 Task: Add a signature Kelly Rodriguez containing Best wishes for a happy National Human Rights Day, Kelly Rodriguez to email address softage.3@softage.net and add a label Hazardous materials
Action: Mouse moved to (104, 167)
Screenshot: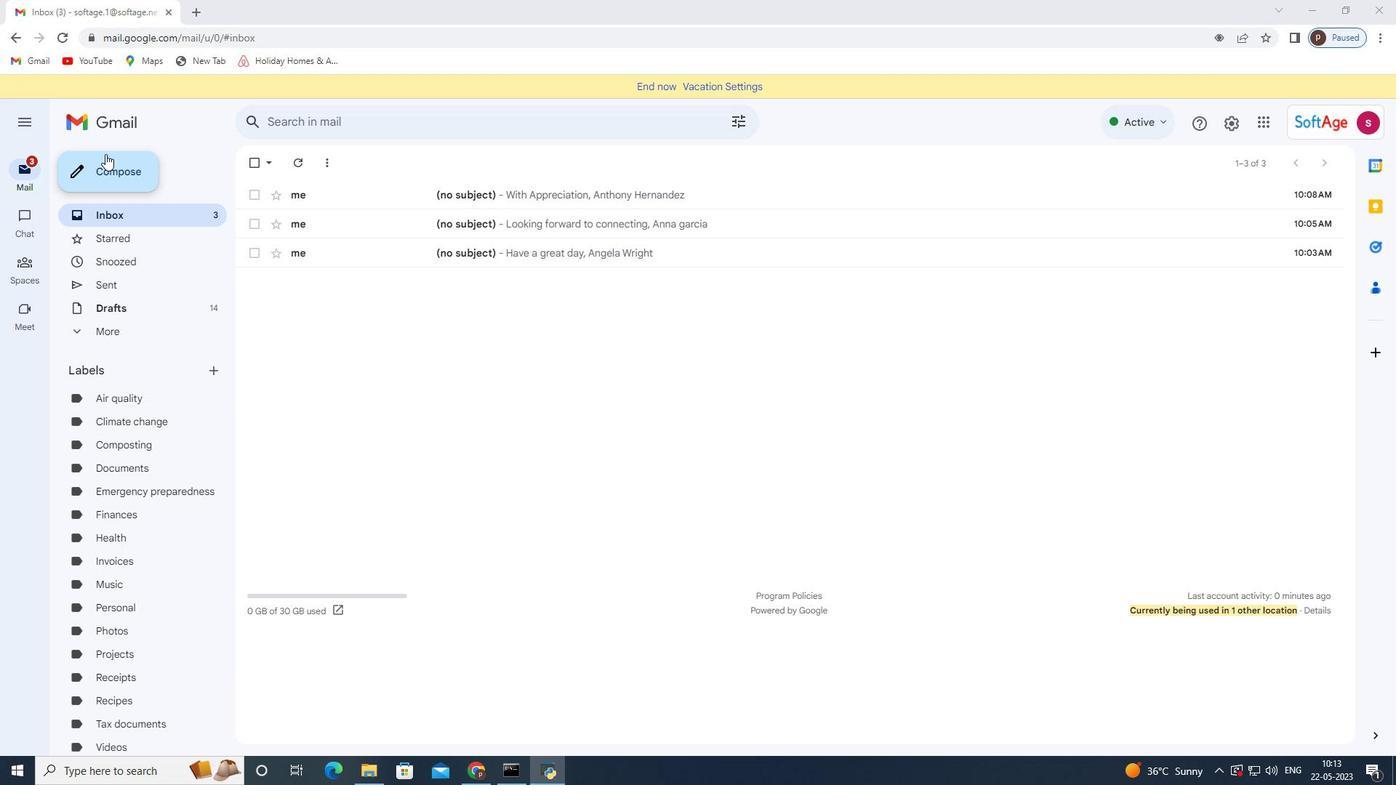 
Action: Mouse pressed left at (104, 167)
Screenshot: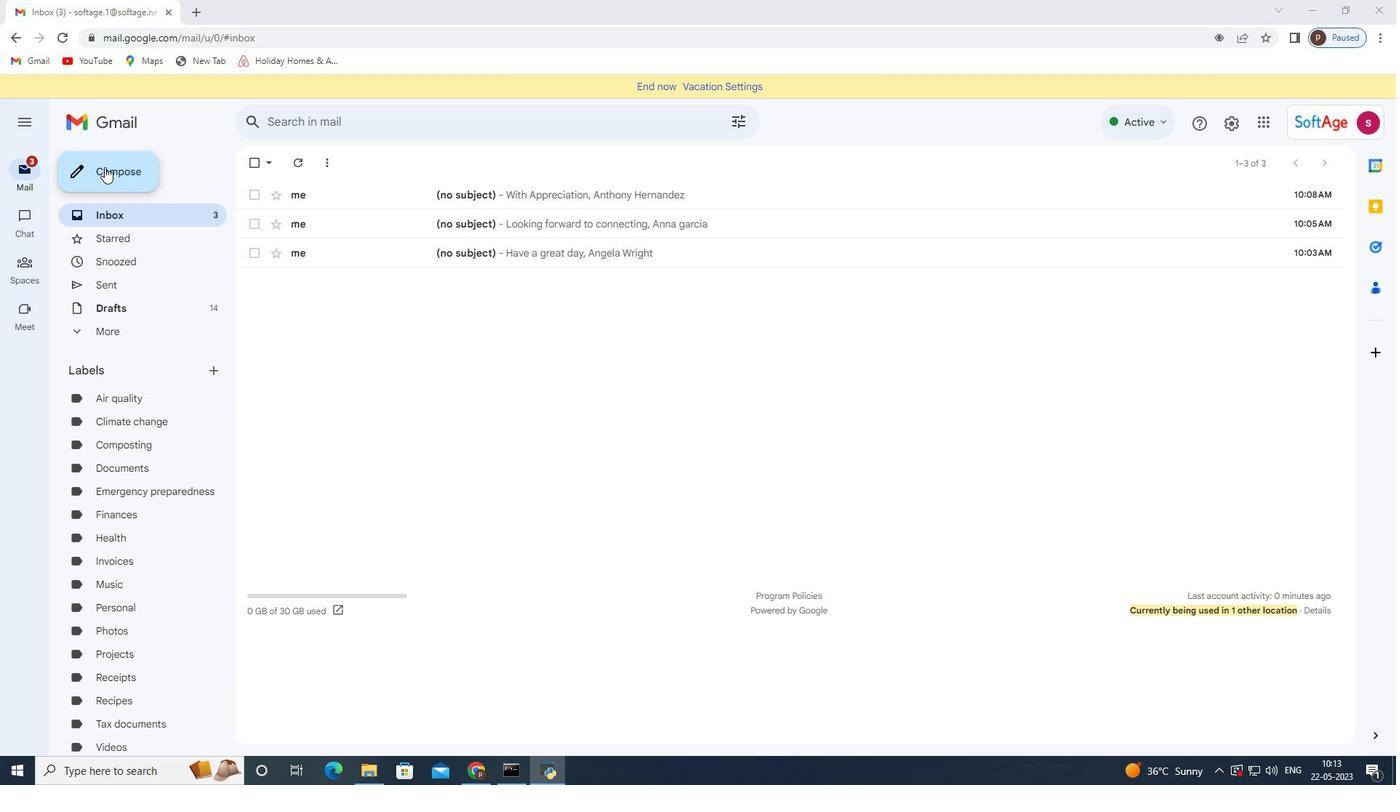 
Action: Mouse moved to (1176, 733)
Screenshot: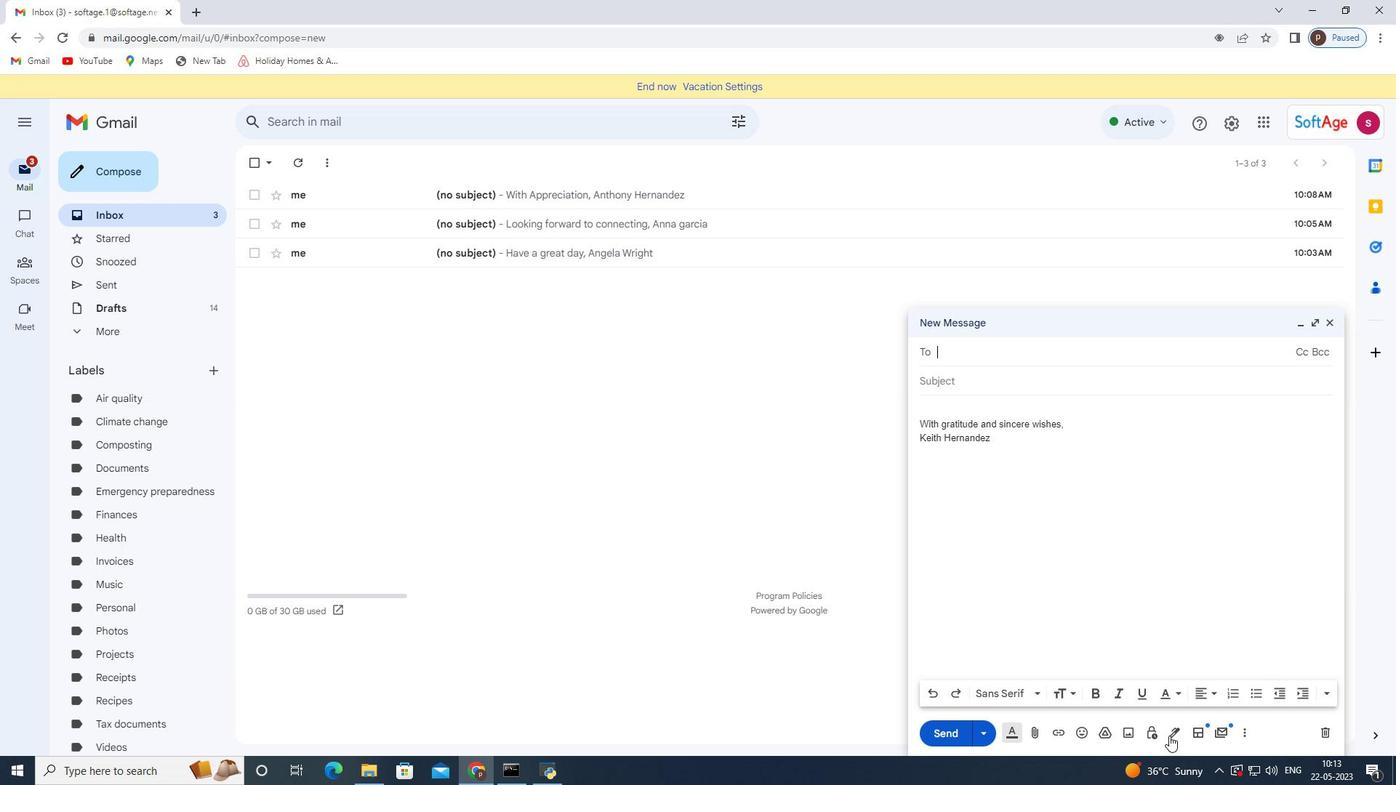 
Action: Mouse pressed left at (1176, 733)
Screenshot: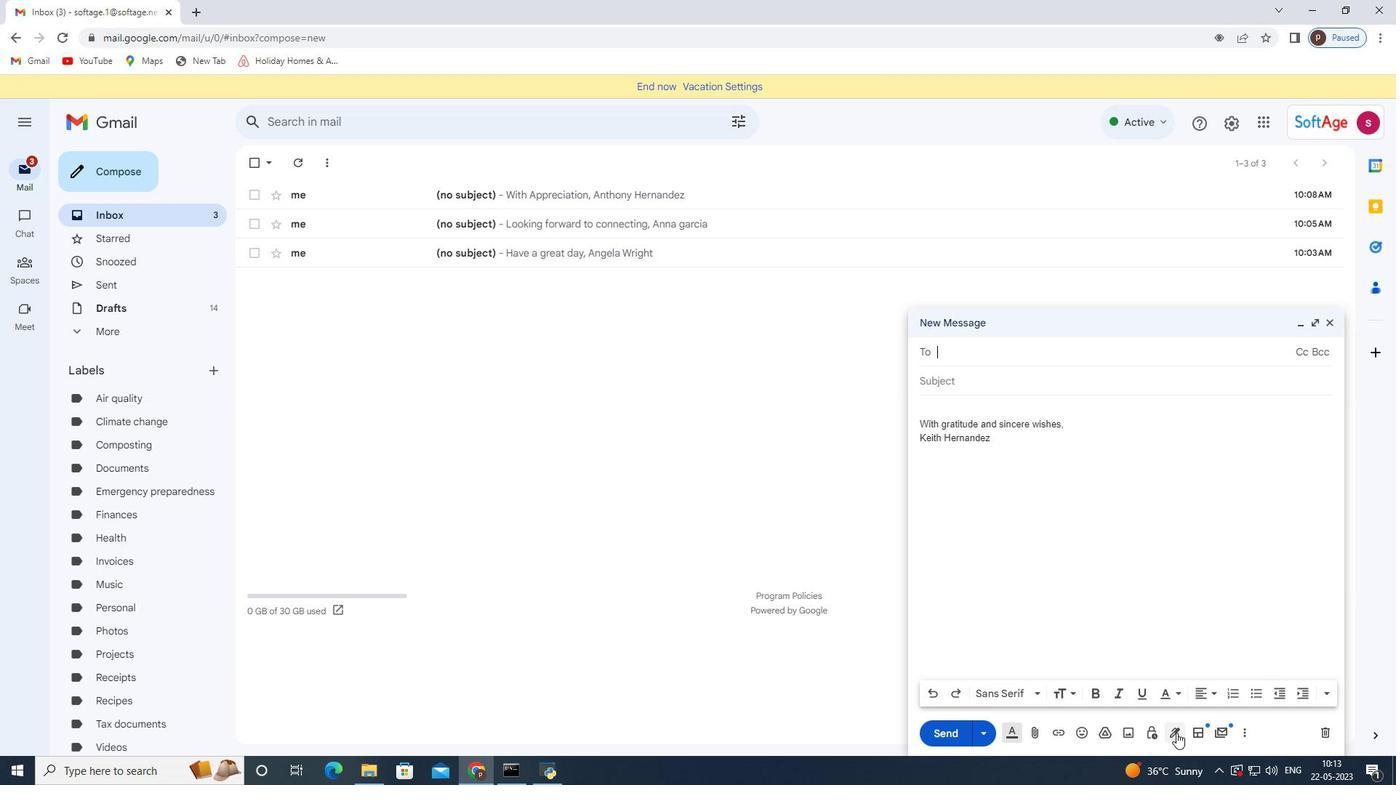 
Action: Mouse moved to (1209, 648)
Screenshot: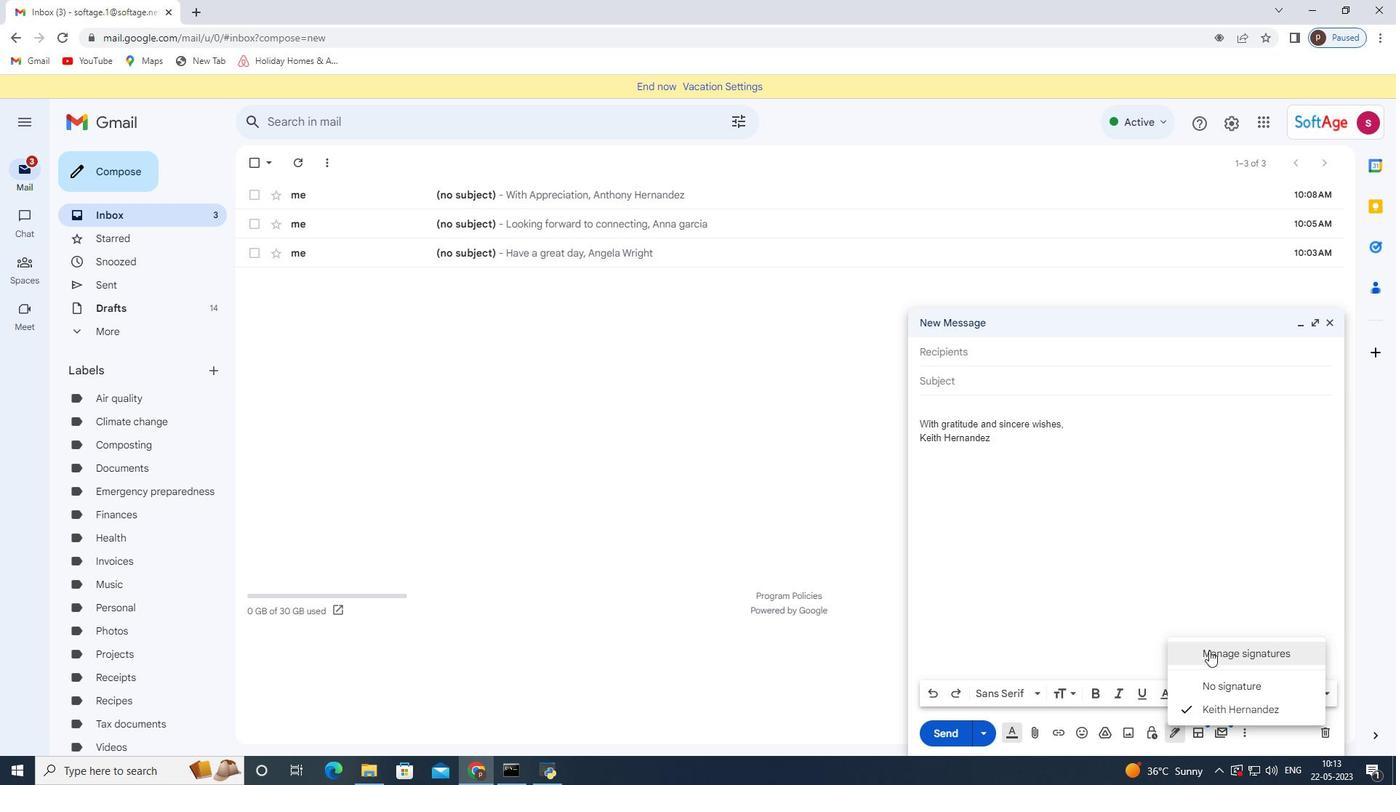 
Action: Mouse pressed left at (1209, 648)
Screenshot: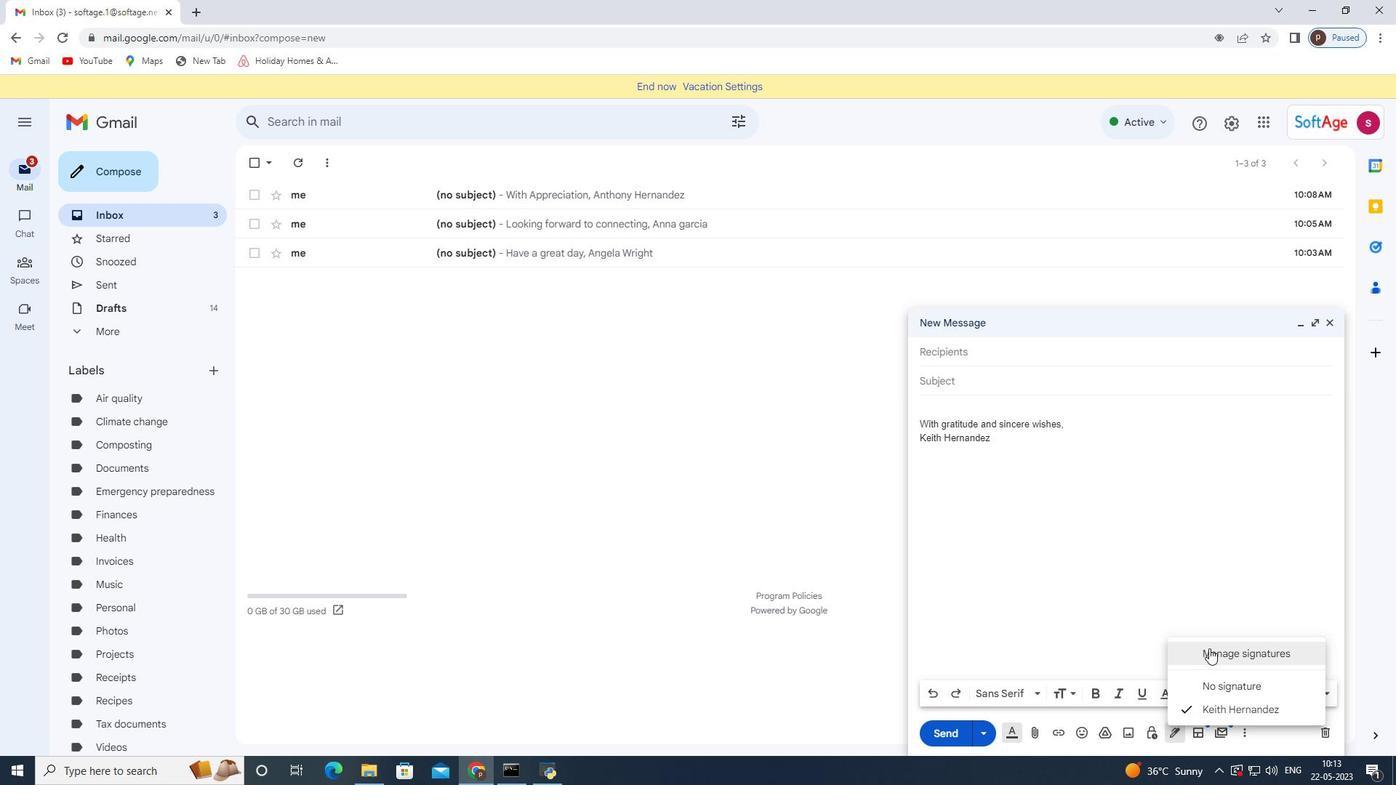
Action: Mouse moved to (451, 547)
Screenshot: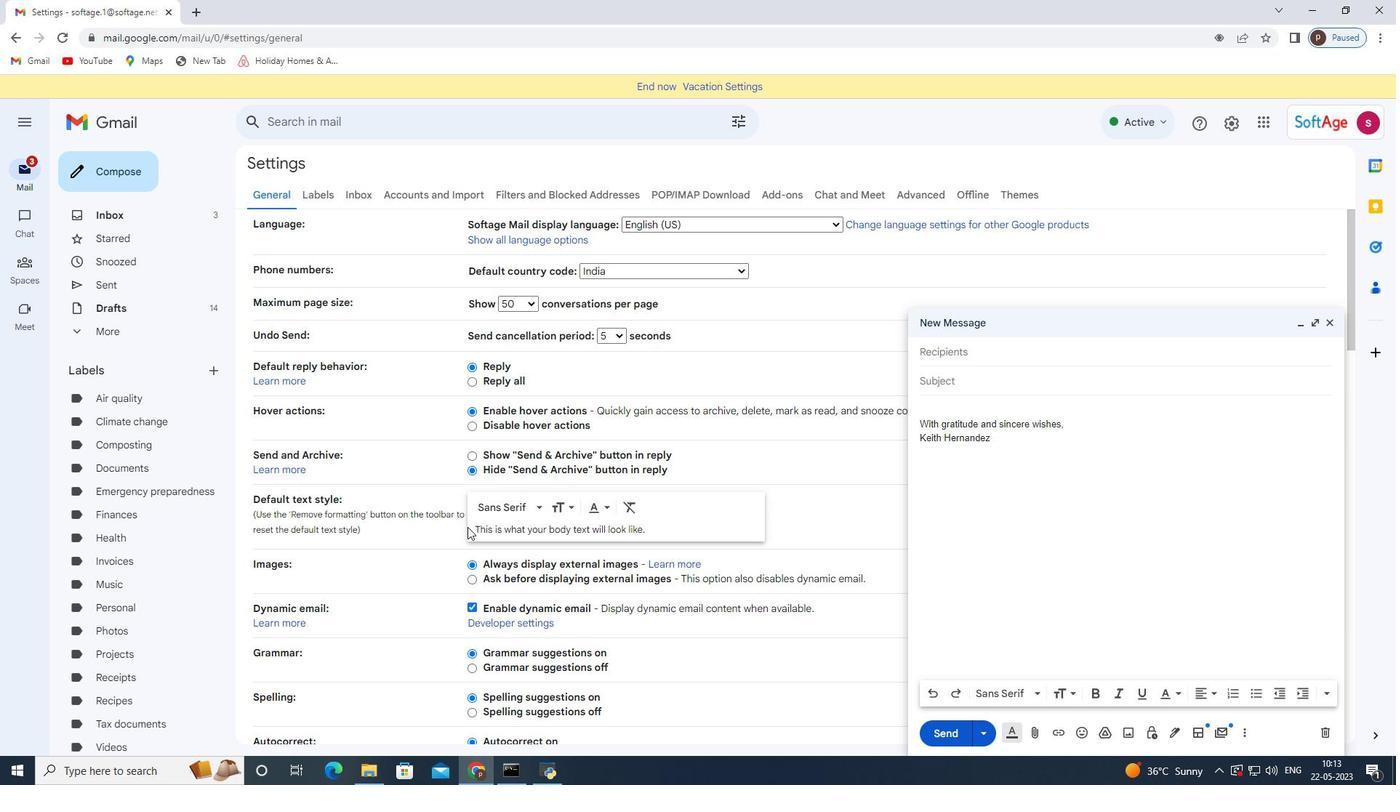 
Action: Mouse scrolled (451, 546) with delta (0, 0)
Screenshot: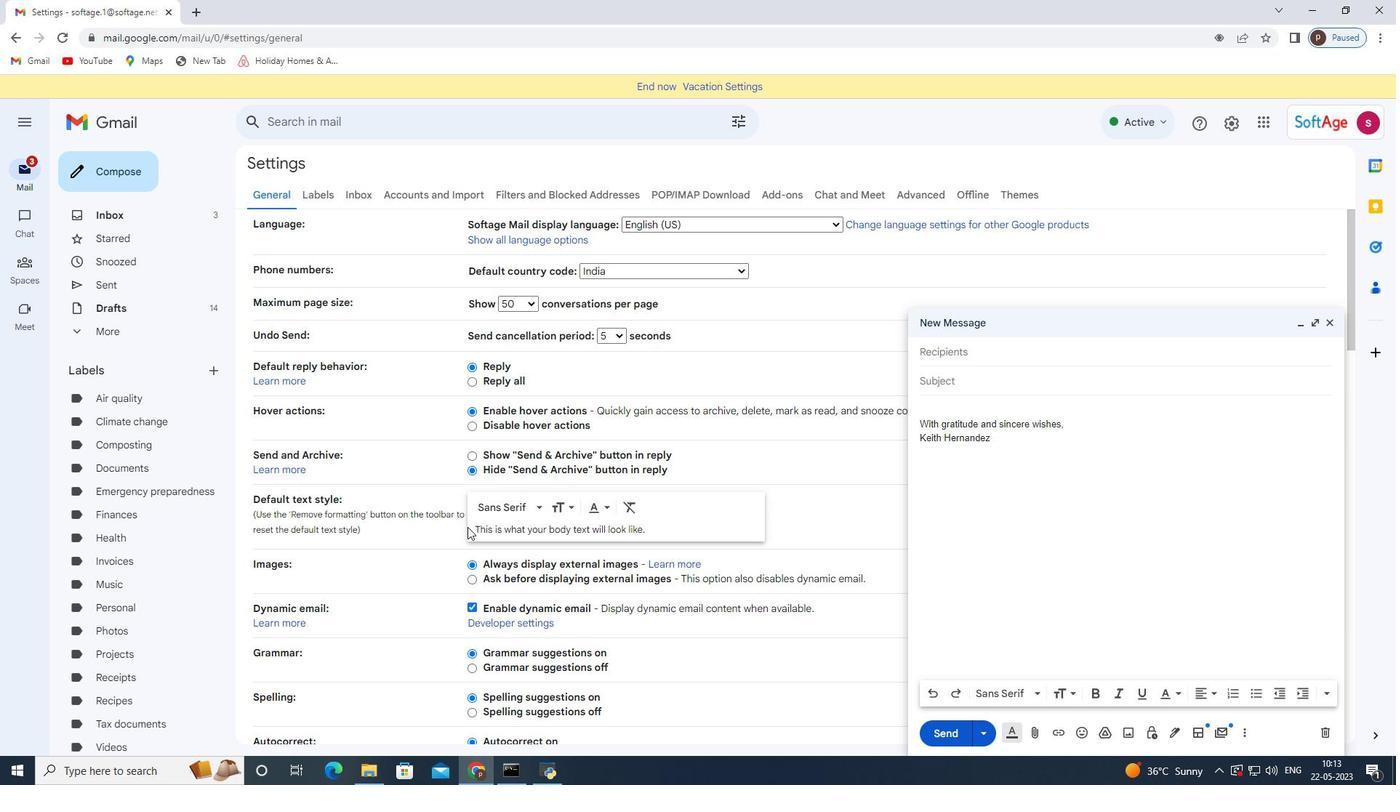 
Action: Mouse moved to (450, 549)
Screenshot: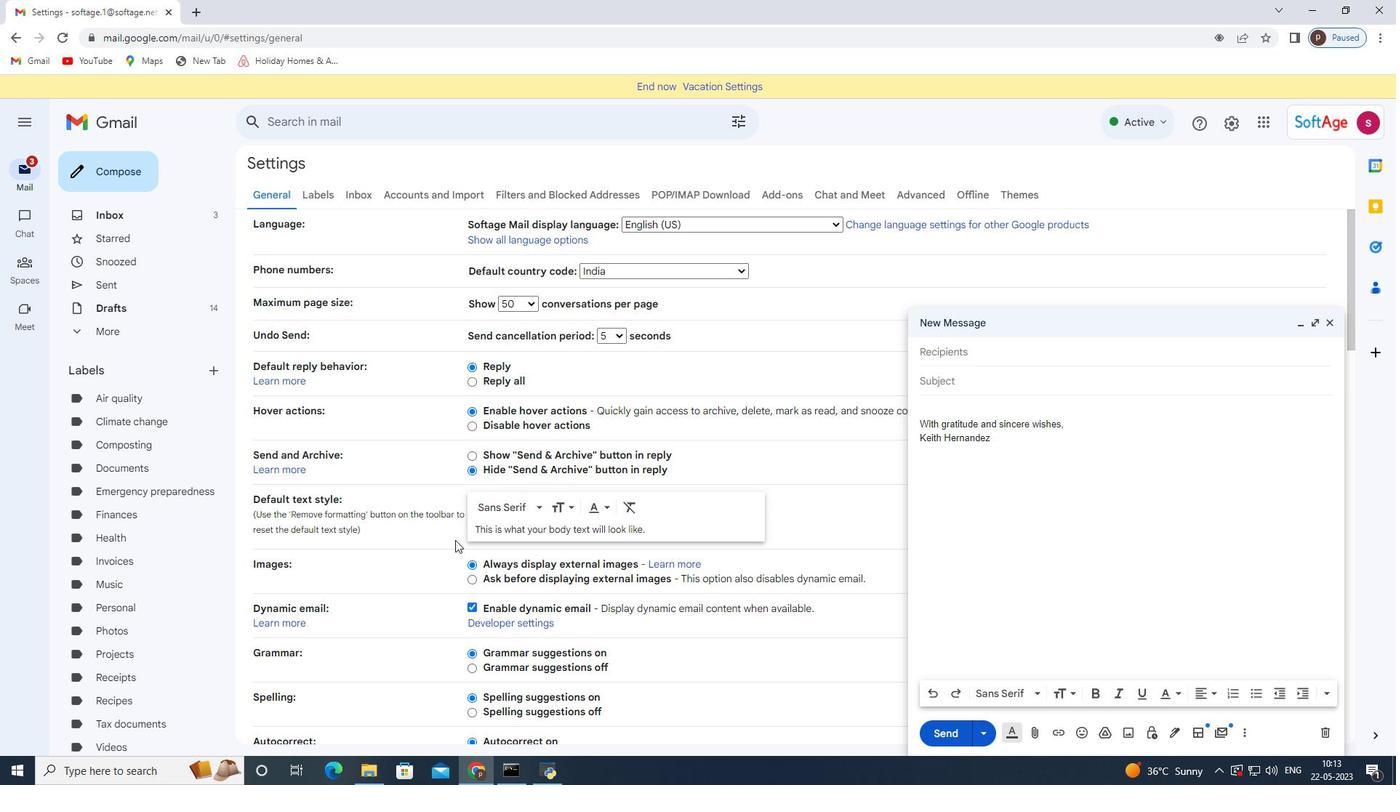 
Action: Mouse scrolled (450, 549) with delta (0, 0)
Screenshot: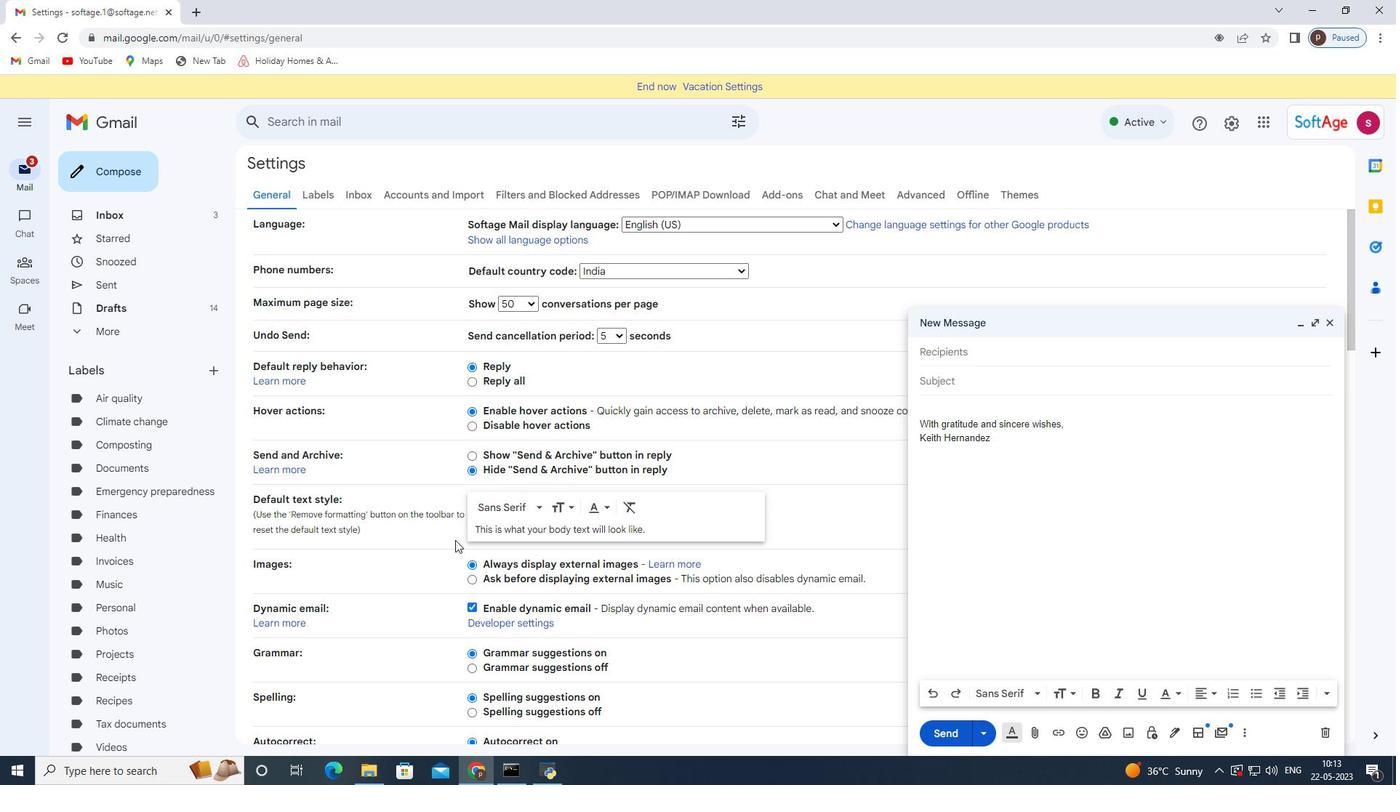 
Action: Mouse scrolled (450, 549) with delta (0, 0)
Screenshot: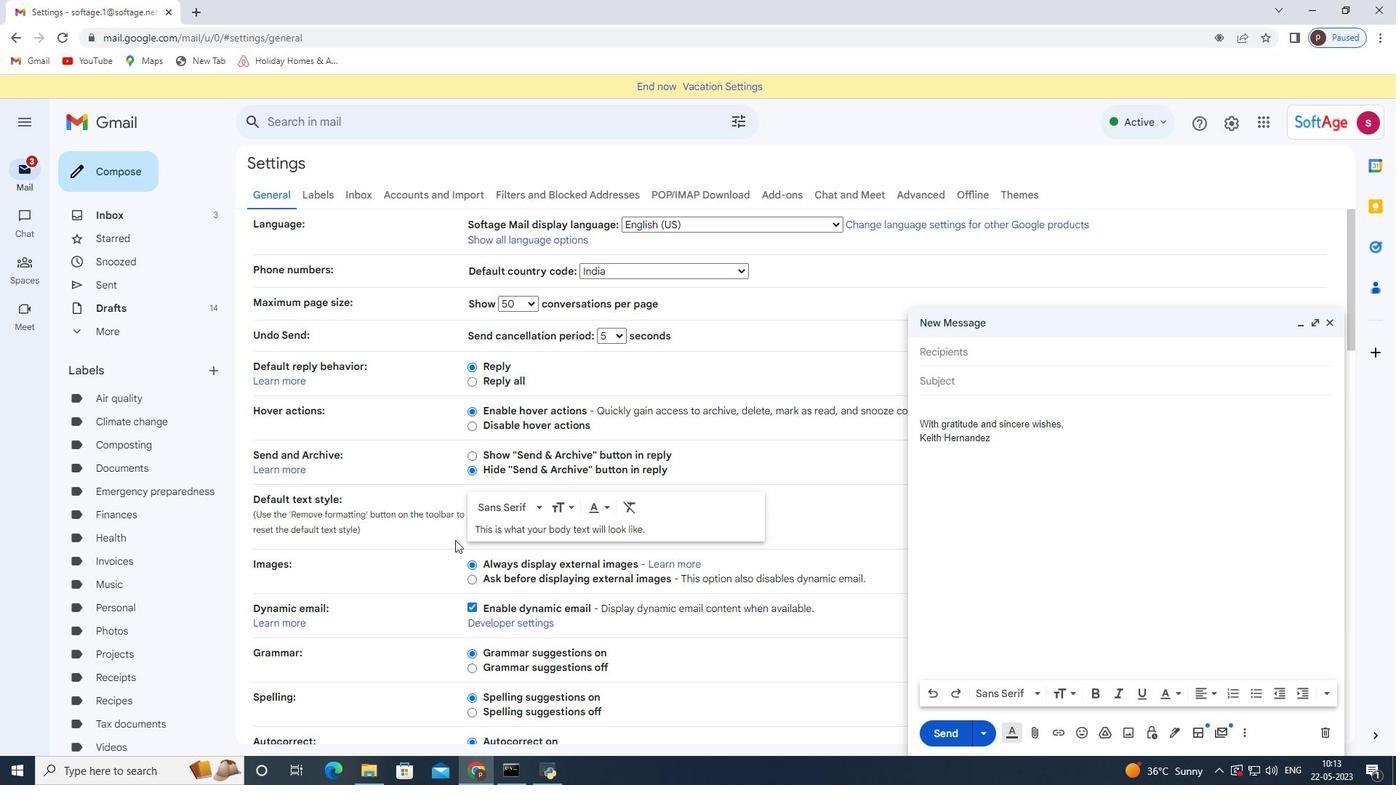
Action: Mouse moved to (450, 549)
Screenshot: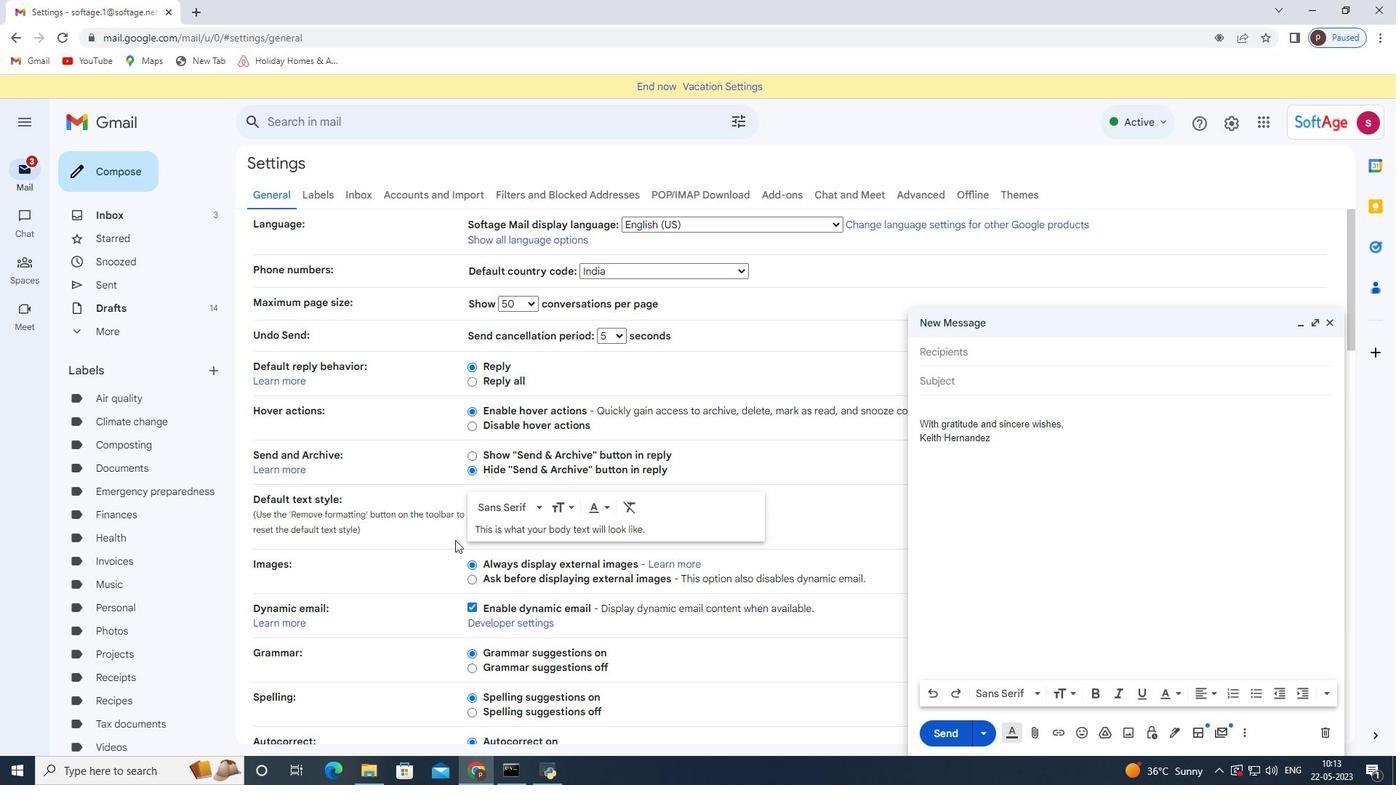 
Action: Mouse scrolled (450, 549) with delta (0, 0)
Screenshot: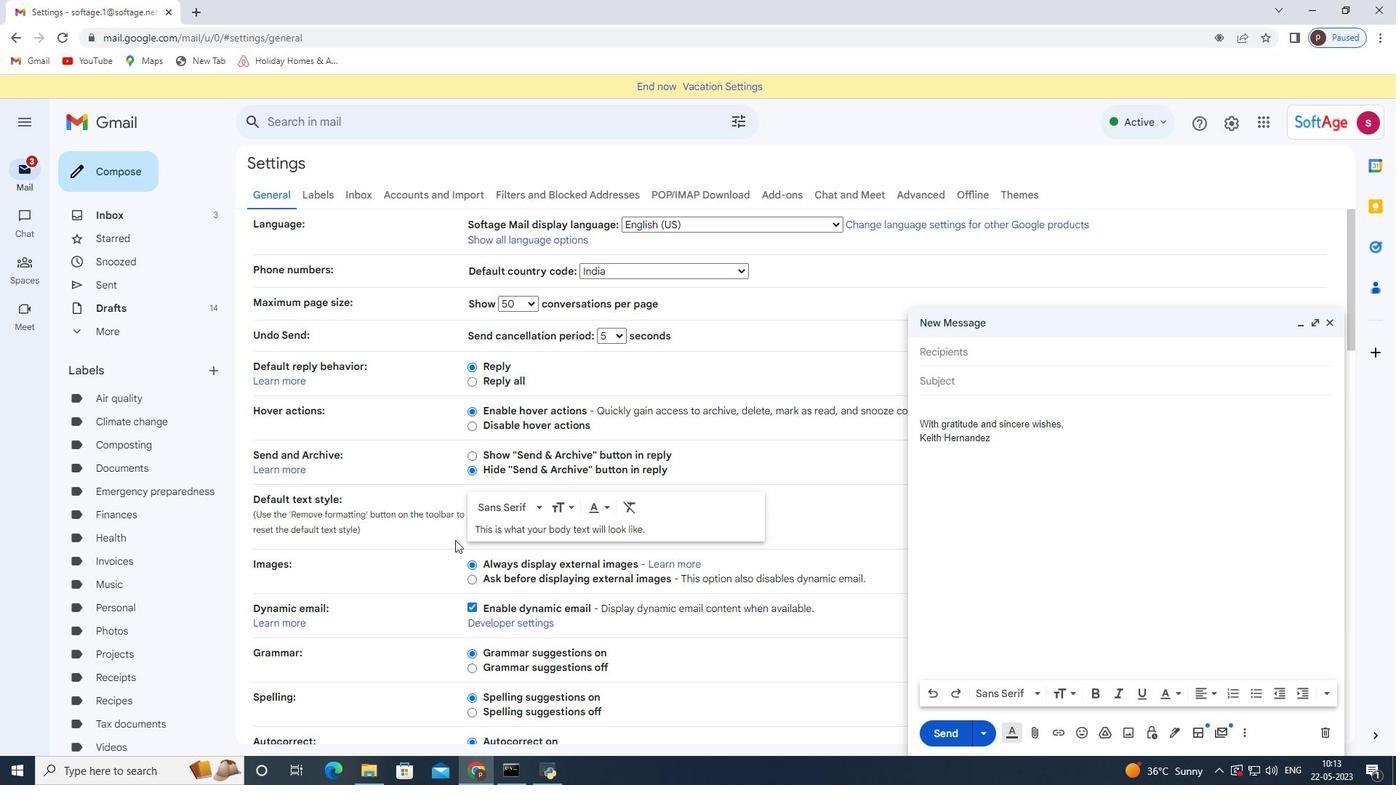
Action: Mouse moved to (451, 553)
Screenshot: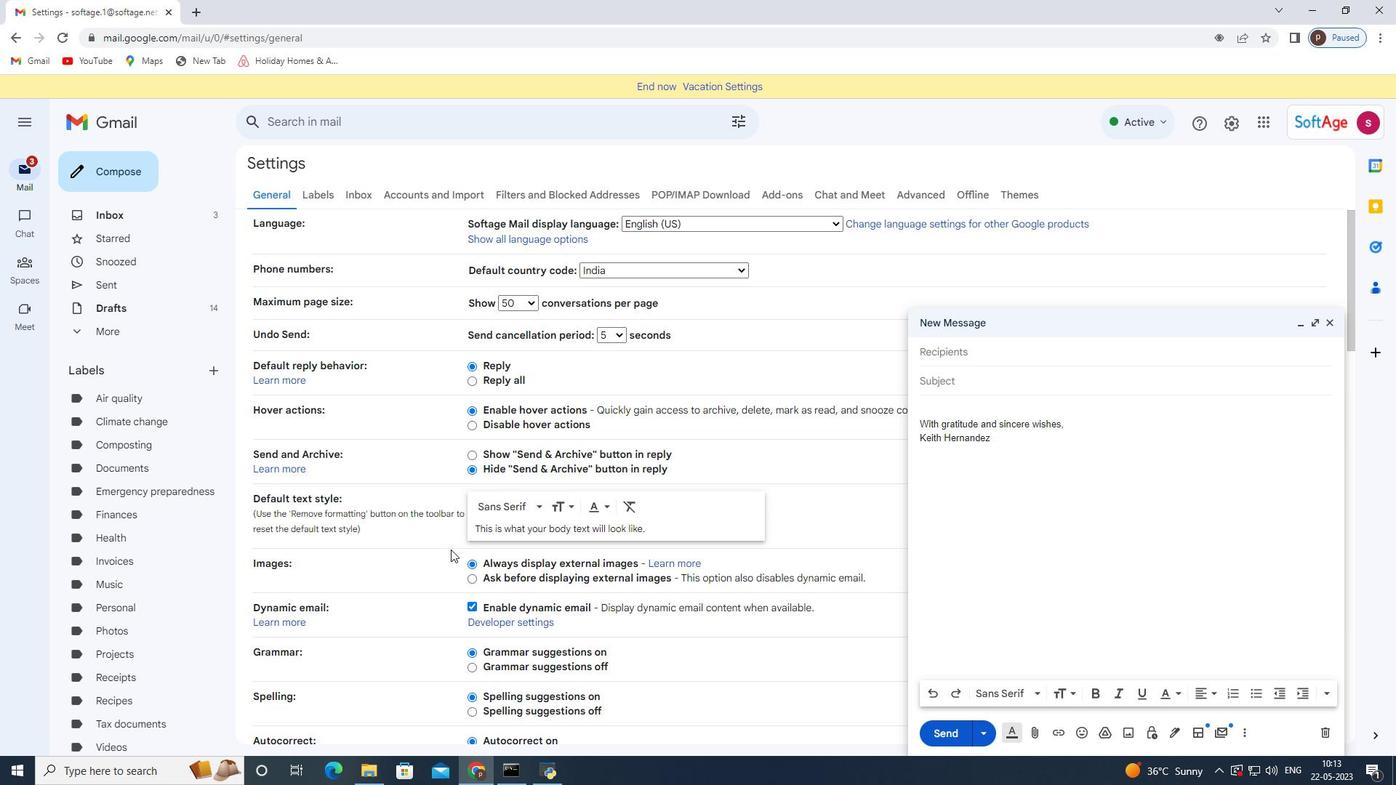 
Action: Mouse scrolled (451, 552) with delta (0, 0)
Screenshot: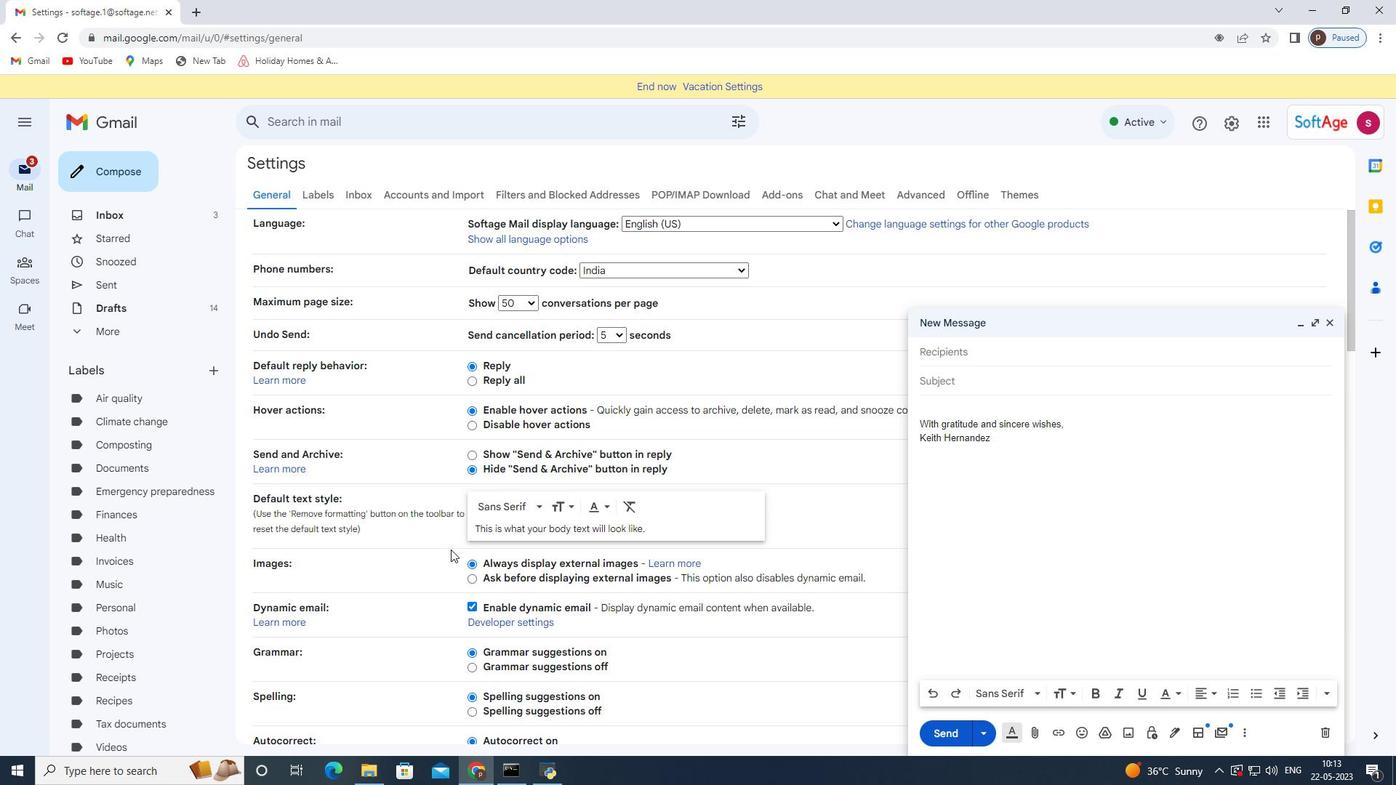 
Action: Mouse moved to (552, 514)
Screenshot: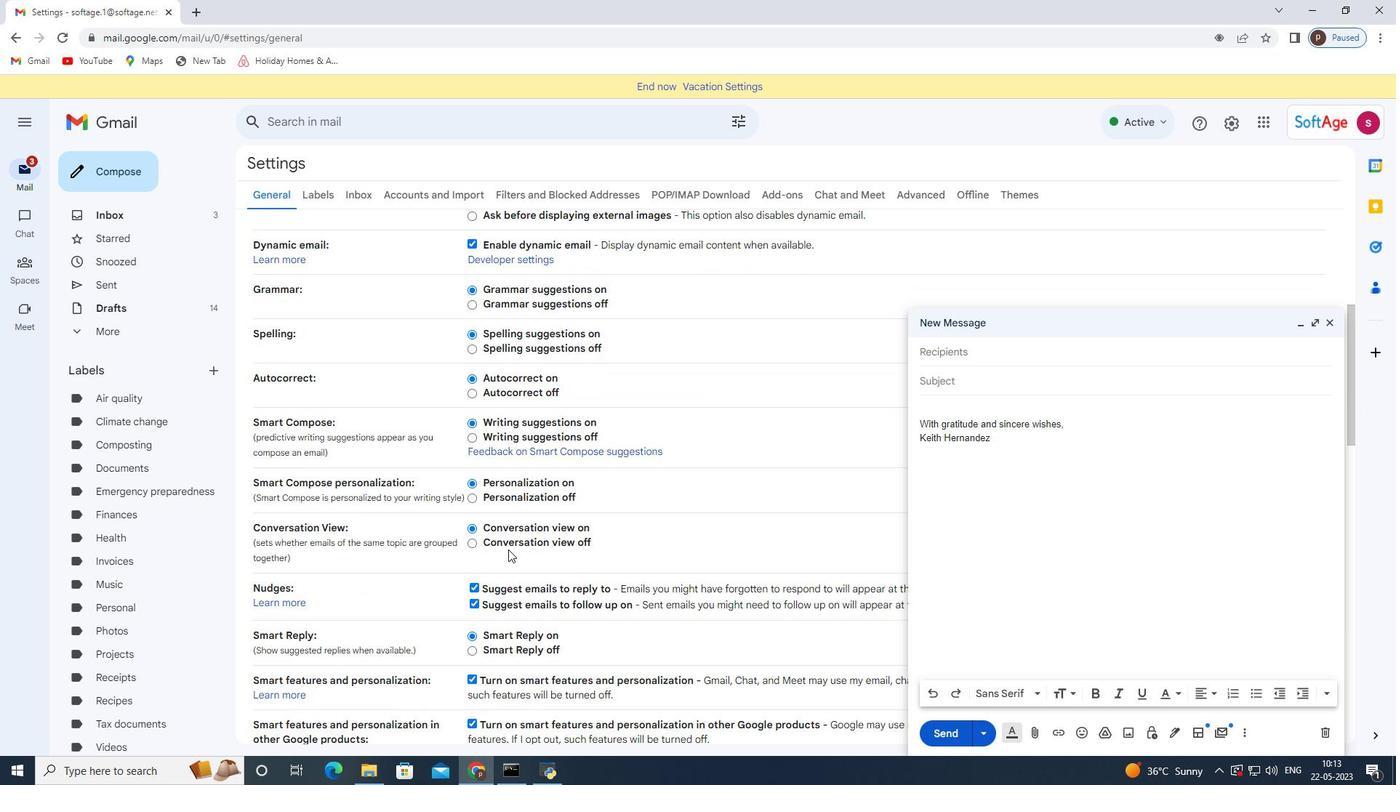 
Action: Mouse scrolled (552, 514) with delta (0, 0)
Screenshot: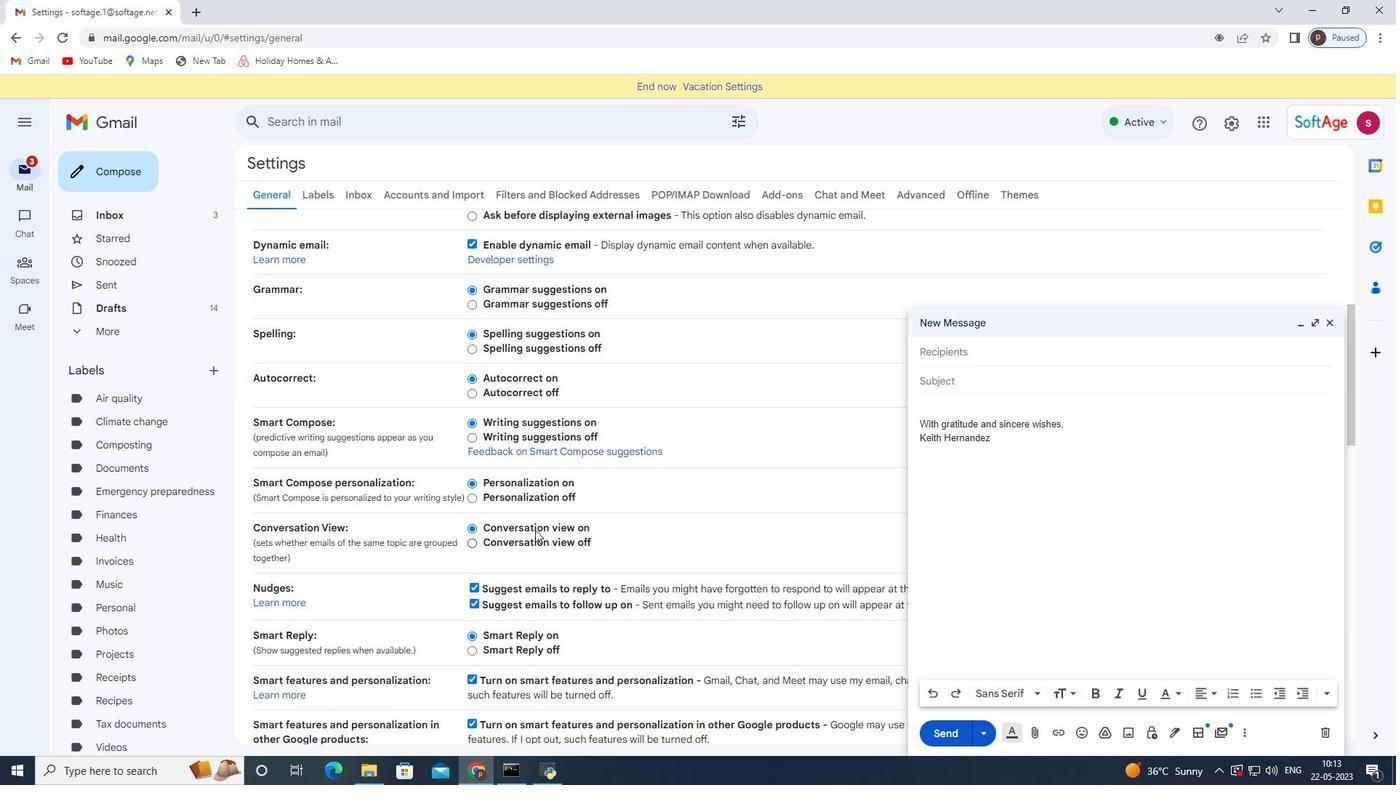 
Action: Mouse scrolled (552, 515) with delta (0, 0)
Screenshot: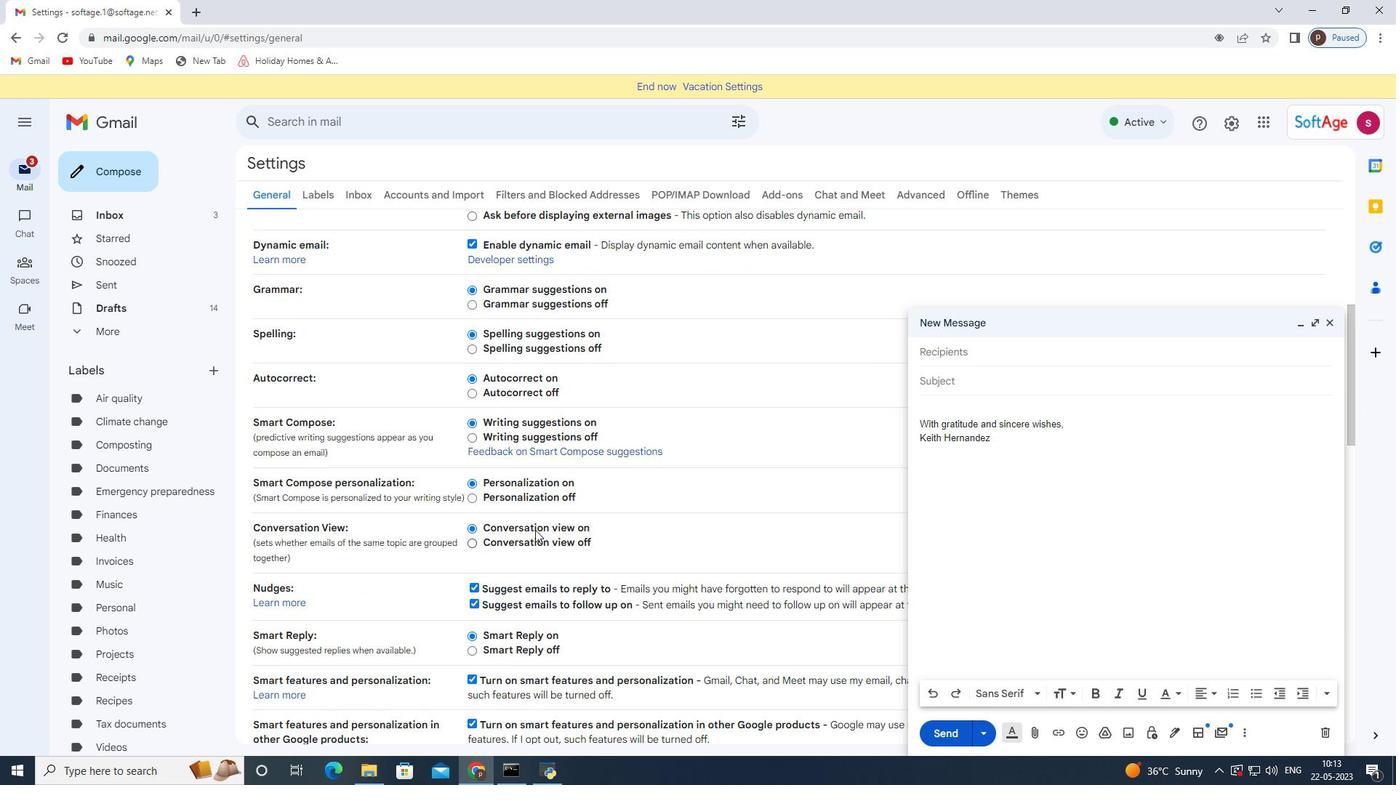 
Action: Mouse scrolled (552, 514) with delta (0, 0)
Screenshot: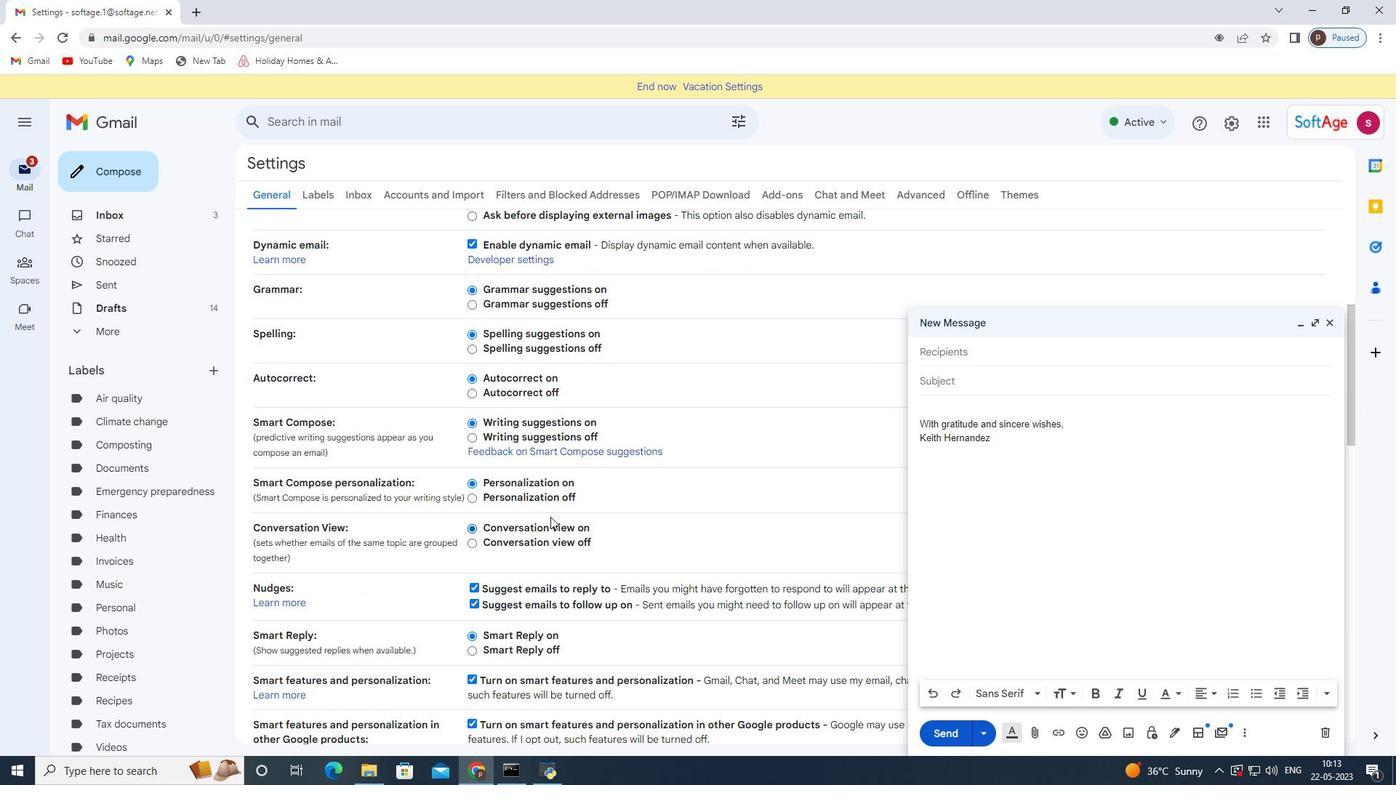 
Action: Mouse scrolled (552, 514) with delta (0, 0)
Screenshot: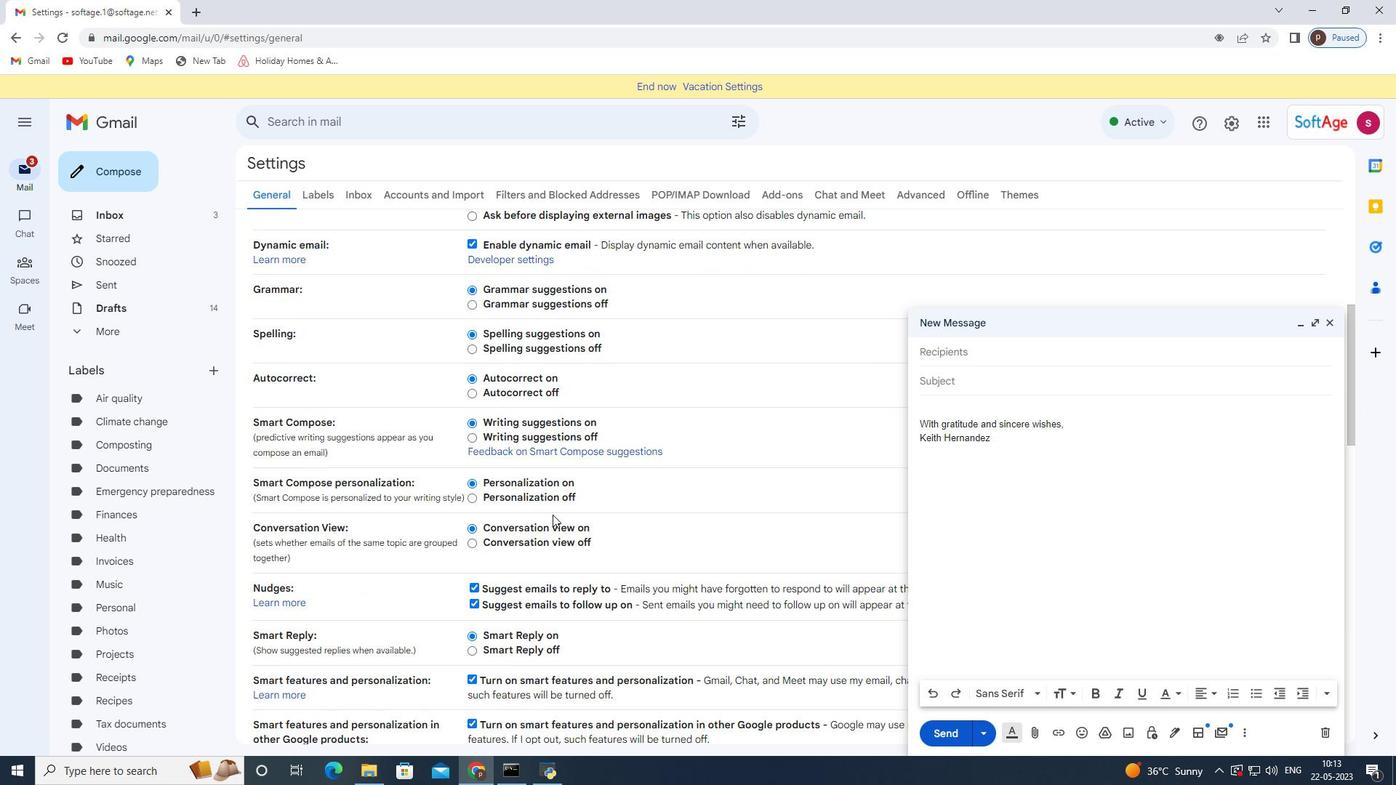 
Action: Mouse scrolled (552, 514) with delta (0, 0)
Screenshot: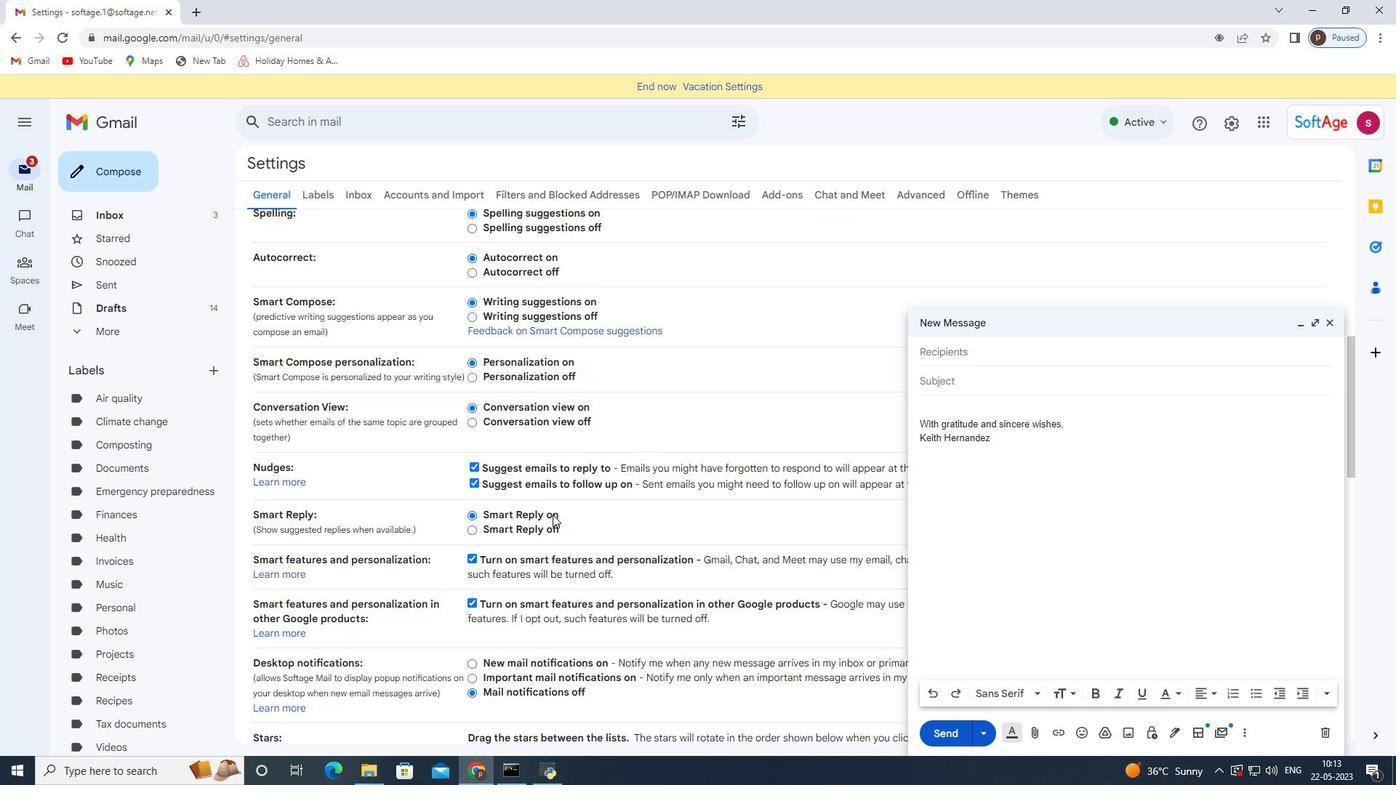 
Action: Mouse scrolled (552, 515) with delta (0, 0)
Screenshot: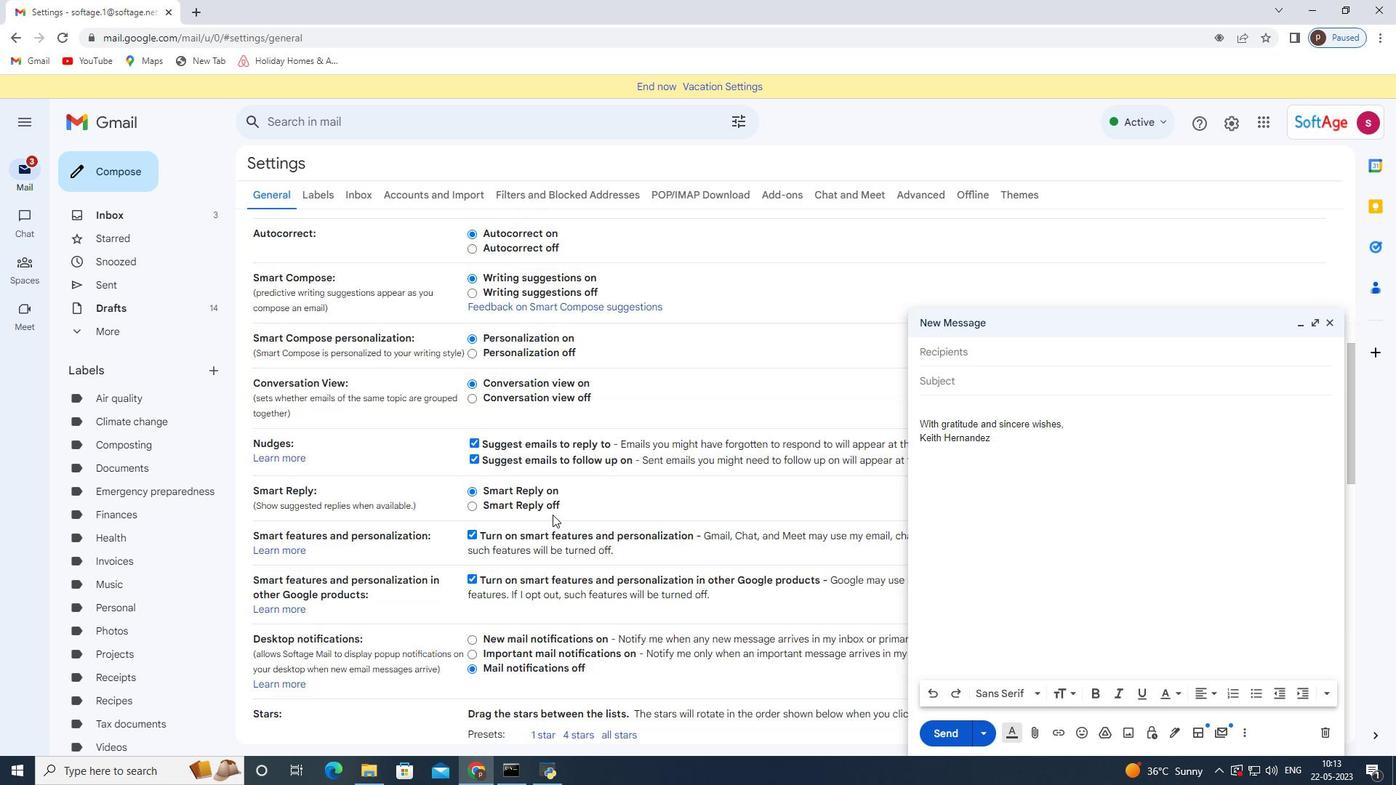 
Action: Mouse scrolled (552, 514) with delta (0, 0)
Screenshot: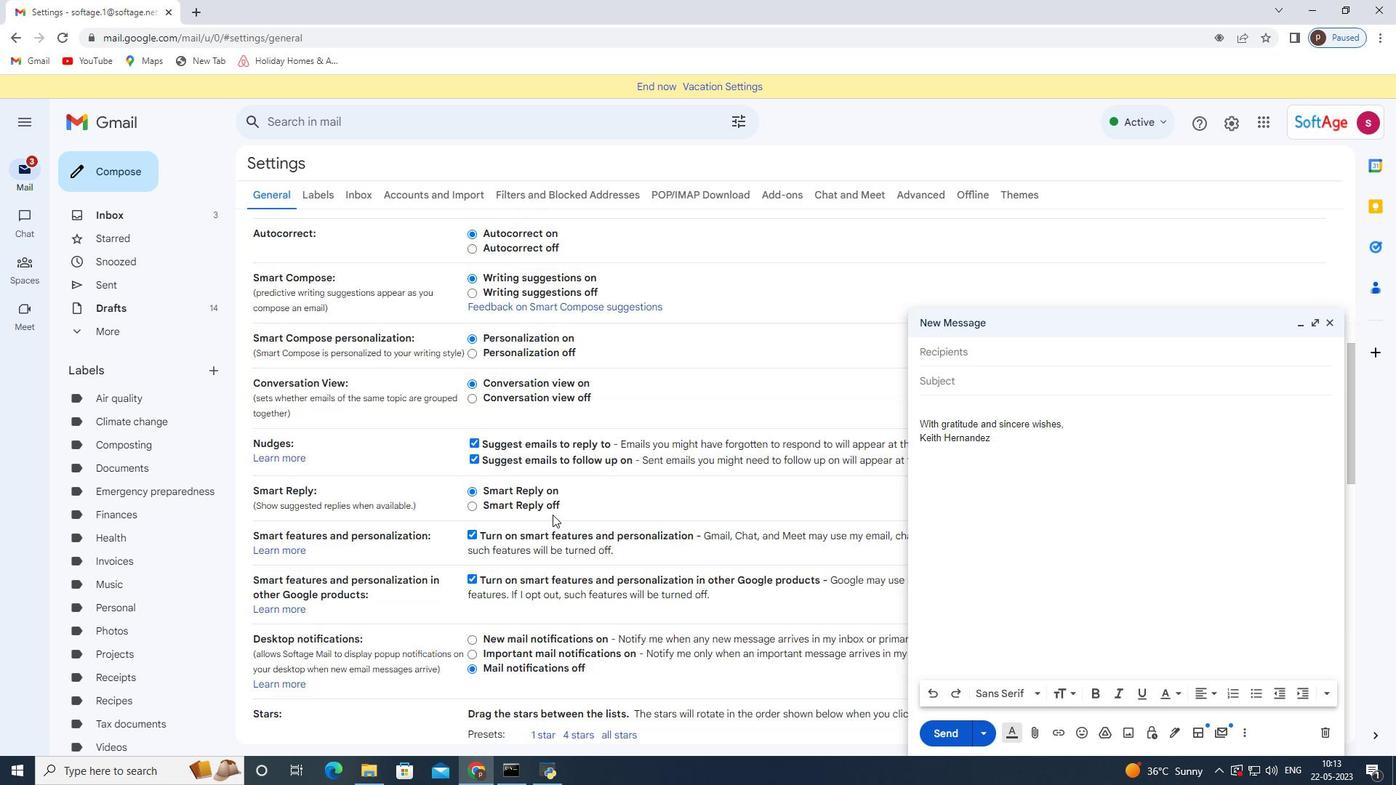 
Action: Mouse scrolled (552, 514) with delta (0, 0)
Screenshot: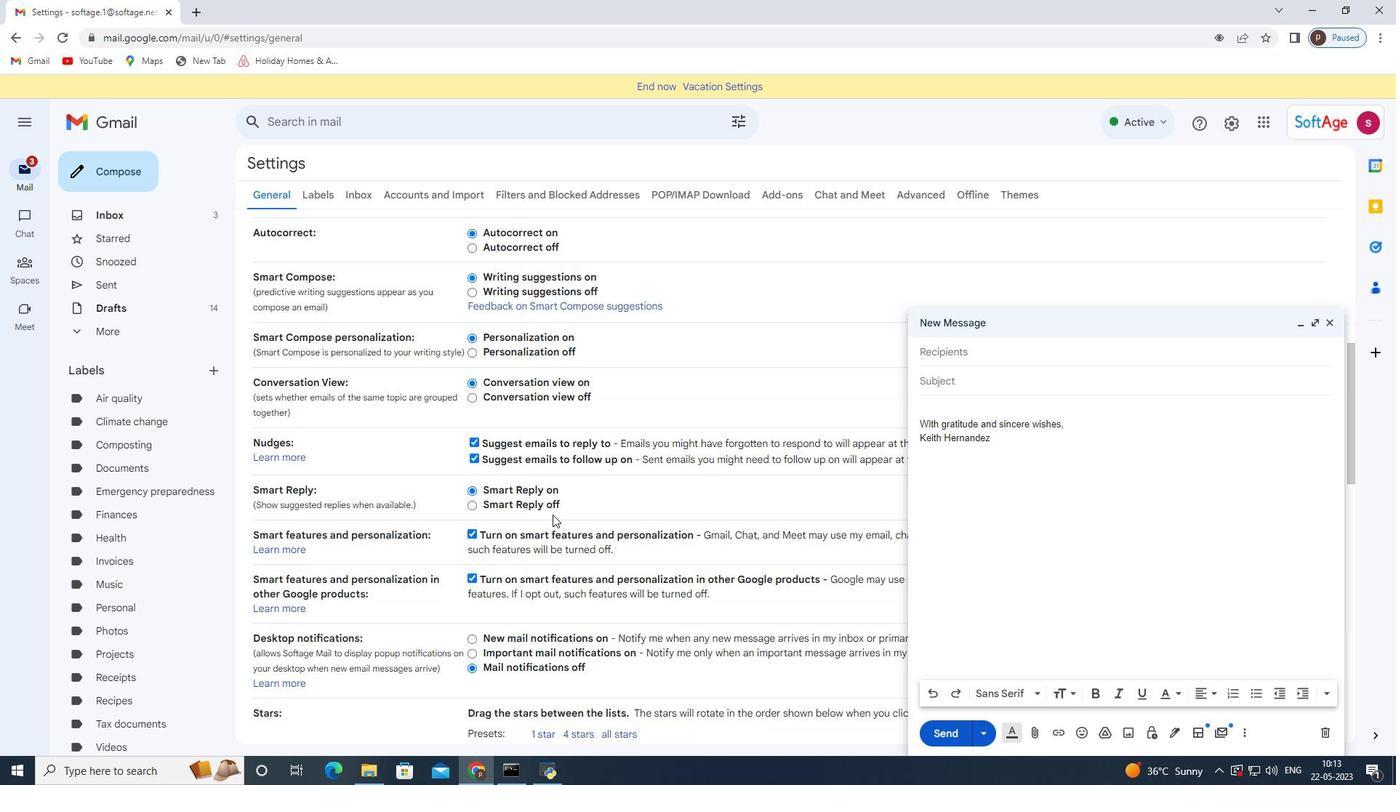 
Action: Mouse moved to (653, 482)
Screenshot: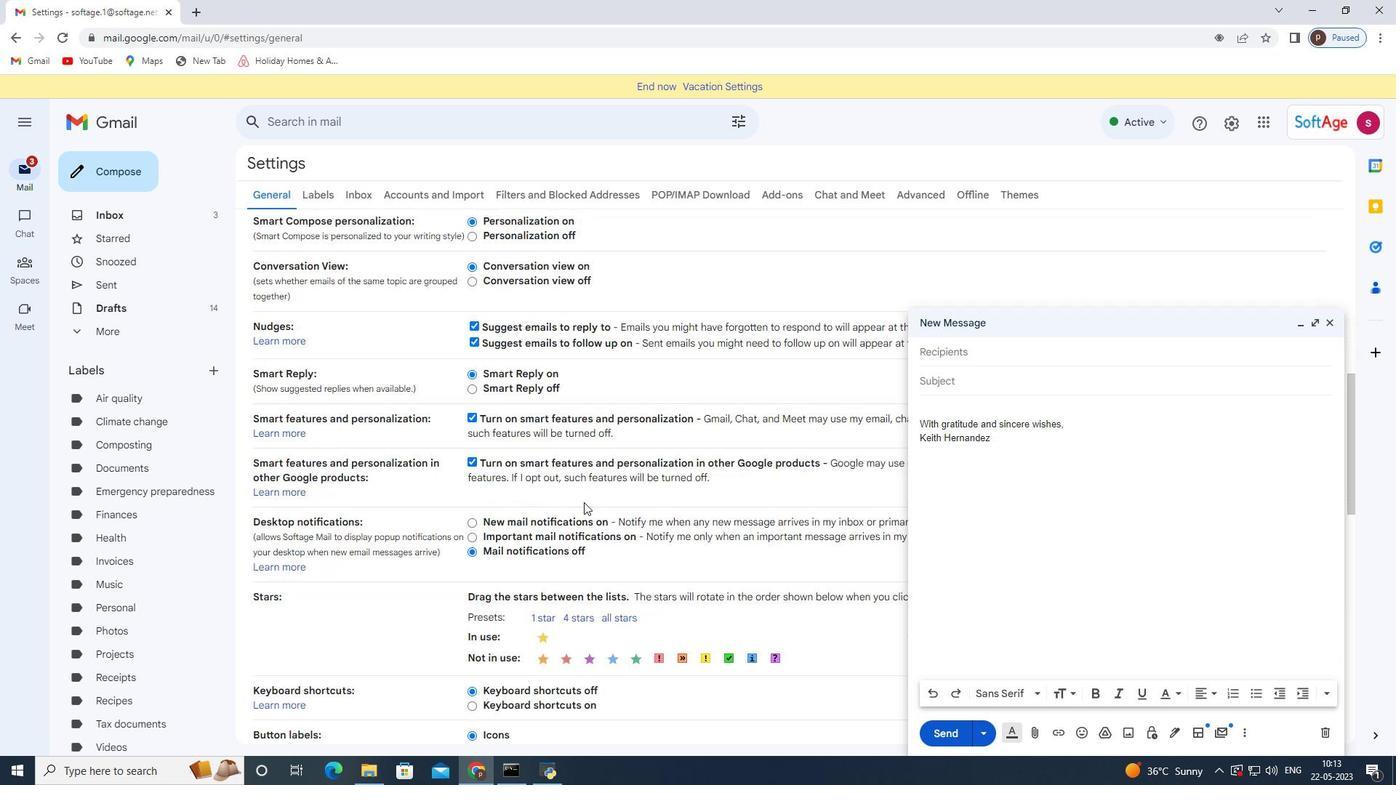 
Action: Mouse scrolled (653, 482) with delta (0, 0)
Screenshot: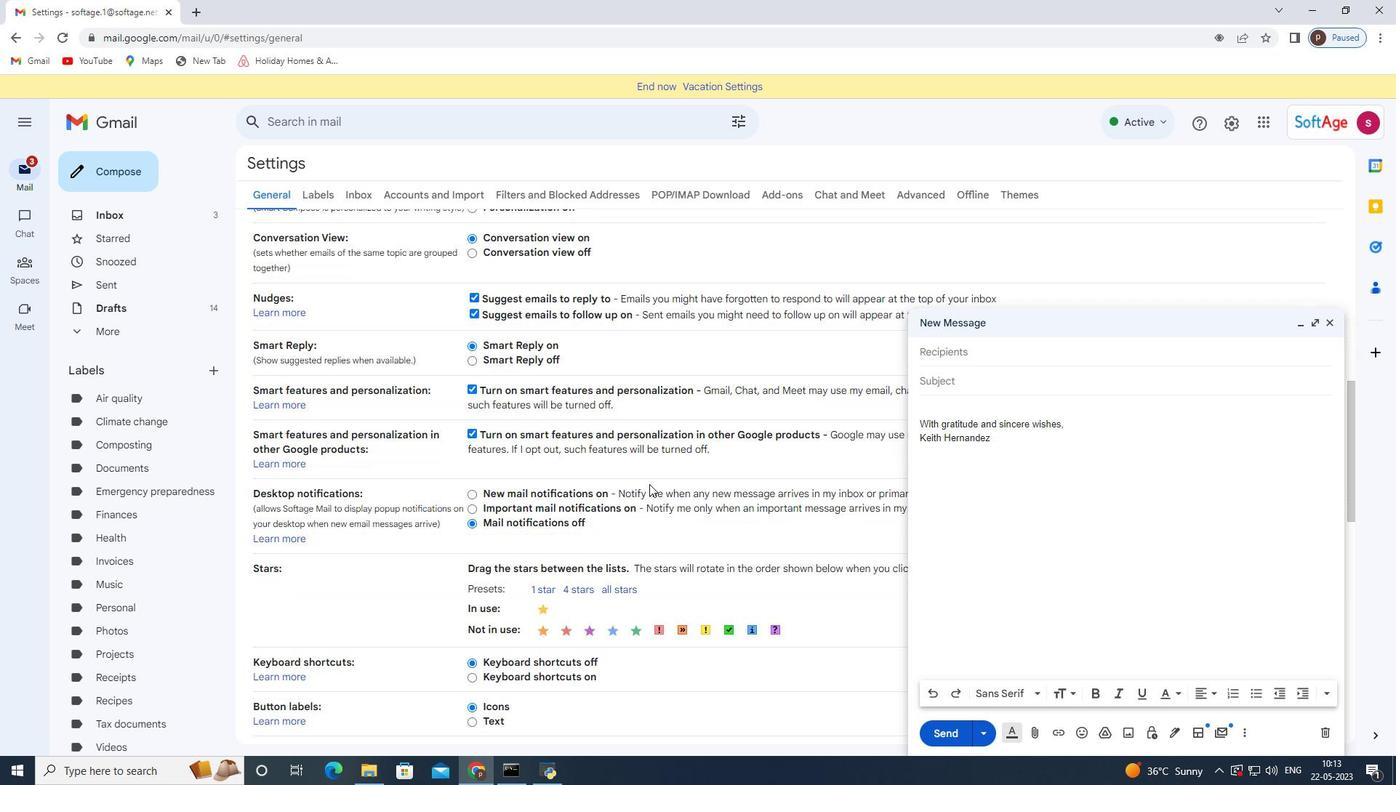 
Action: Mouse scrolled (653, 482) with delta (0, 0)
Screenshot: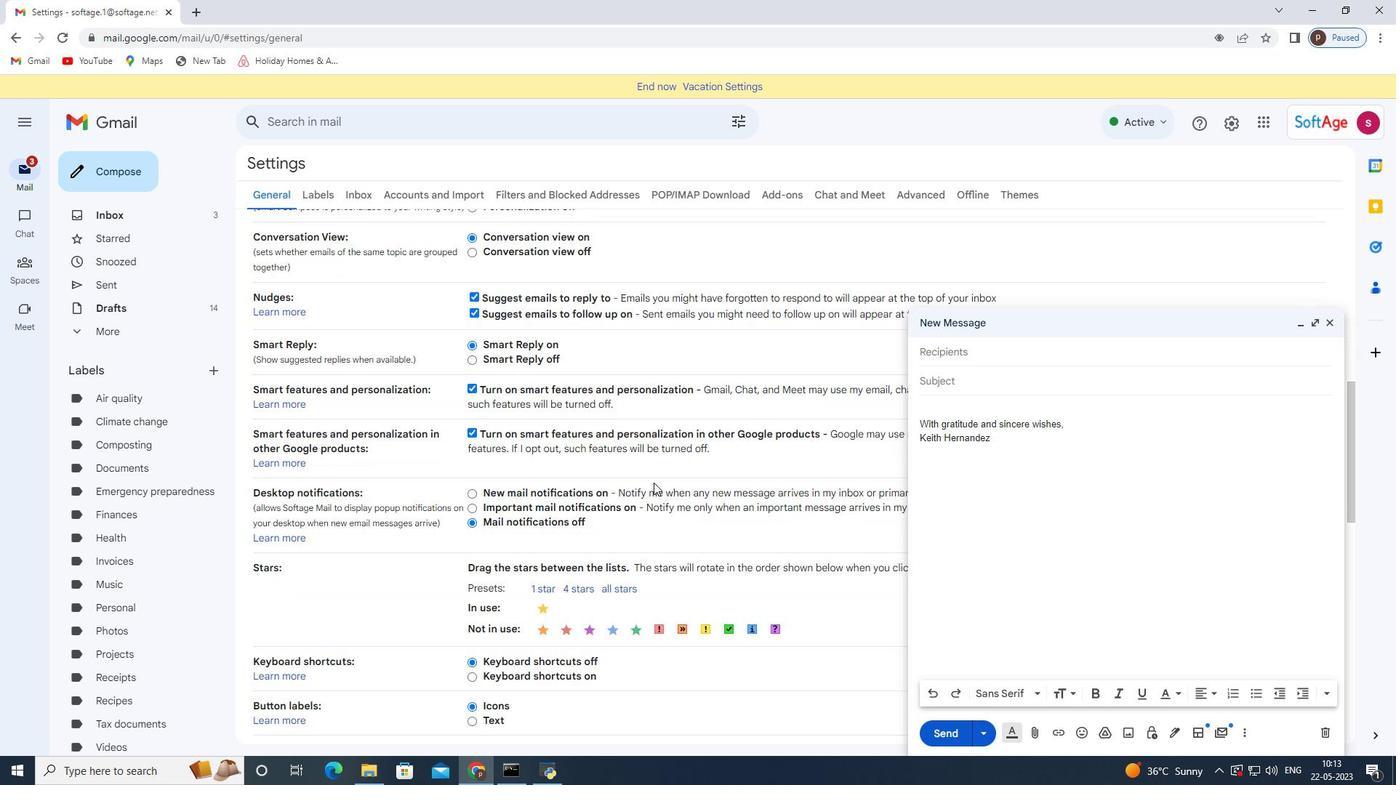 
Action: Mouse scrolled (653, 482) with delta (0, 0)
Screenshot: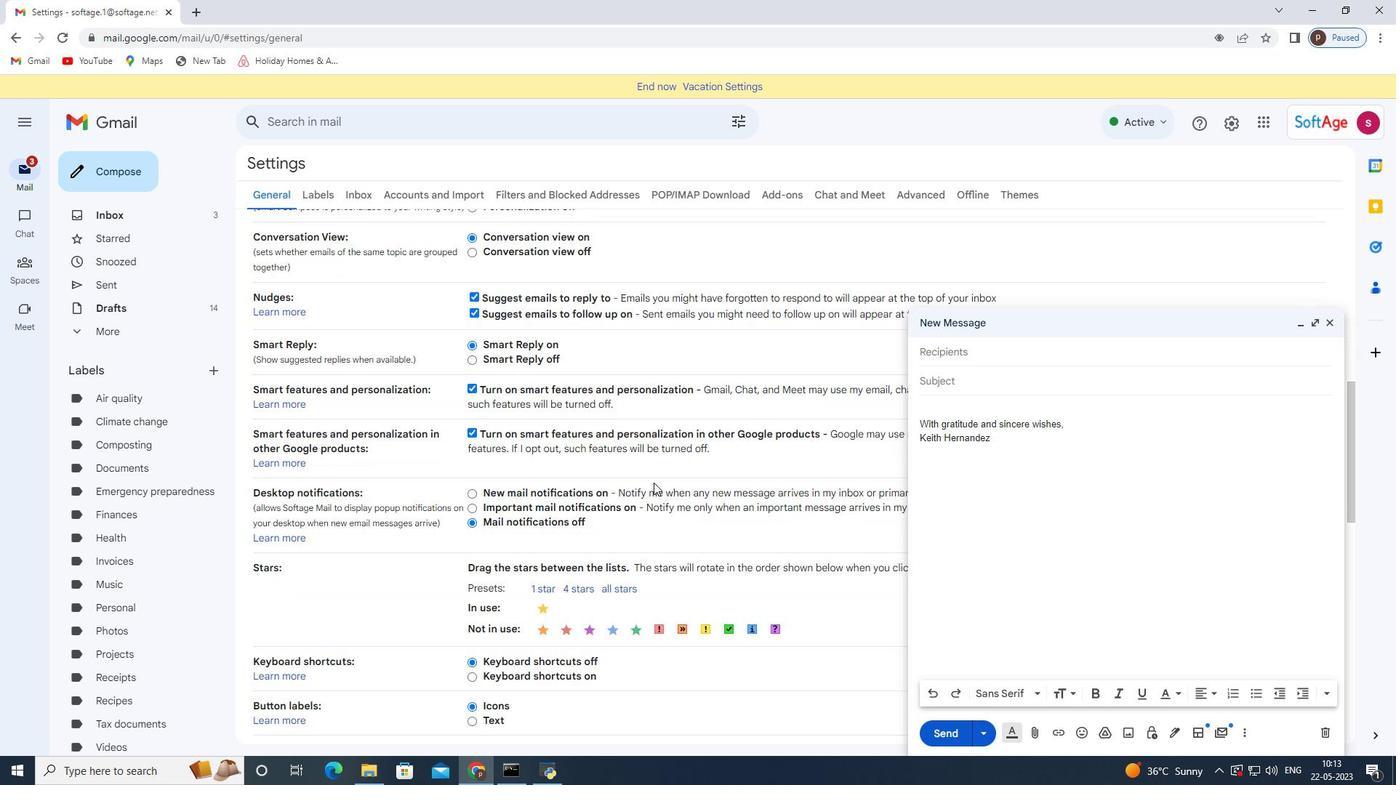 
Action: Mouse scrolled (653, 482) with delta (0, 0)
Screenshot: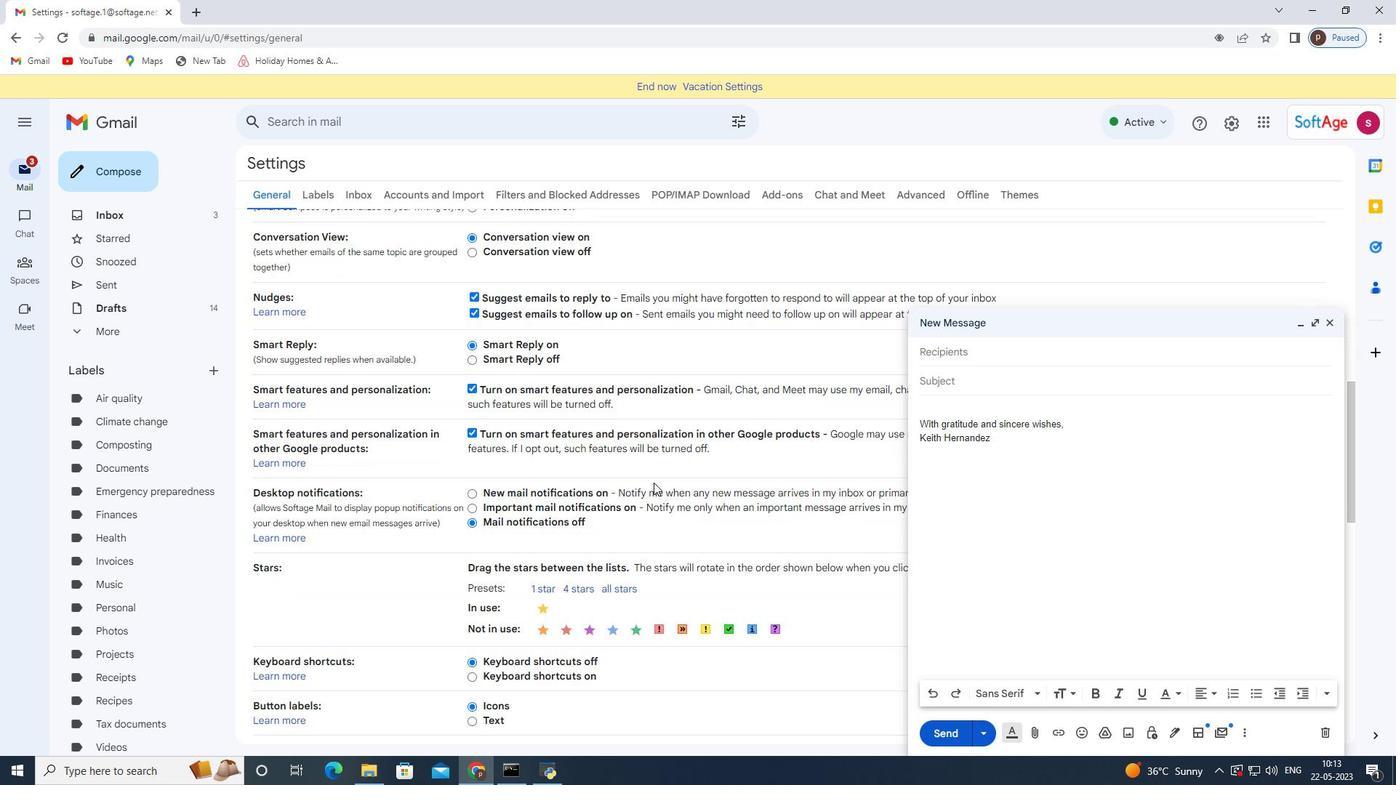 
Action: Mouse scrolled (653, 482) with delta (0, 0)
Screenshot: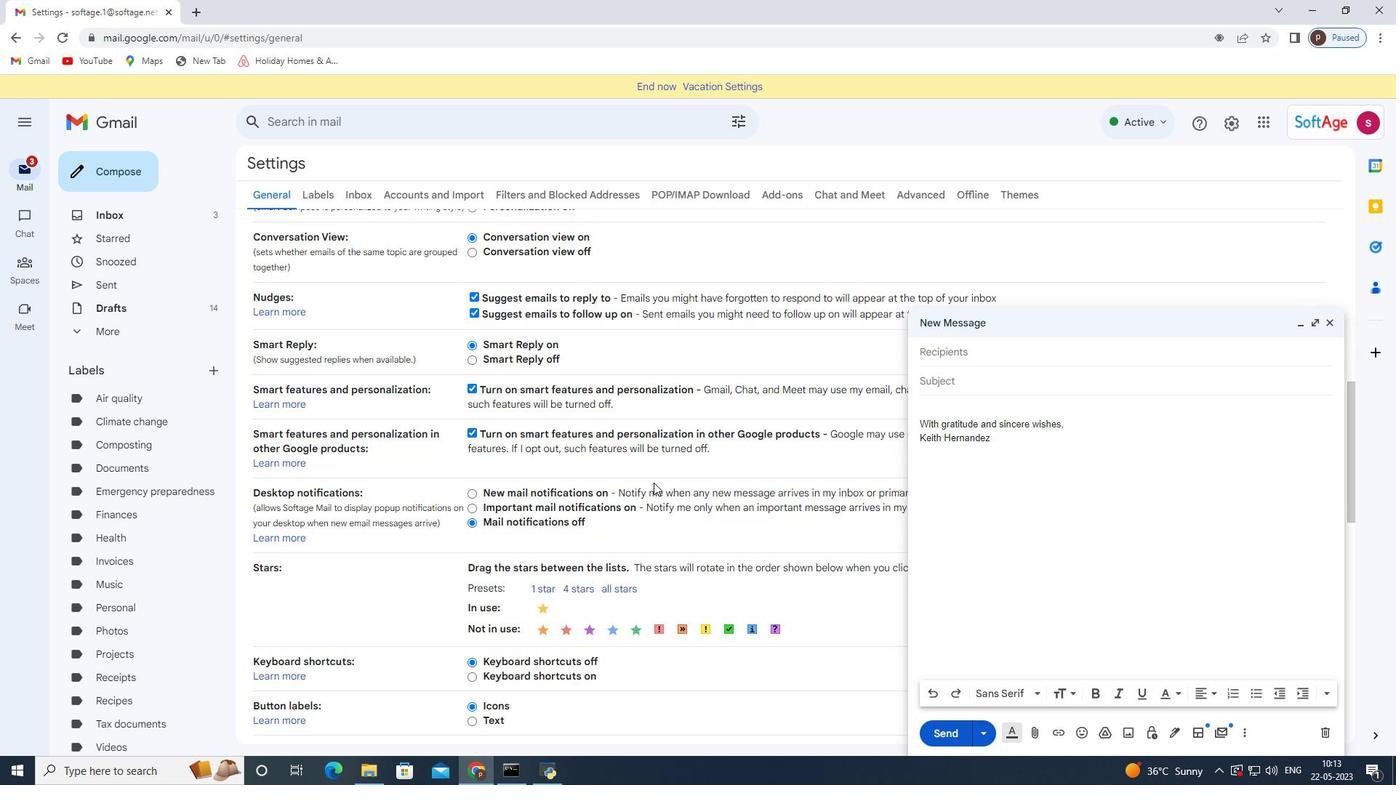 
Action: Mouse scrolled (653, 482) with delta (0, 0)
Screenshot: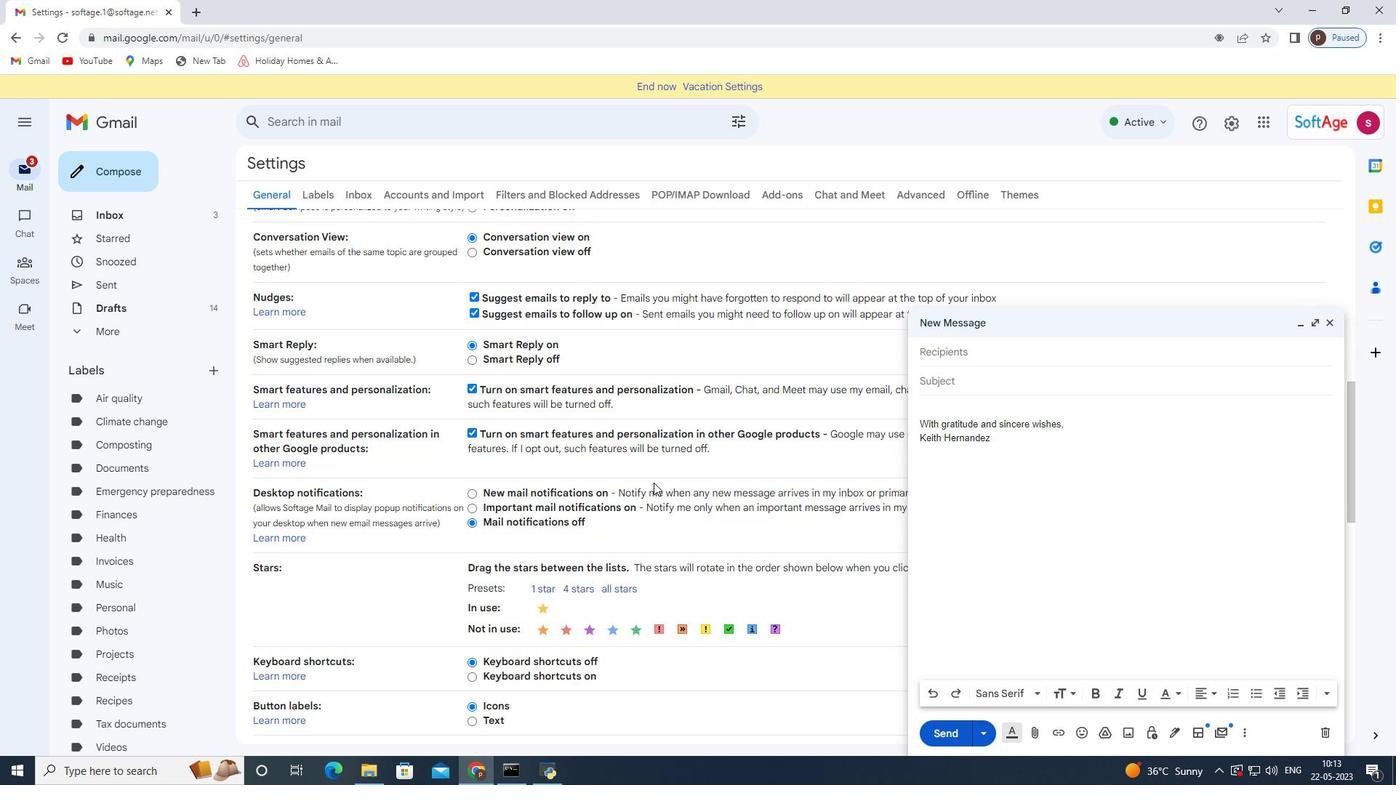 
Action: Mouse moved to (629, 430)
Screenshot: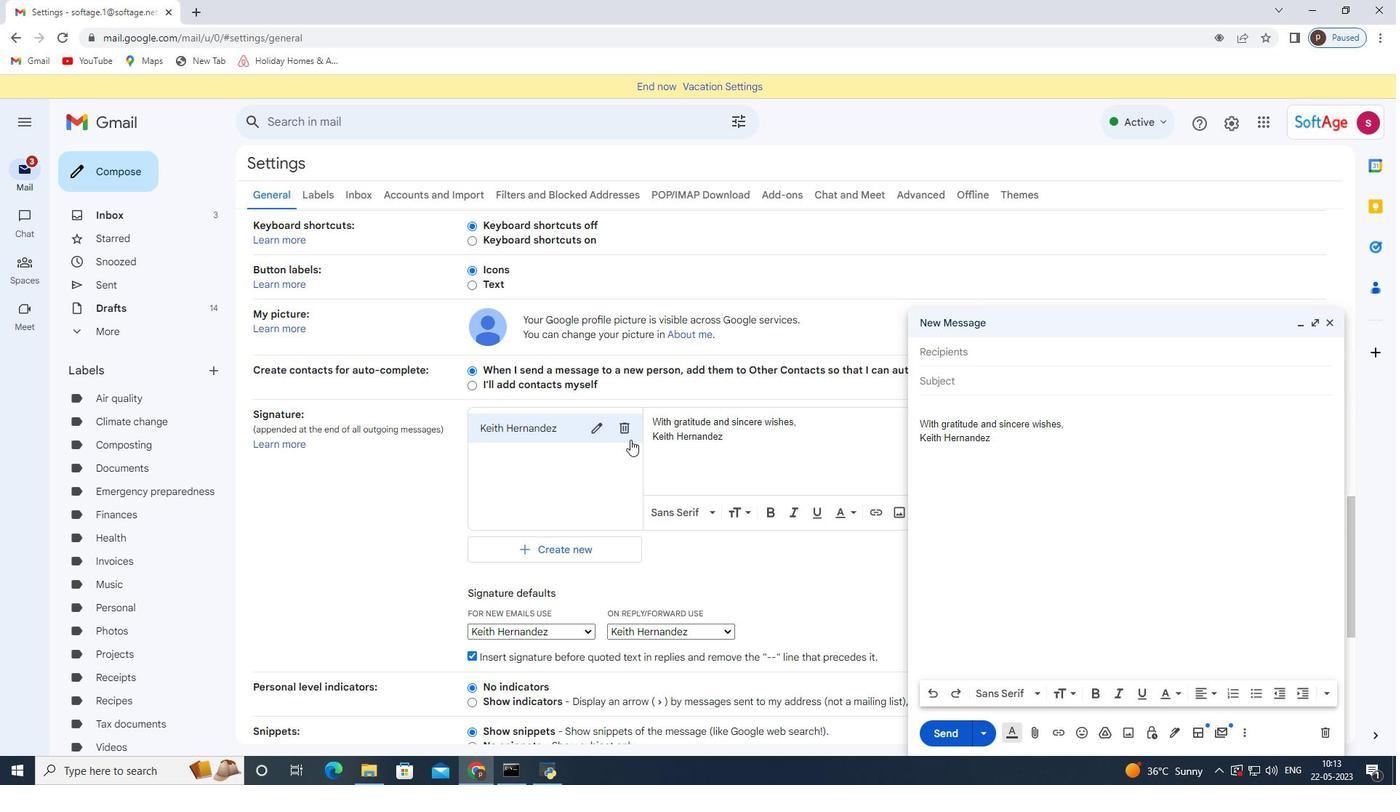 
Action: Mouse pressed left at (629, 430)
Screenshot: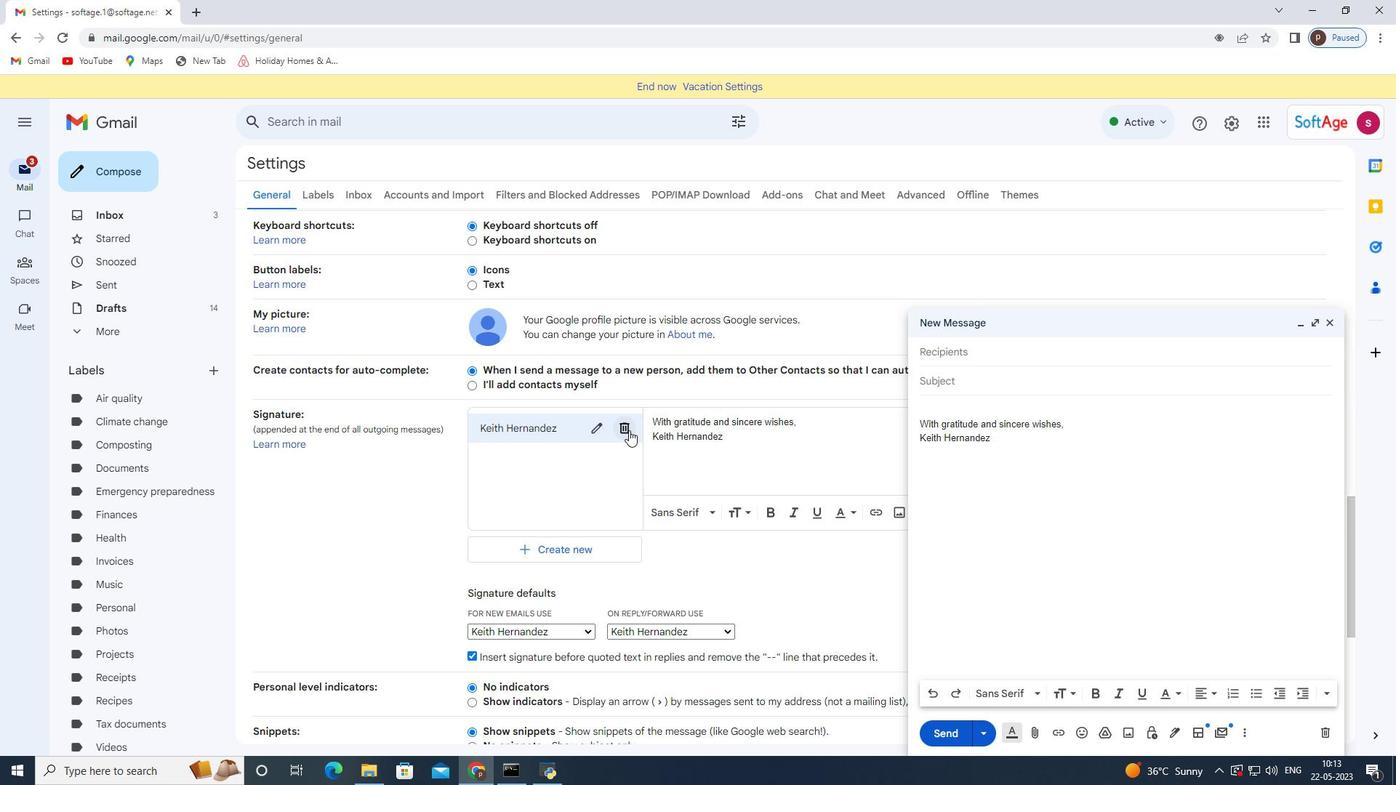 
Action: Mouse moved to (845, 452)
Screenshot: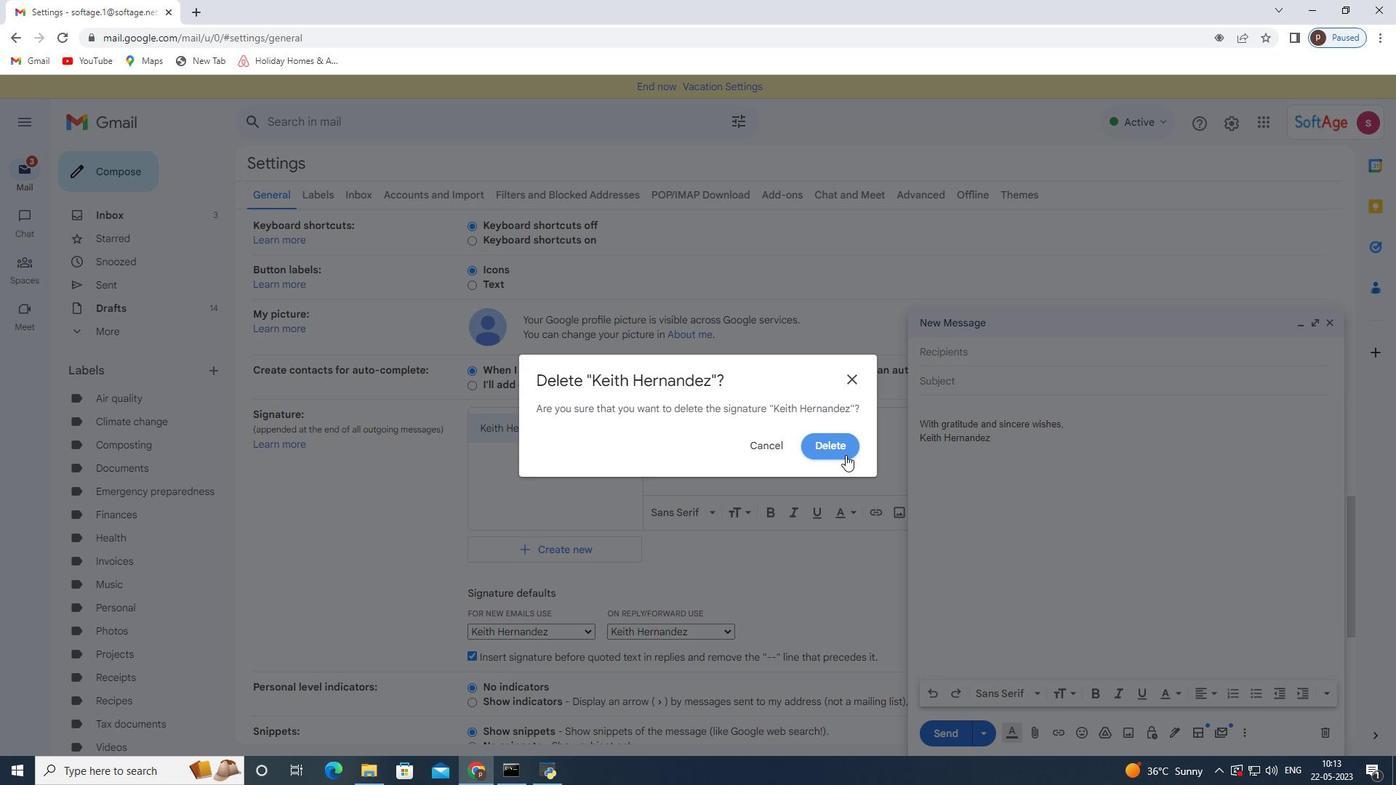 
Action: Mouse pressed left at (845, 452)
Screenshot: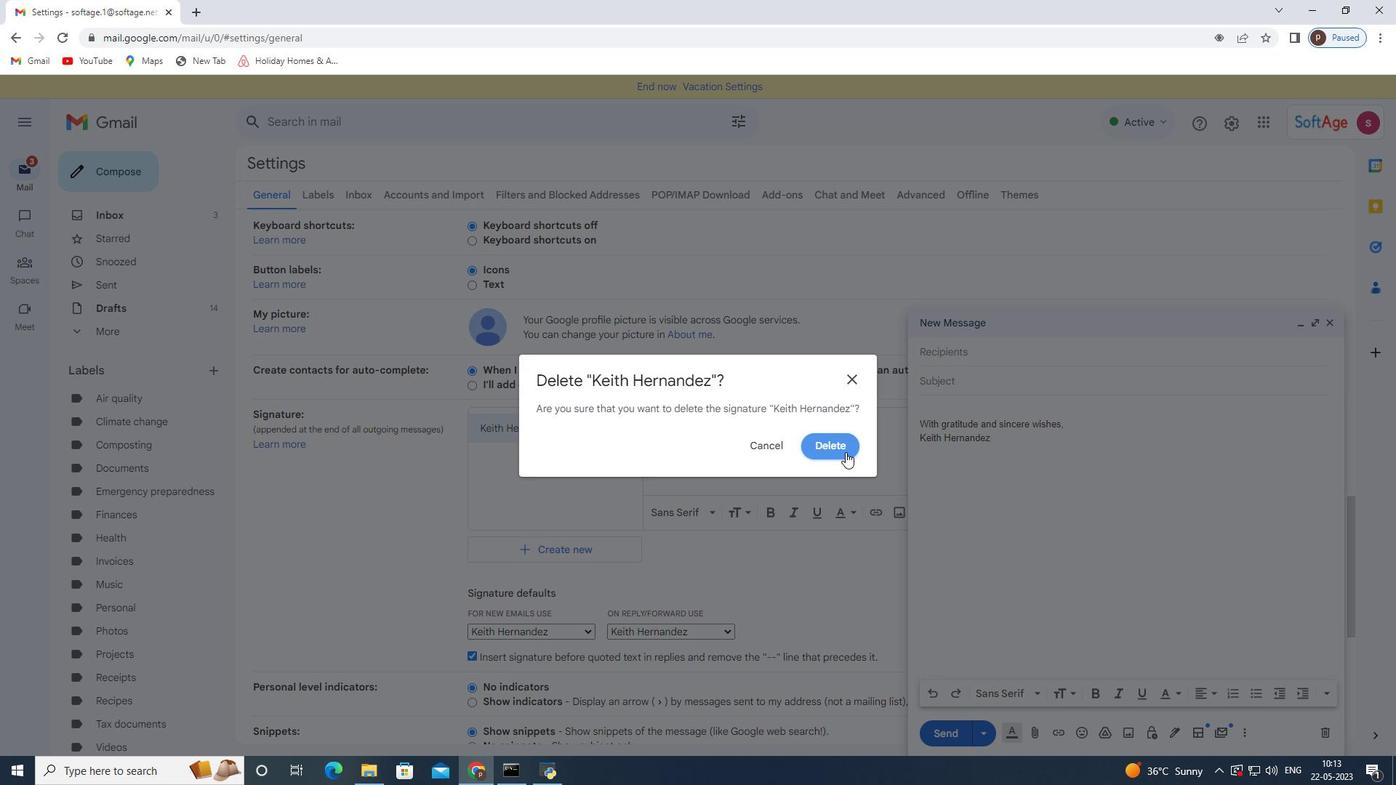 
Action: Mouse moved to (541, 439)
Screenshot: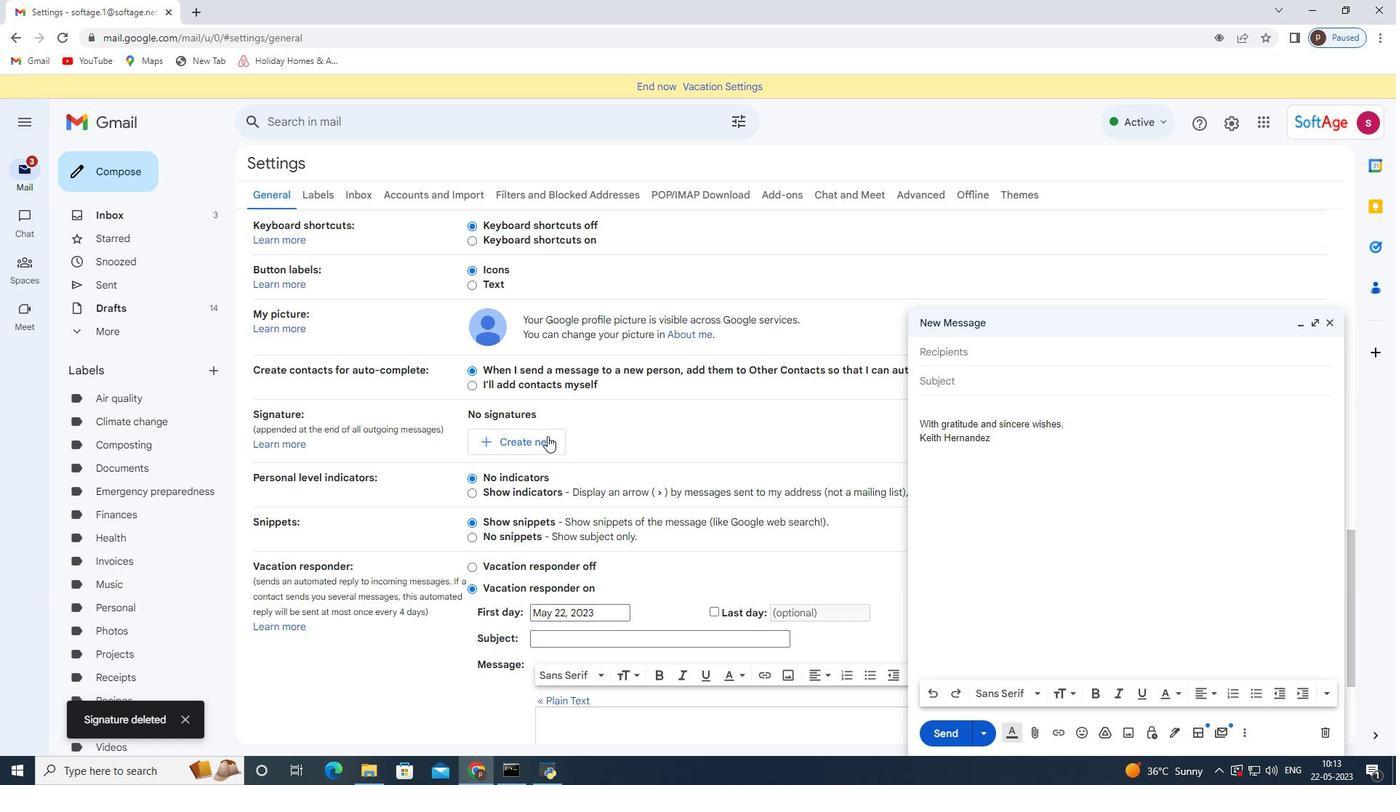 
Action: Mouse pressed left at (541, 439)
Screenshot: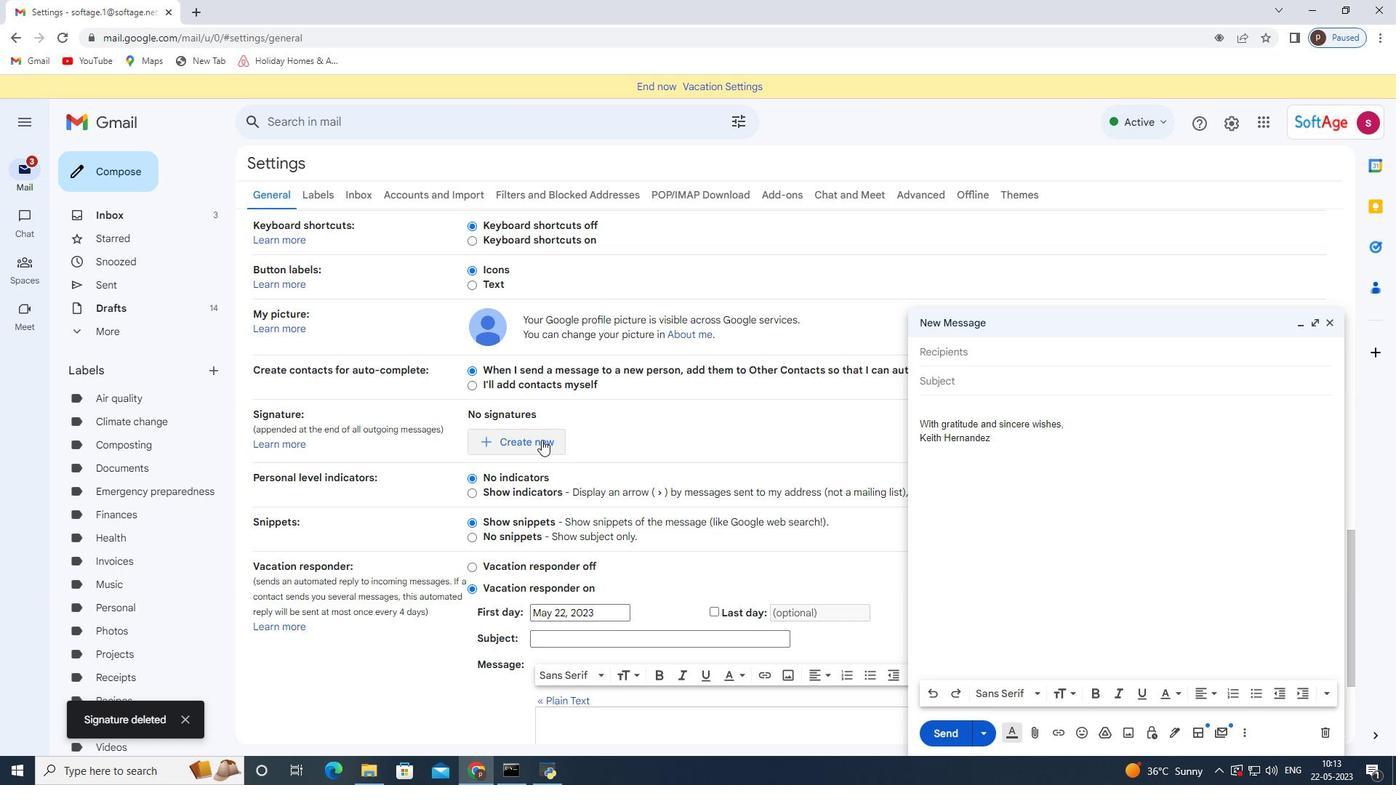 
Action: Mouse moved to (574, 413)
Screenshot: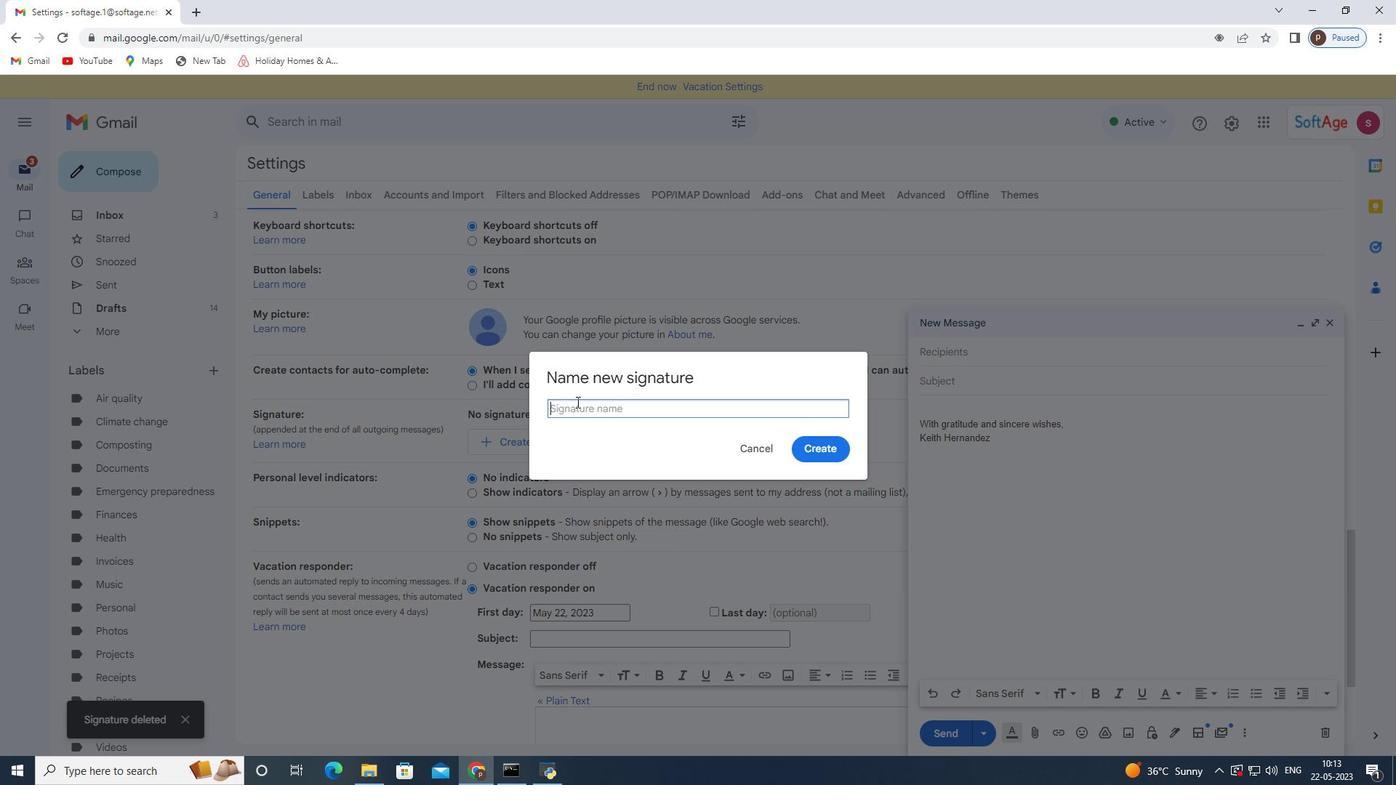 
Action: Mouse pressed left at (574, 413)
Screenshot: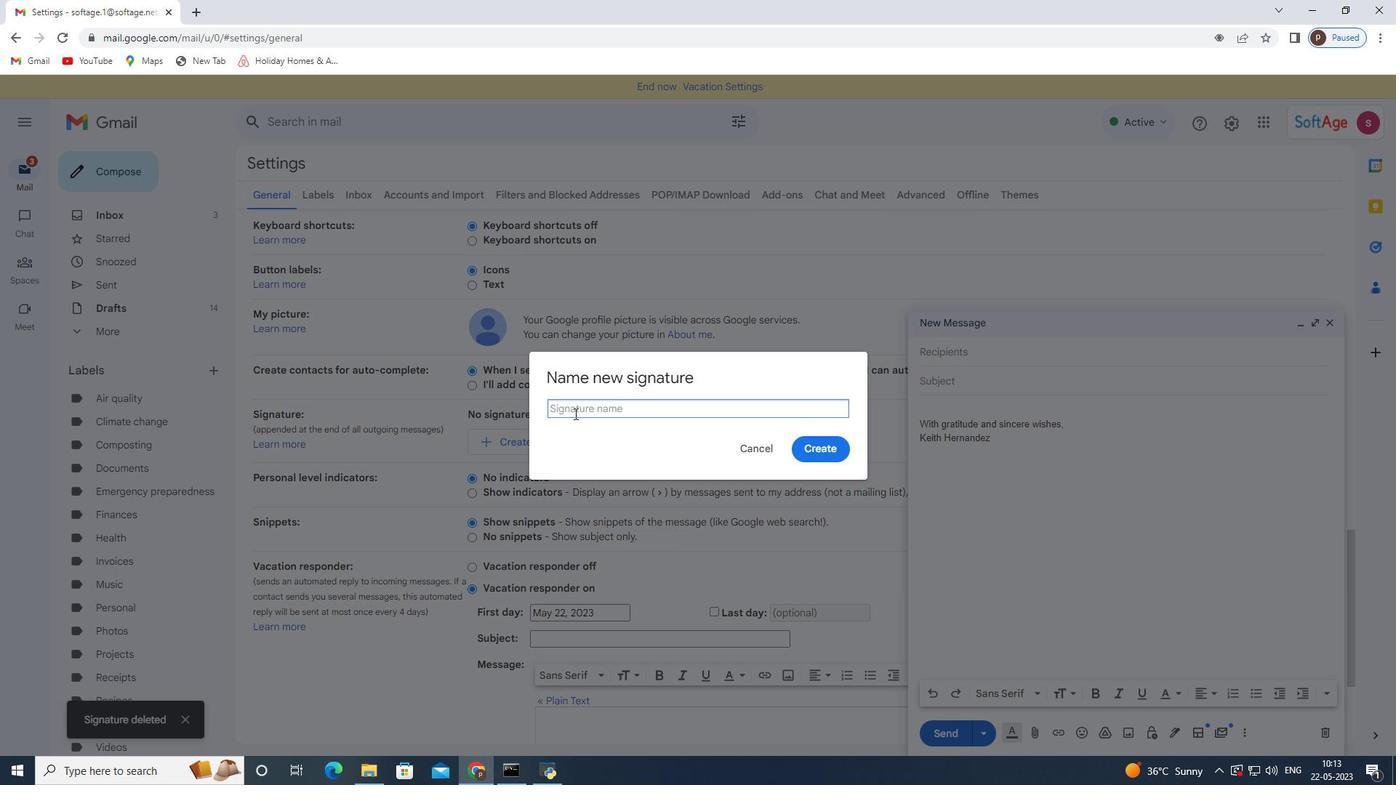 
Action: Key pressed <Key.shift><Key.shift><Key.shift><Key.shift><Key.shift>Kelly<Key.space><Key.shift>Rodriguez
Screenshot: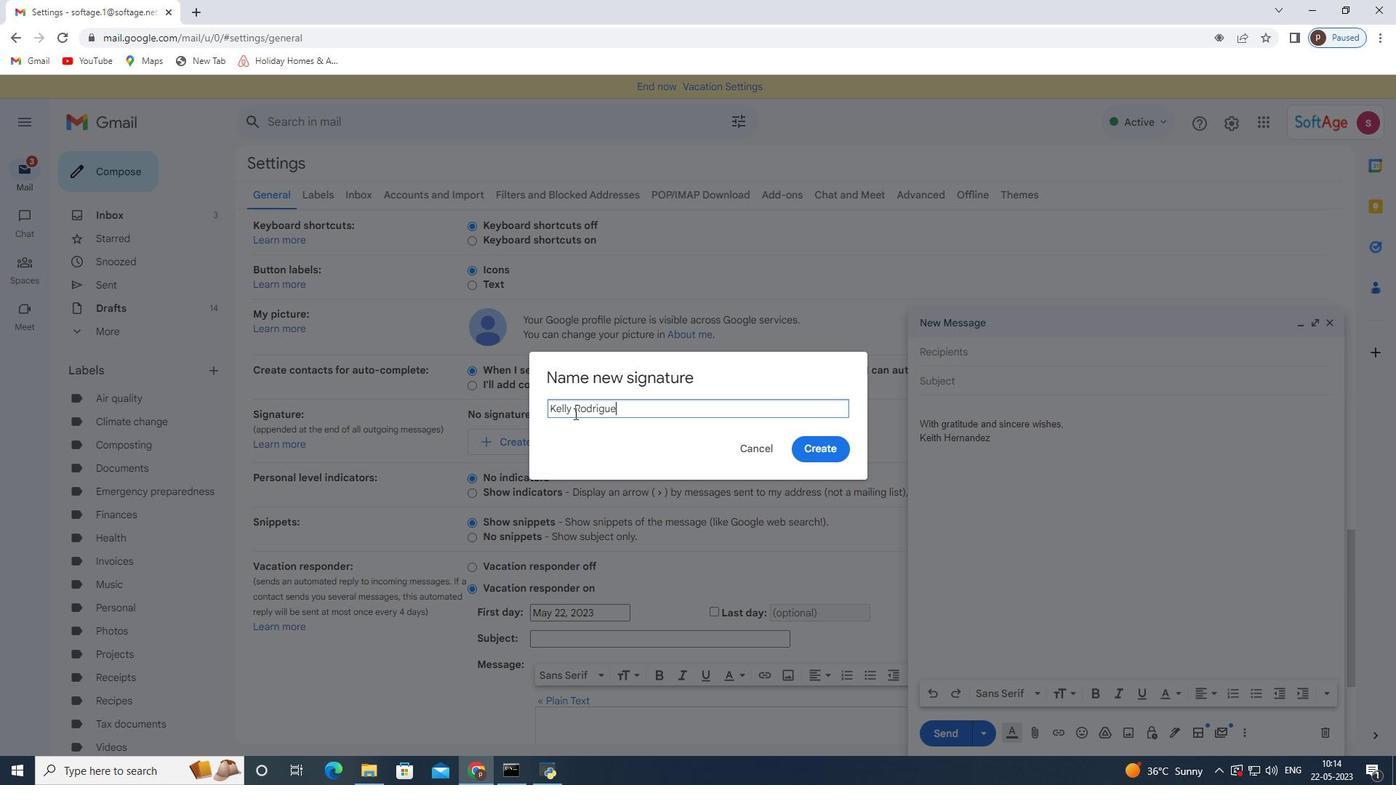 
Action: Mouse moved to (824, 447)
Screenshot: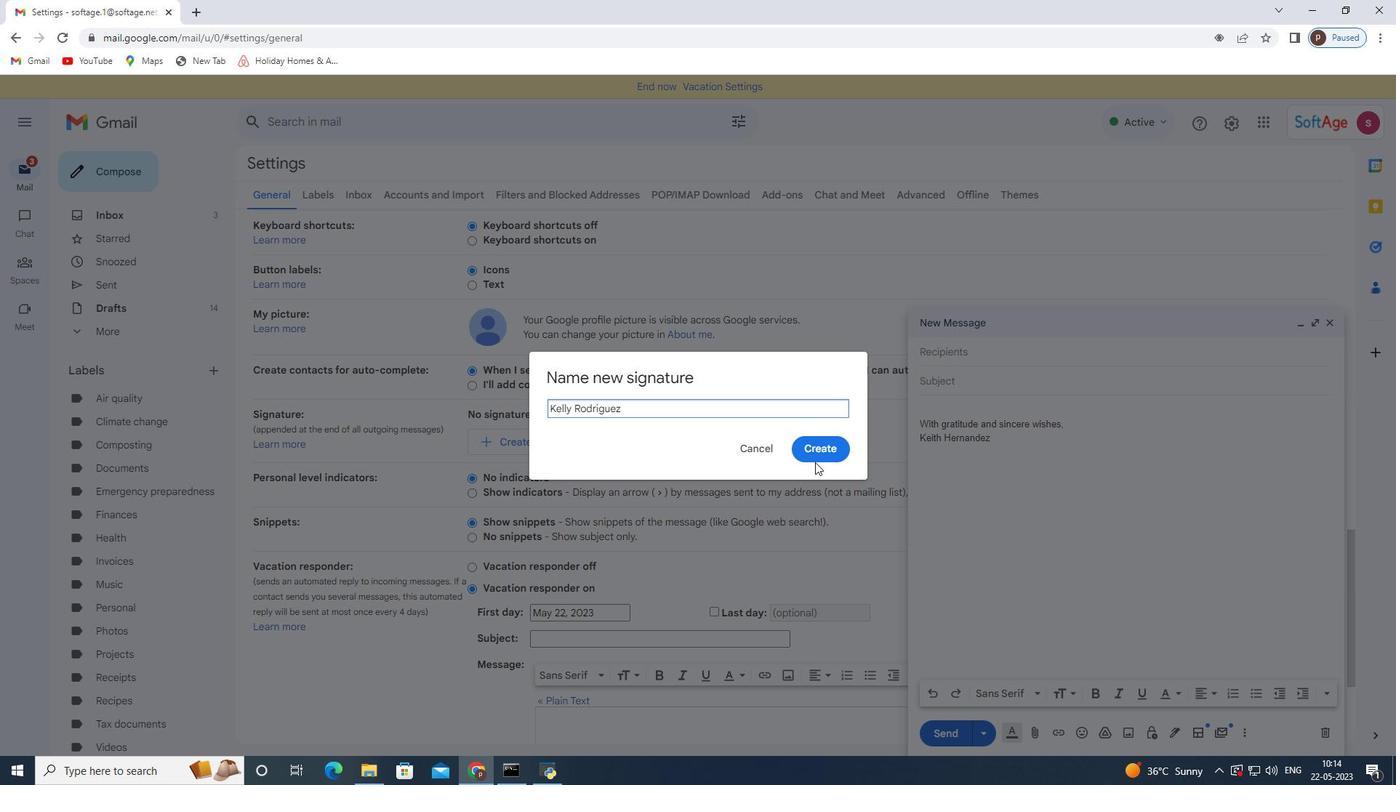 
Action: Mouse pressed left at (824, 447)
Screenshot: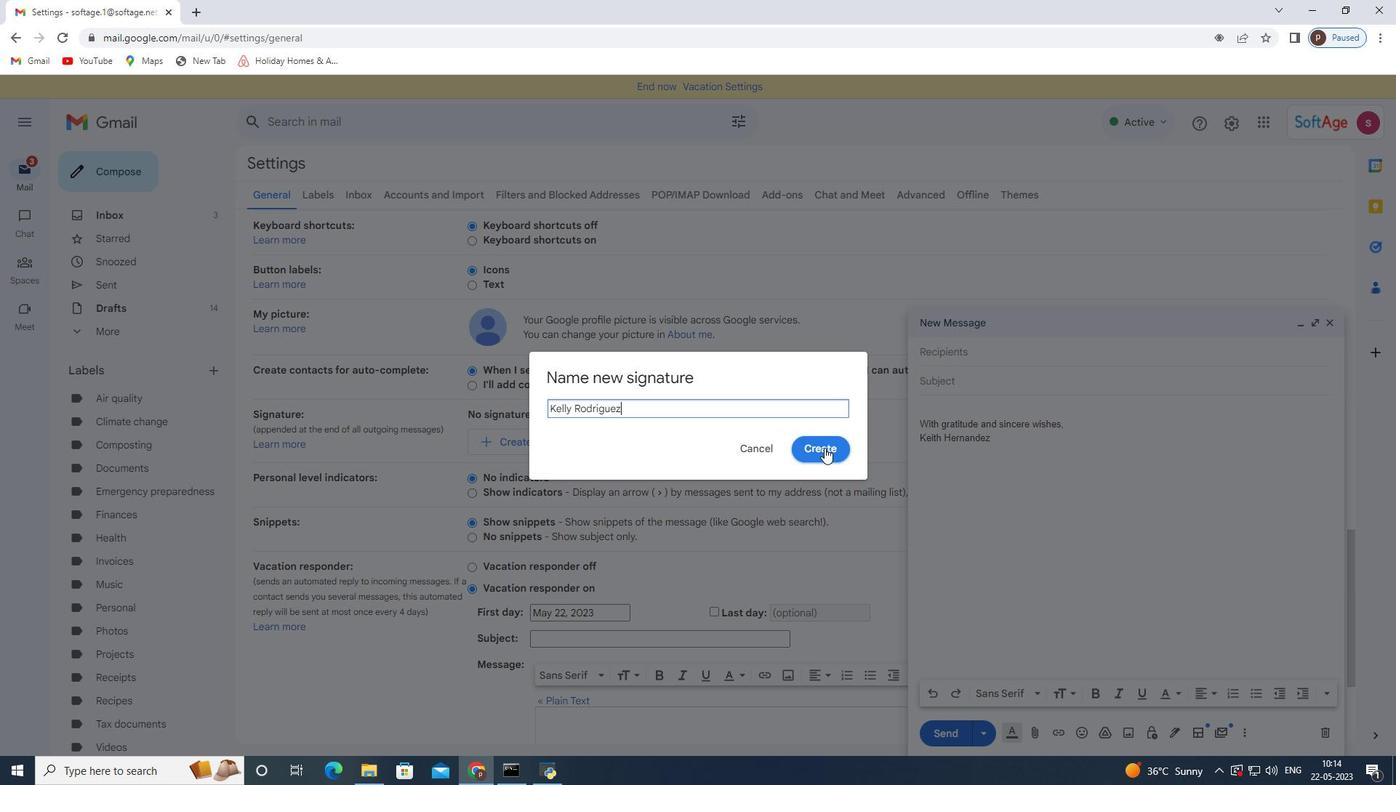 
Action: Mouse moved to (684, 431)
Screenshot: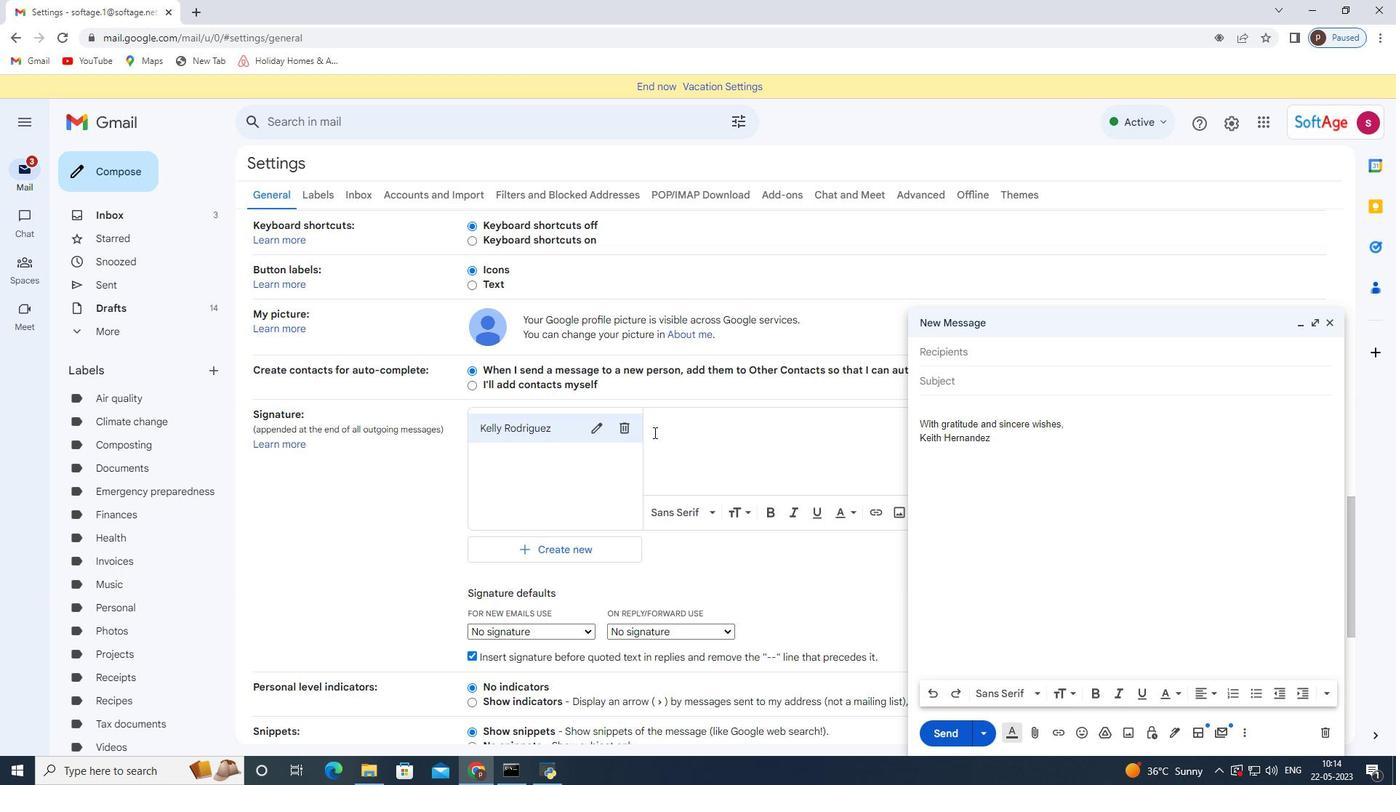 
Action: Mouse pressed left at (684, 431)
Screenshot: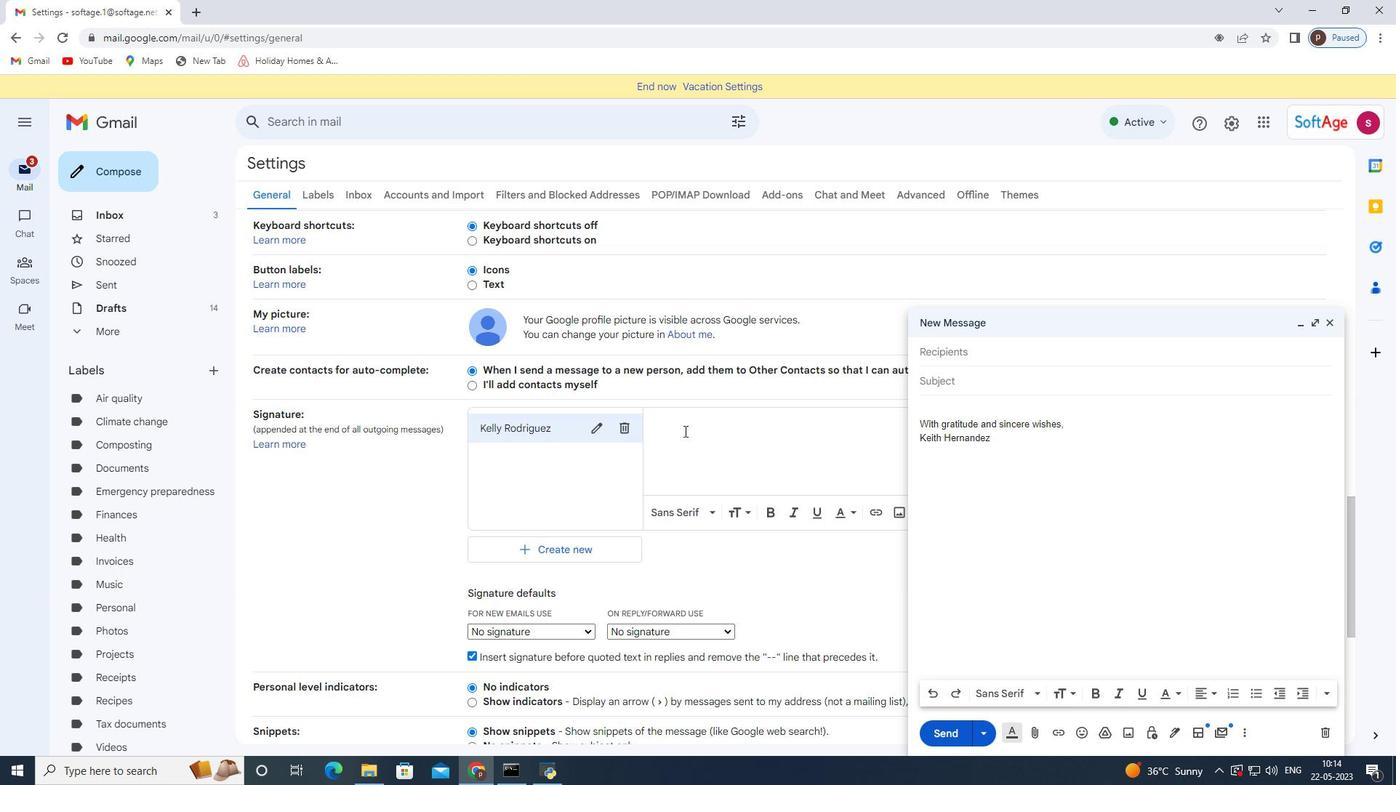 
Action: Key pressed <Key.shift>Besr<Key.backspace>t<Key.space>wishes<Key.space>for<Key.space>a<Key.space>happy<Key.space><Key.shift>National<Key.space><Key.shift>Human<Key.space><Key.shift>Rights<Key.space><Key.shift>Day,<Key.enter><Key.shift>Kelly<Key.space><Key.shift>Rodriguez
Screenshot: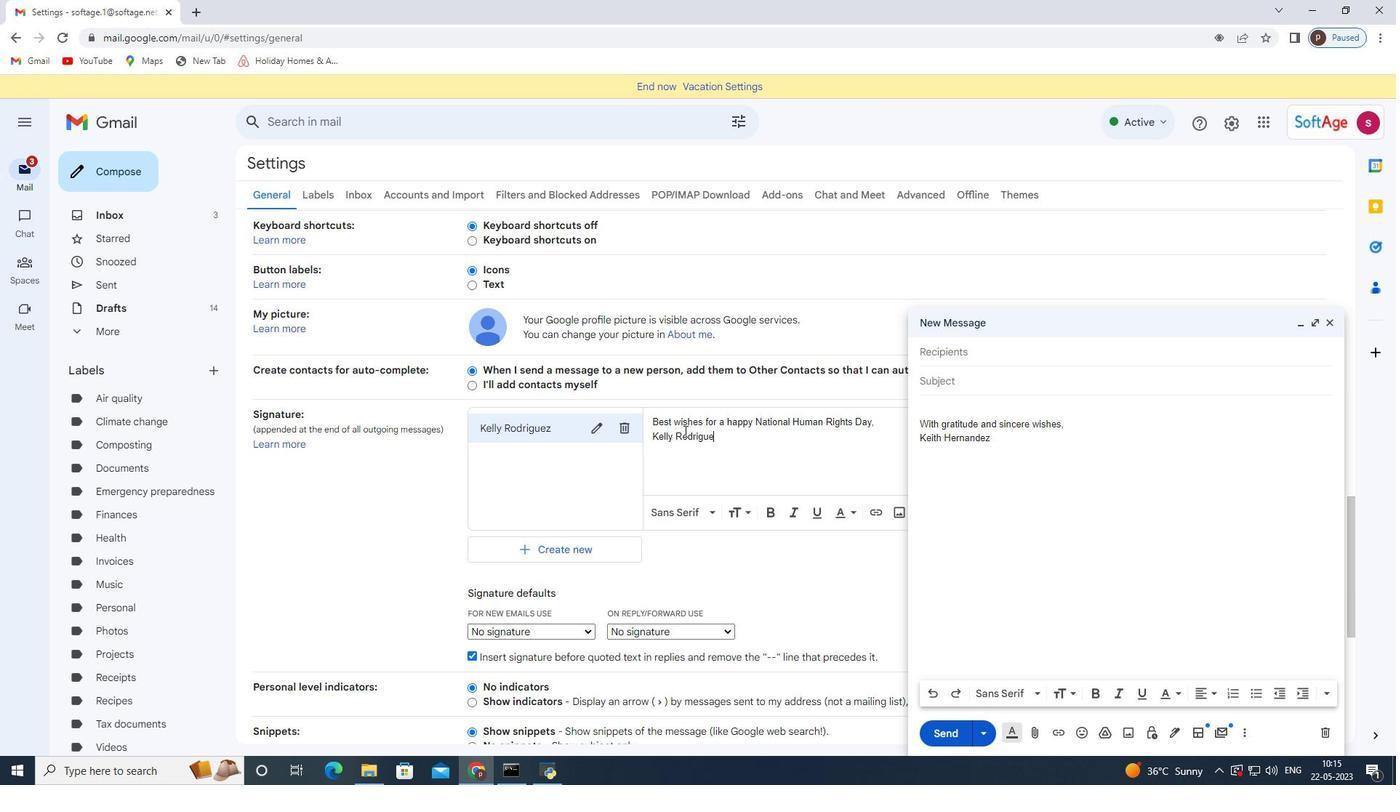 
Action: Mouse moved to (685, 430)
Screenshot: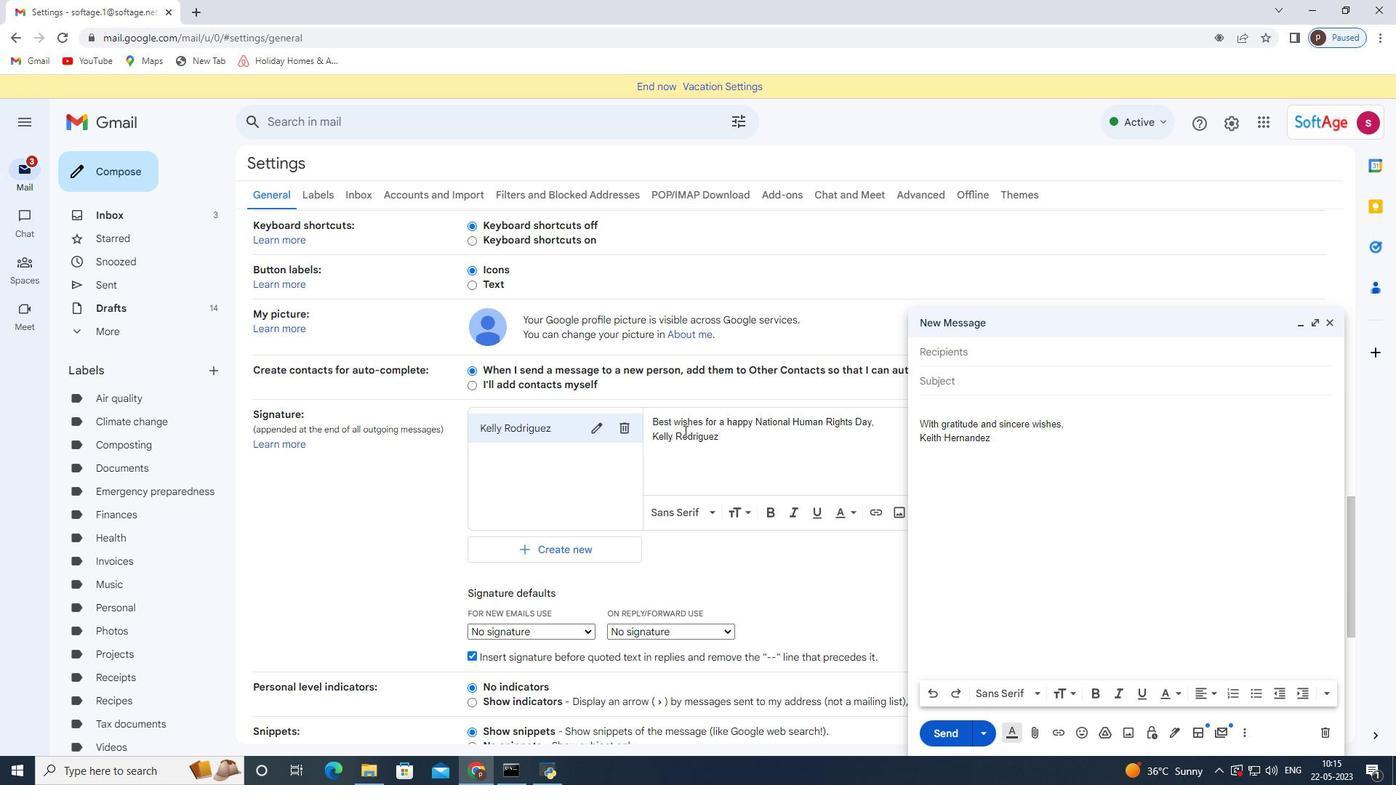 
Action: Mouse scrolled (685, 429) with delta (0, 0)
Screenshot: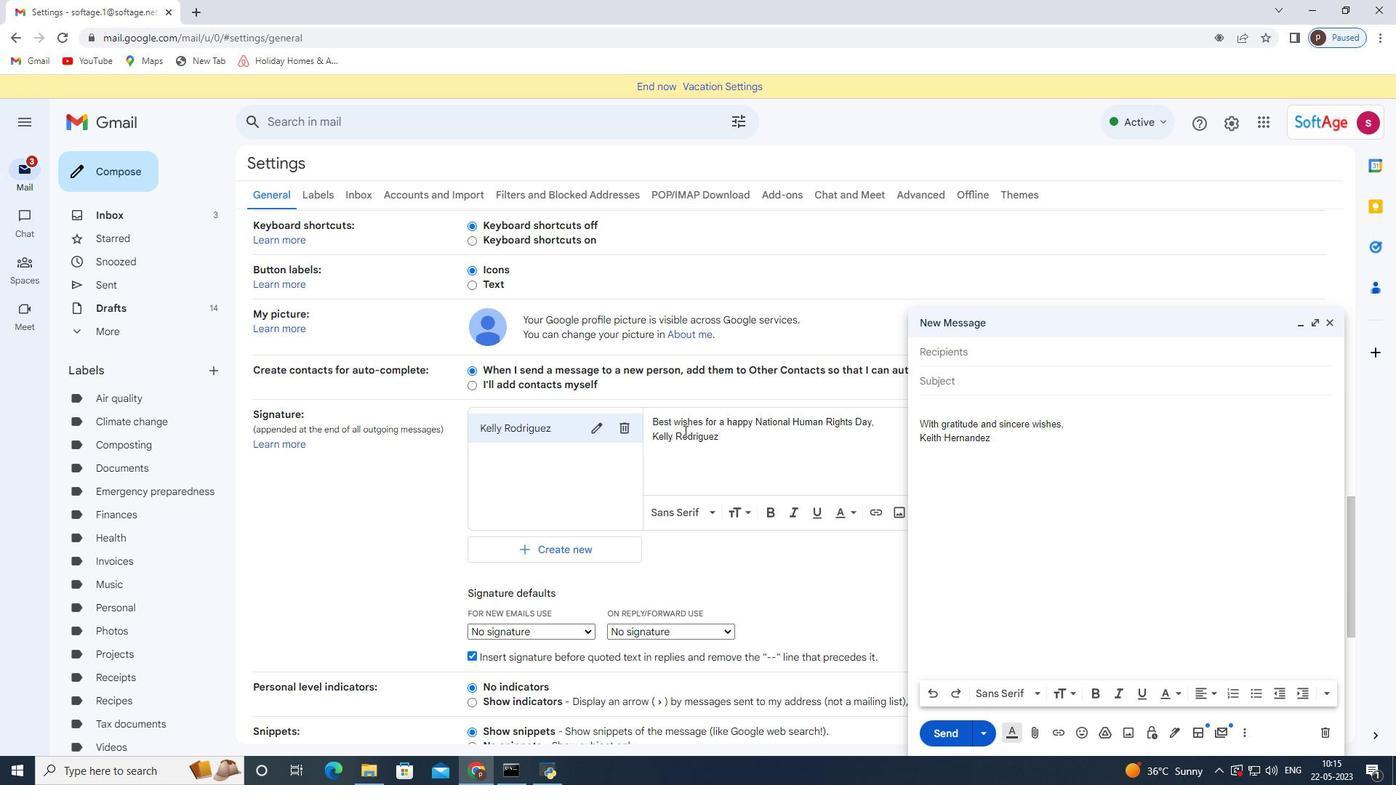 
Action: Mouse scrolled (685, 429) with delta (0, 0)
Screenshot: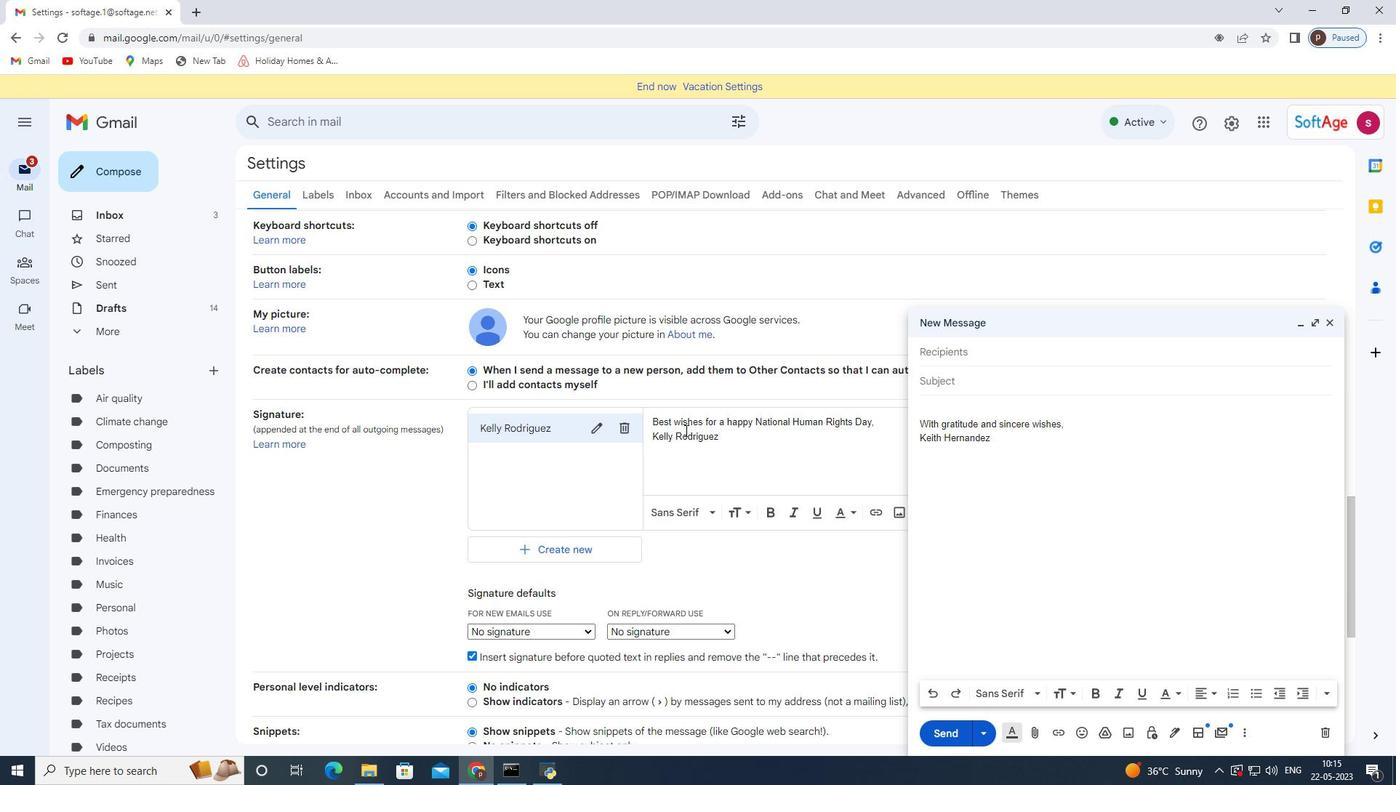 
Action: Mouse scrolled (685, 429) with delta (0, 0)
Screenshot: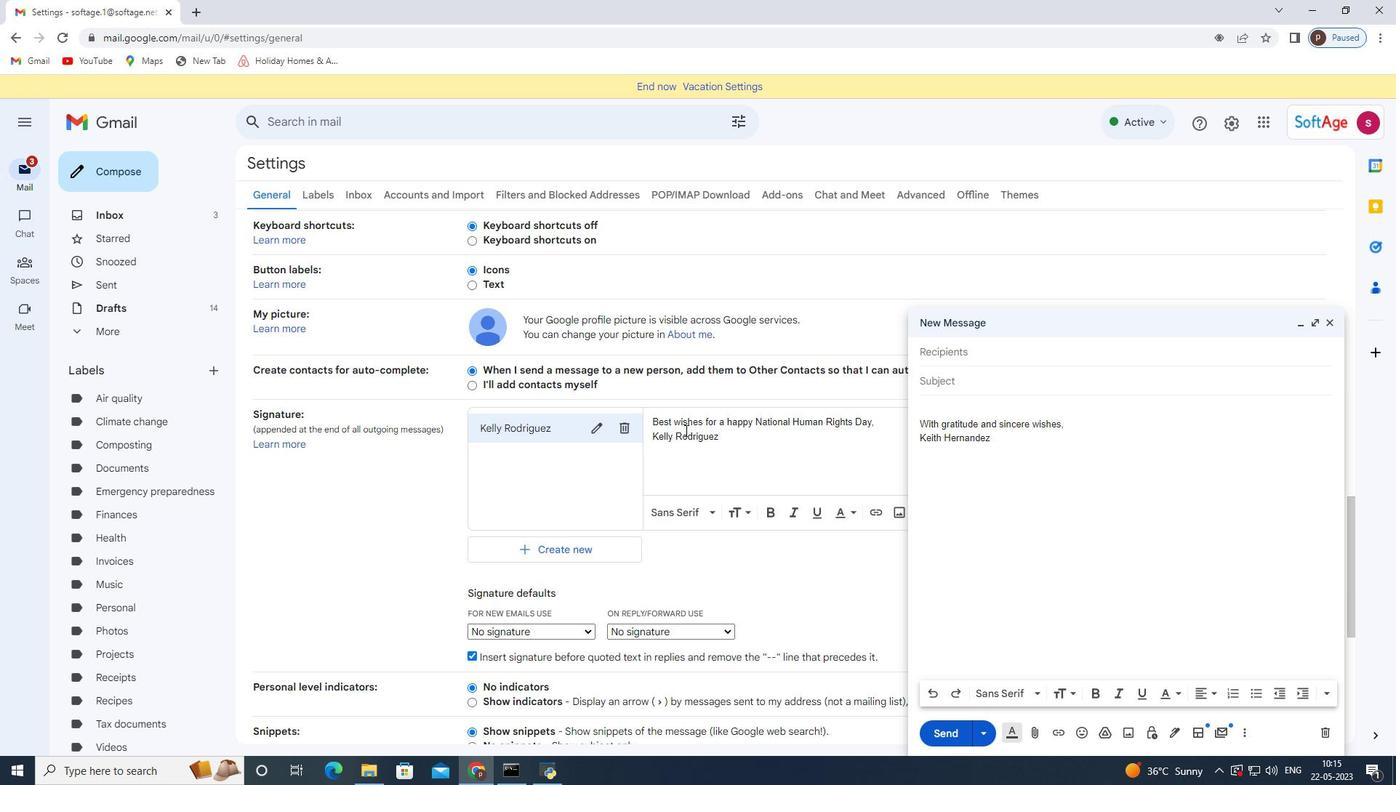 
Action: Mouse scrolled (685, 429) with delta (0, 0)
Screenshot: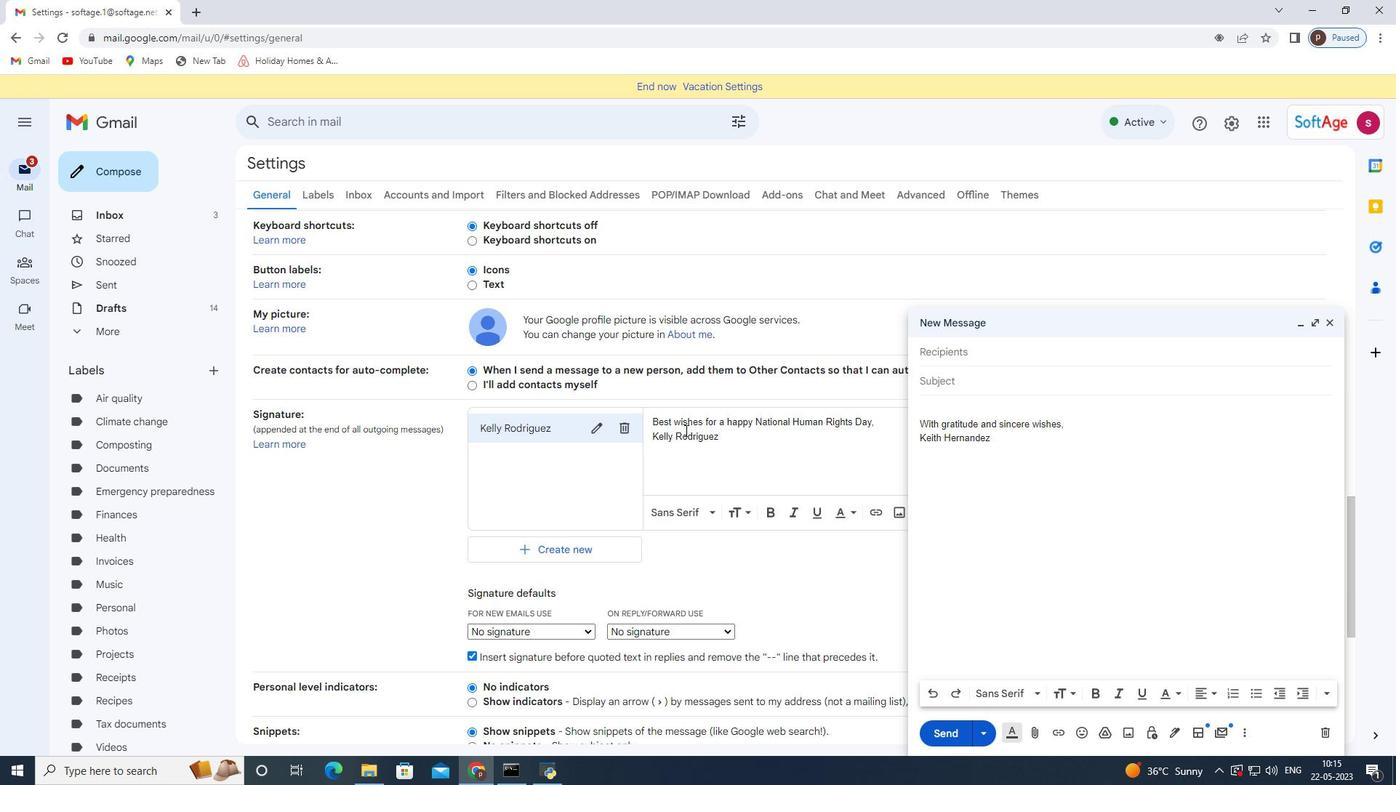 
Action: Mouse moved to (541, 341)
Screenshot: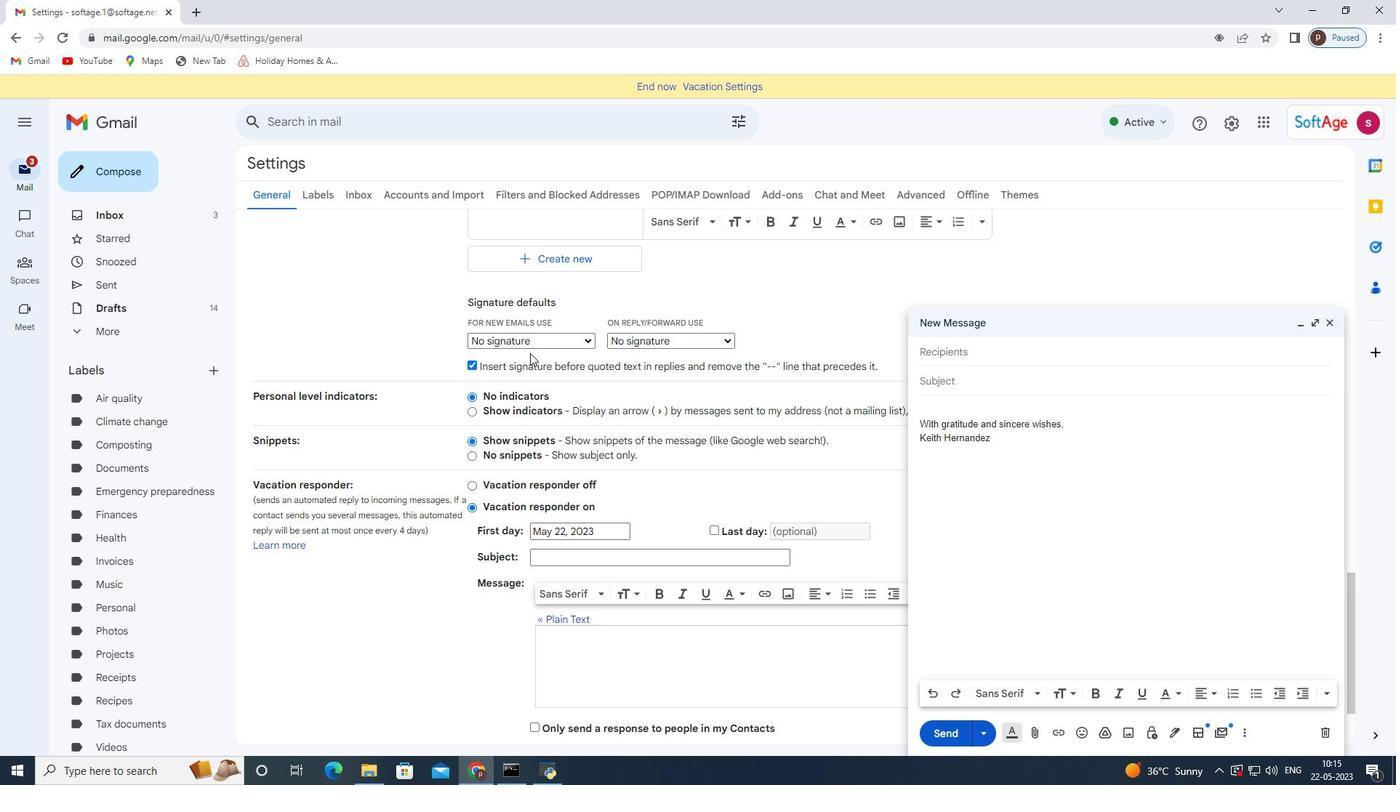 
Action: Mouse pressed left at (541, 341)
Screenshot: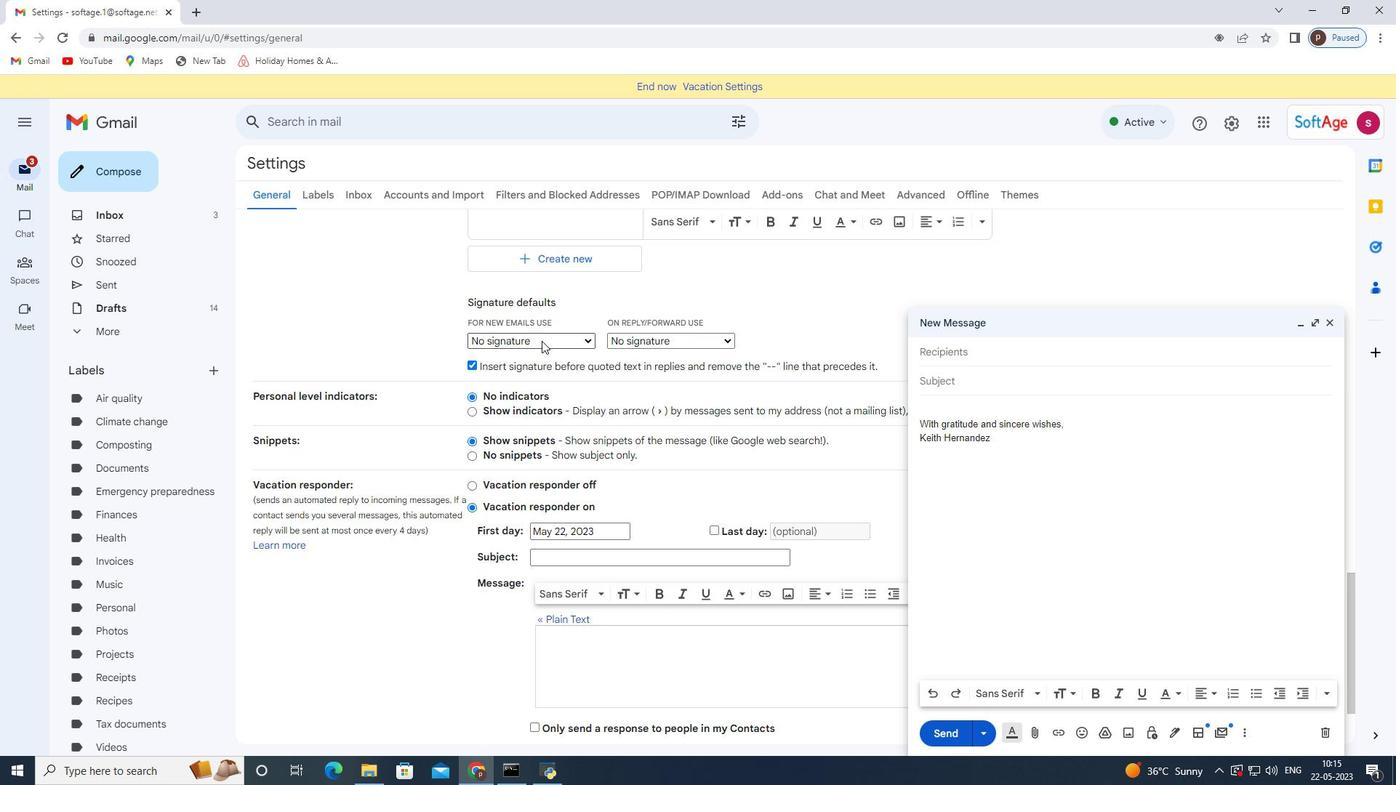 
Action: Mouse moved to (532, 374)
Screenshot: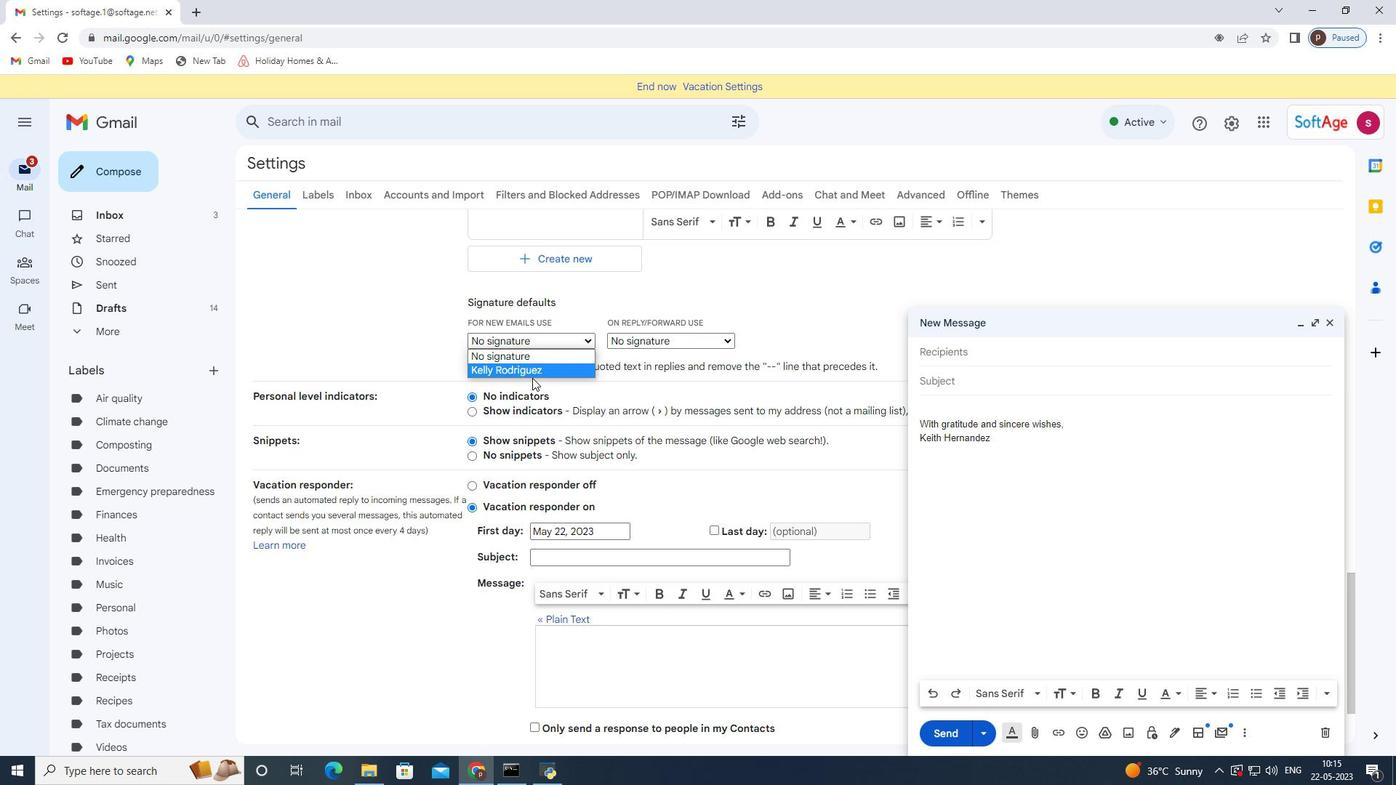 
Action: Mouse pressed left at (532, 374)
Screenshot: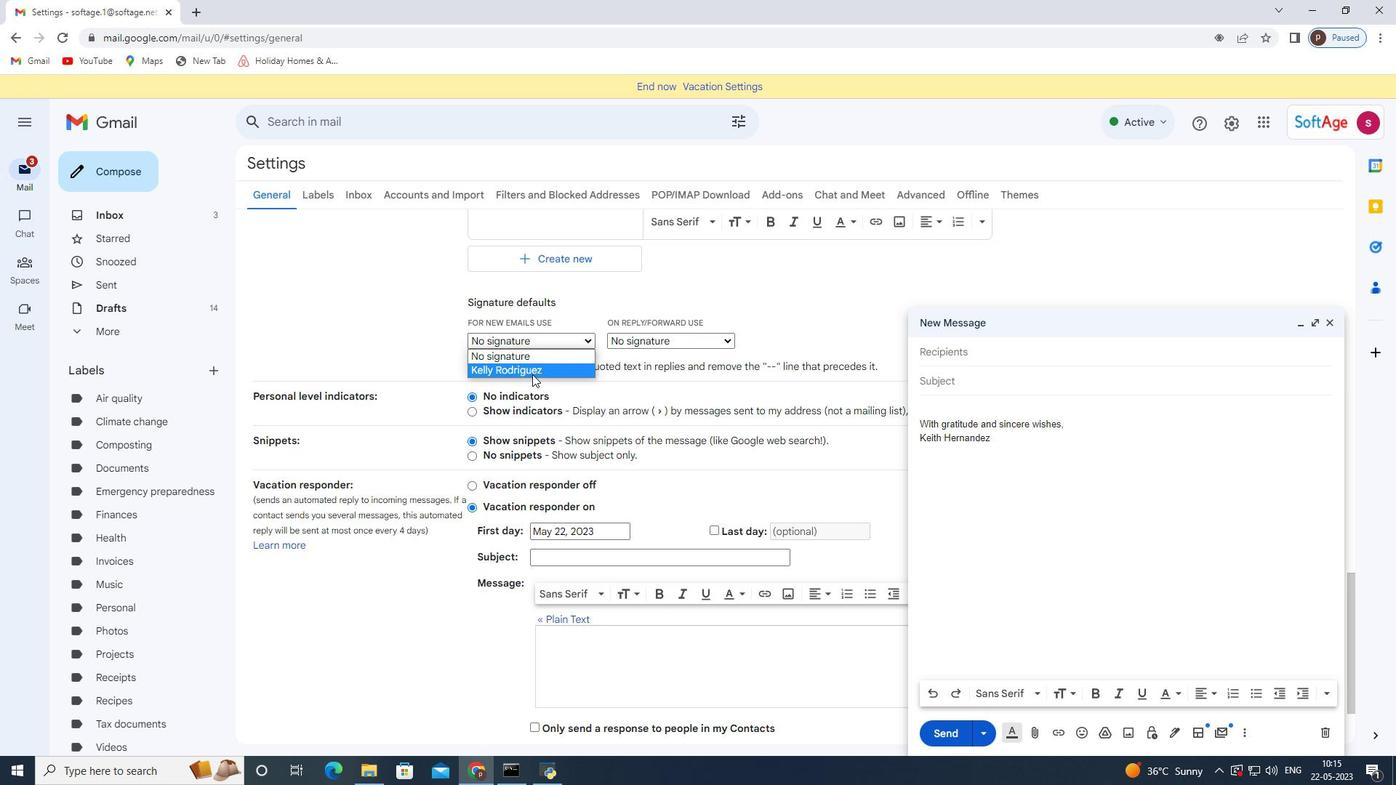 
Action: Mouse moved to (693, 341)
Screenshot: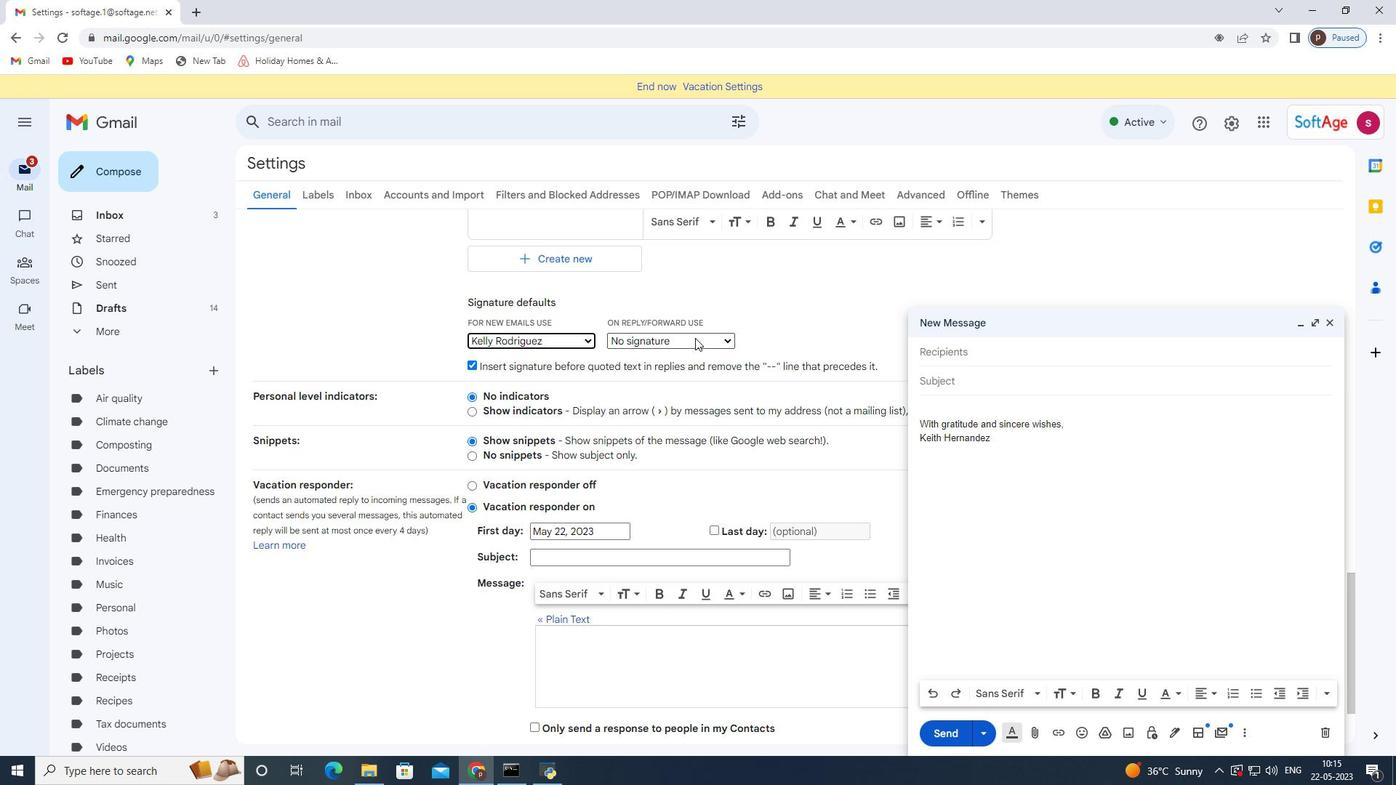 
Action: Mouse pressed left at (693, 341)
Screenshot: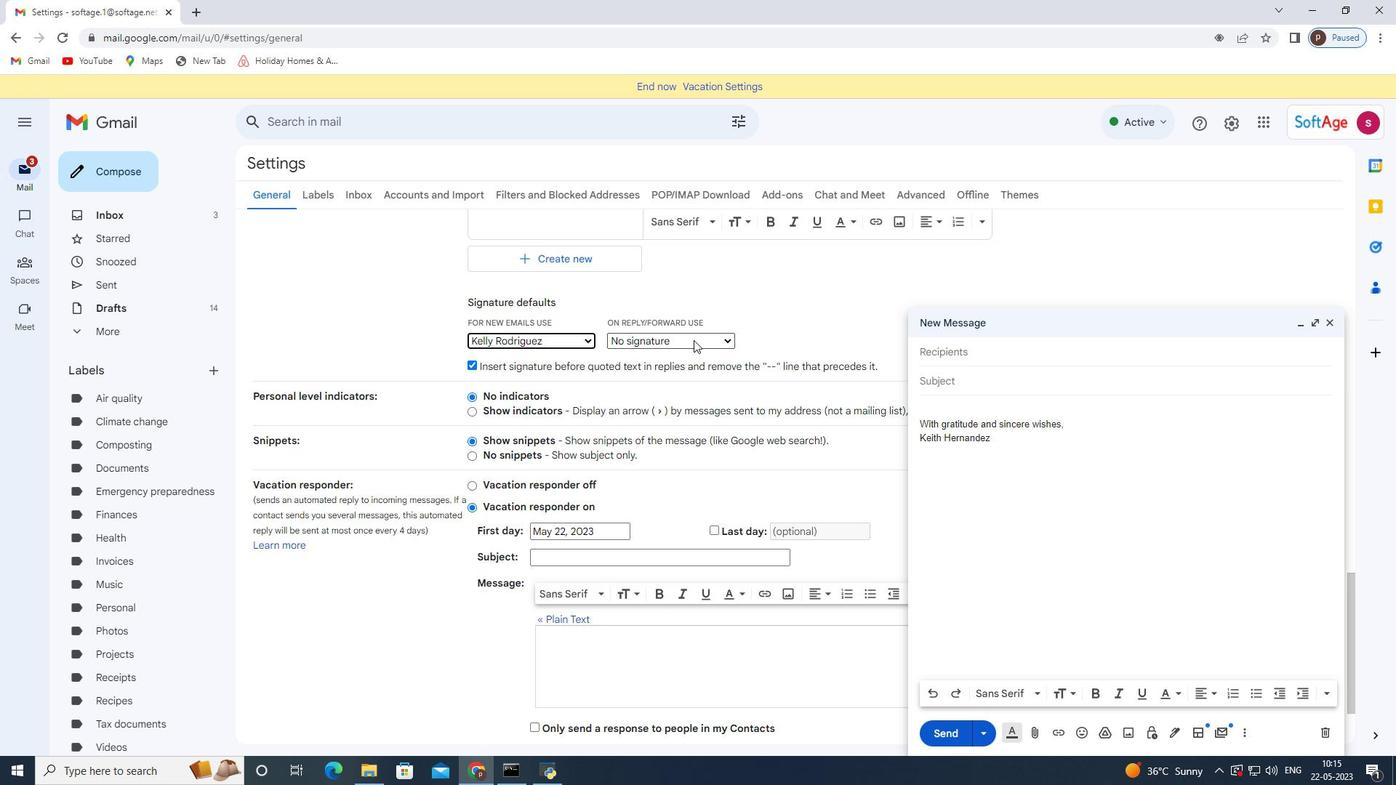 
Action: Mouse moved to (677, 368)
Screenshot: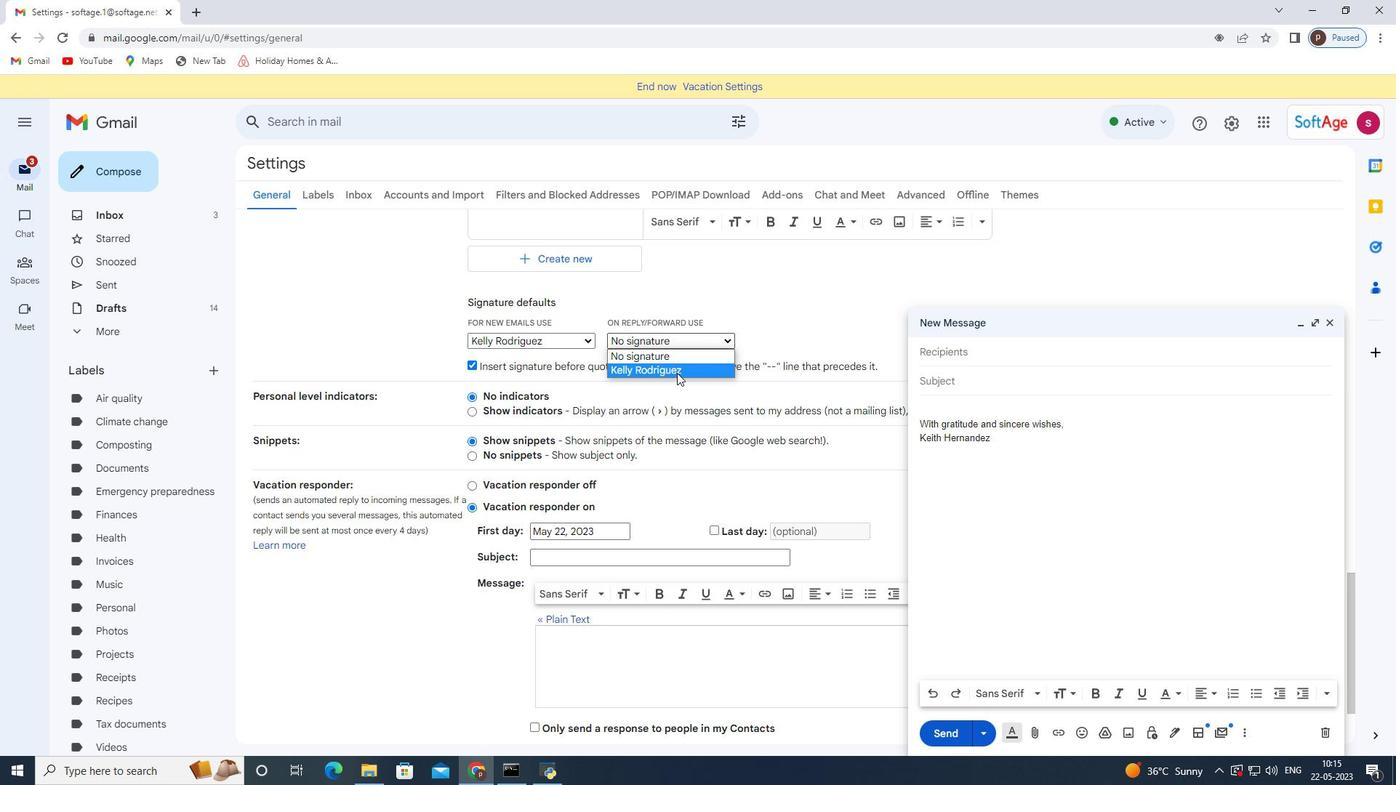 
Action: Mouse pressed left at (677, 368)
Screenshot: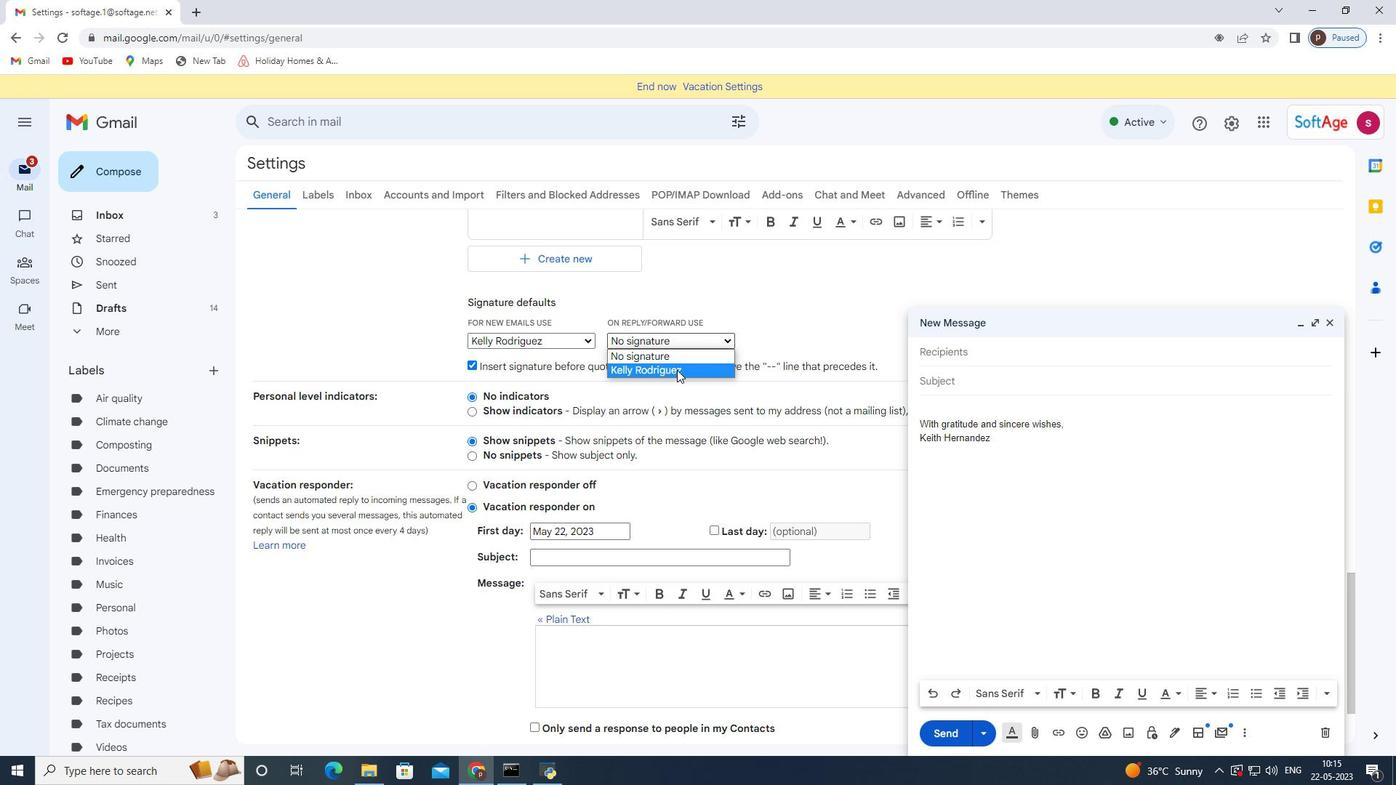 
Action: Mouse moved to (701, 636)
Screenshot: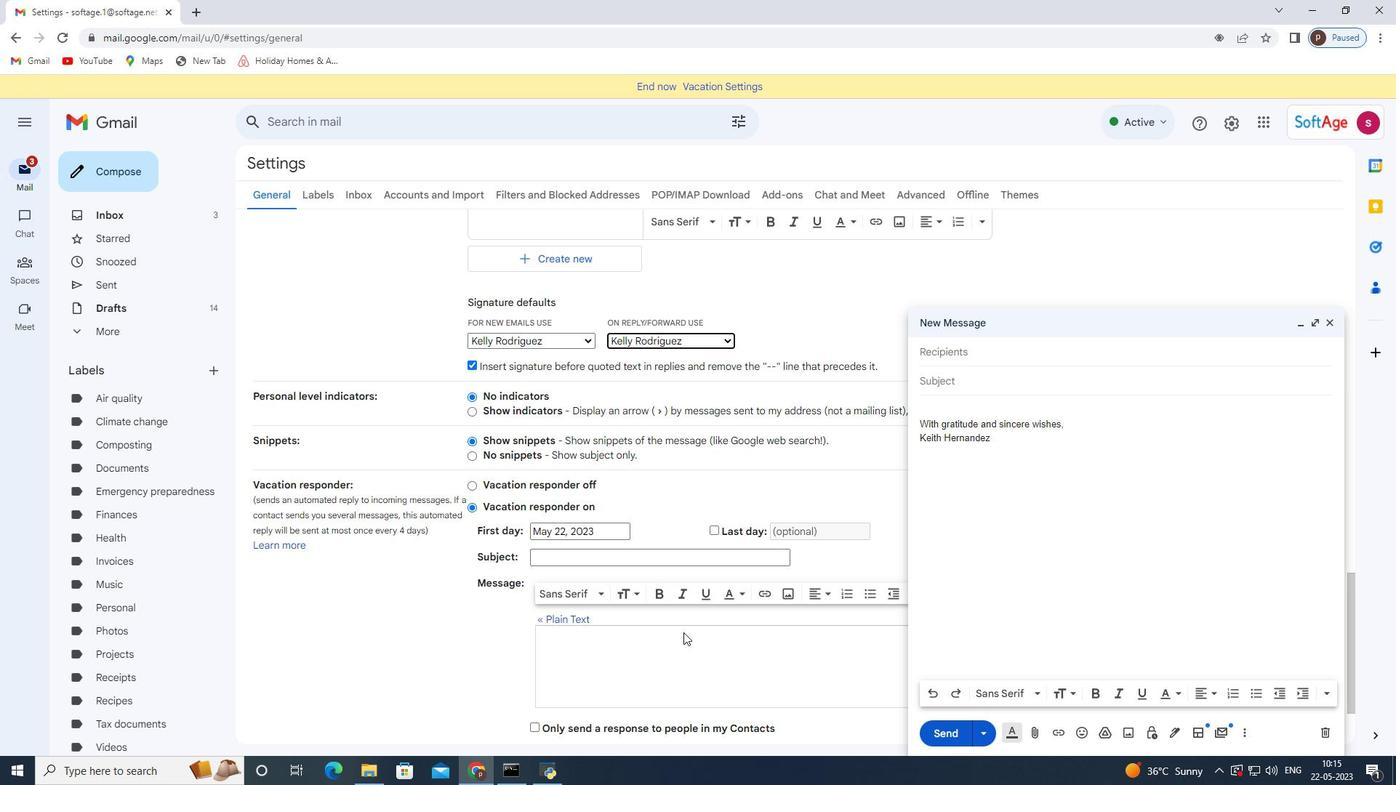 
Action: Mouse scrolled (701, 635) with delta (0, 0)
Screenshot: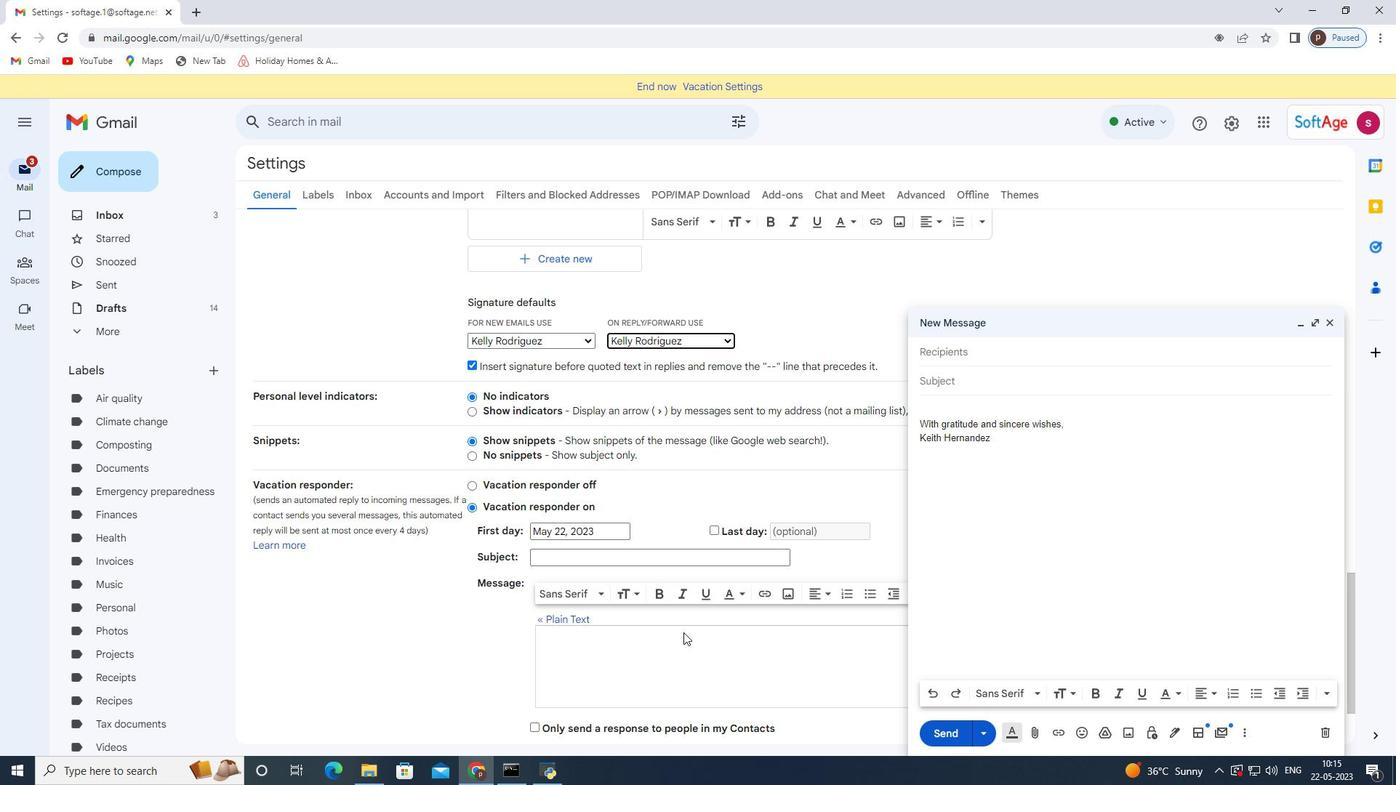 
Action: Mouse scrolled (701, 635) with delta (0, 0)
Screenshot: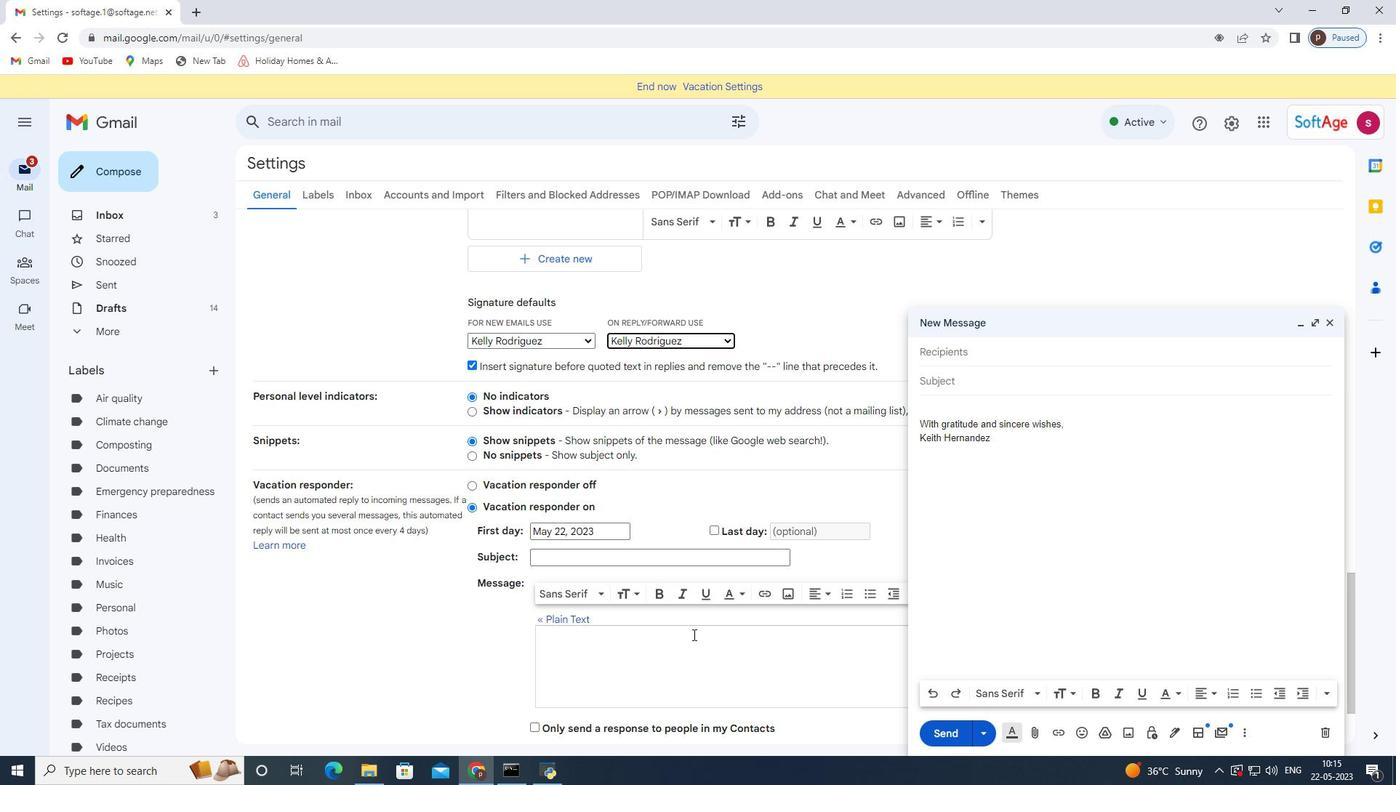 
Action: Mouse moved to (727, 639)
Screenshot: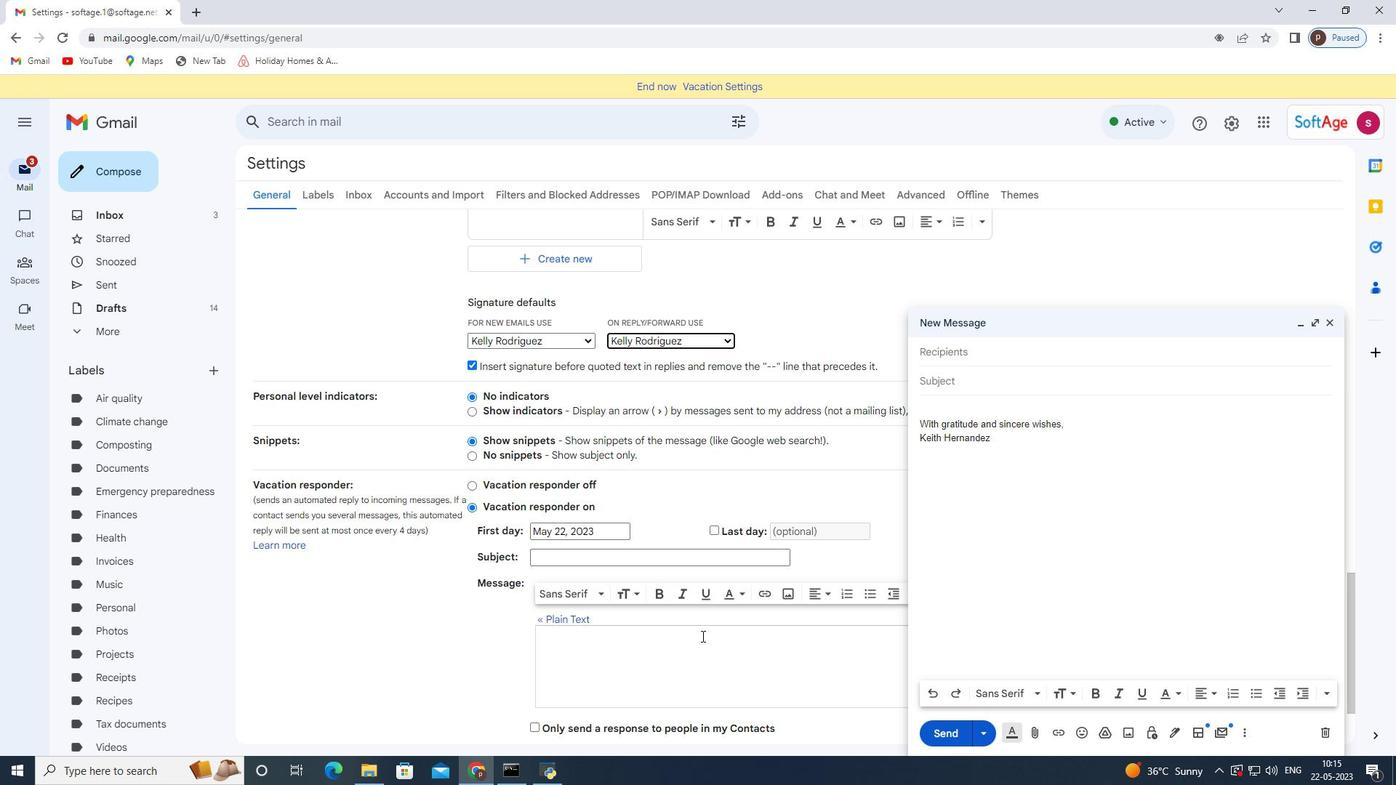 
Action: Mouse scrolled (726, 638) with delta (0, 0)
Screenshot: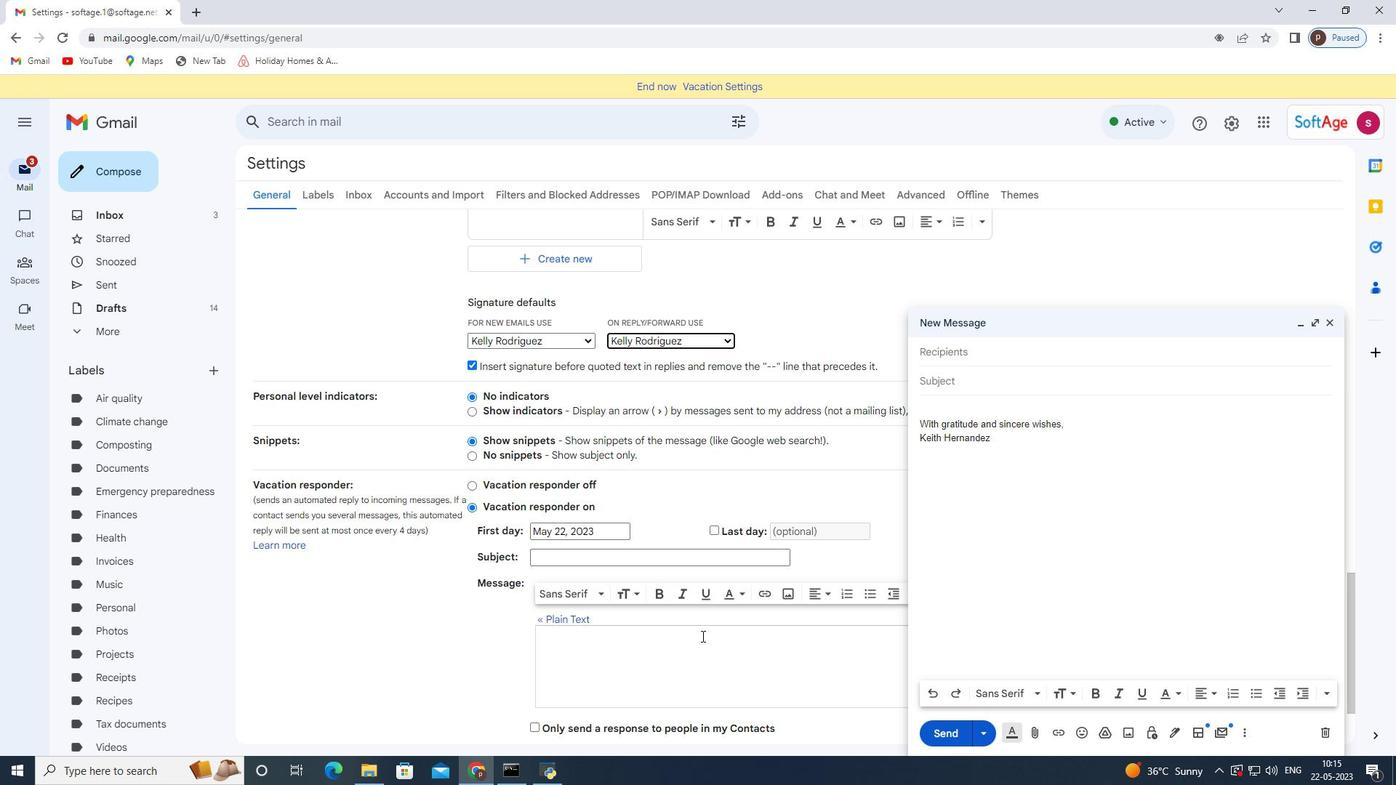 
Action: Mouse moved to (757, 664)
Screenshot: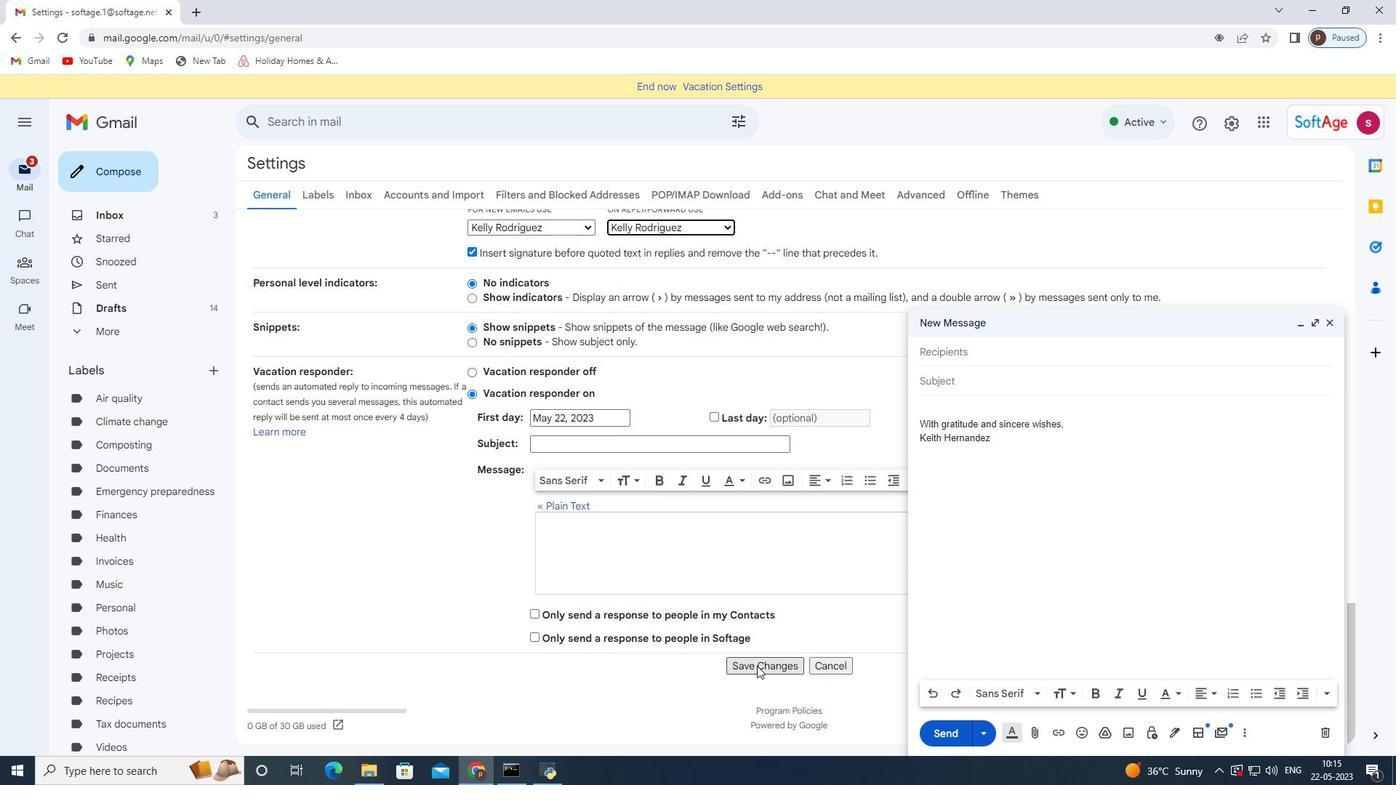 
Action: Mouse pressed left at (757, 664)
Screenshot: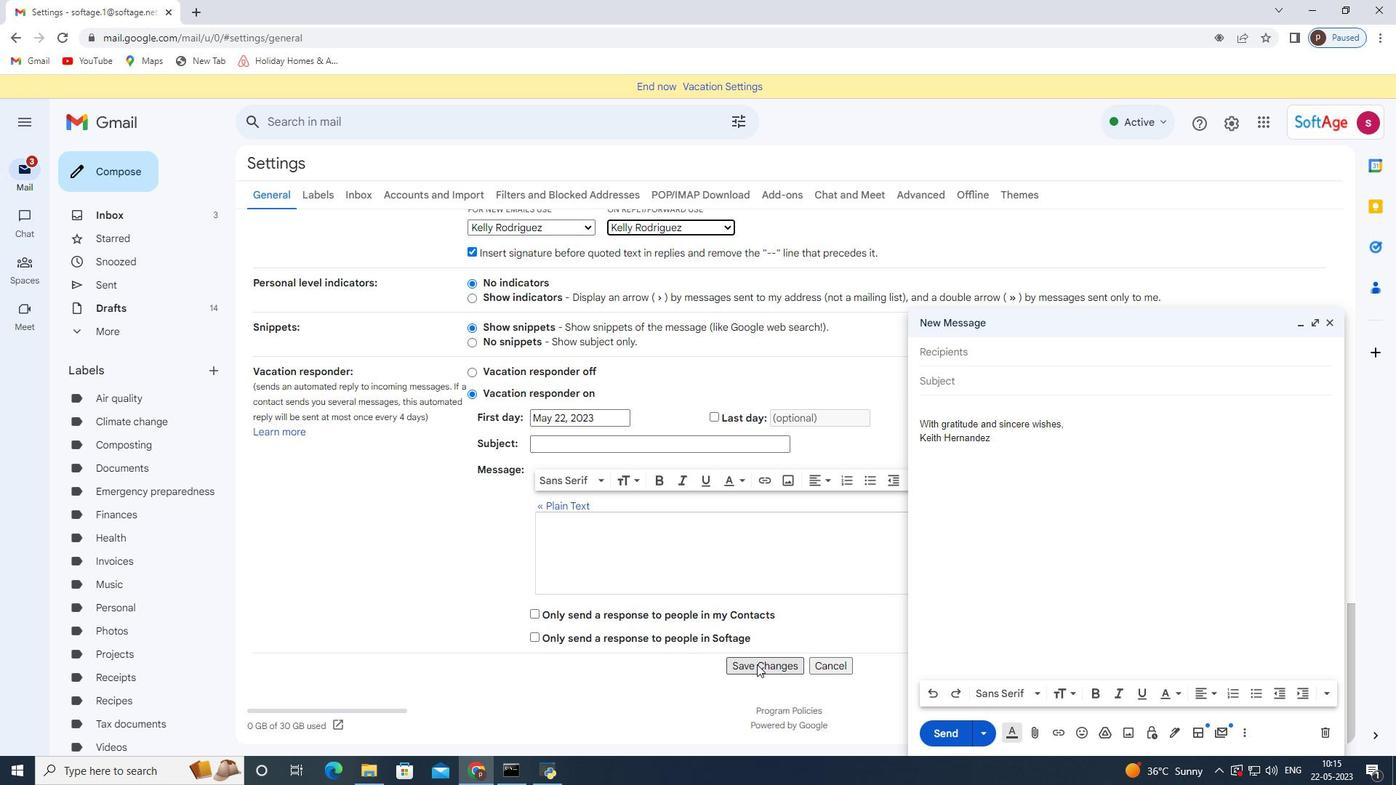 
Action: Mouse moved to (1331, 319)
Screenshot: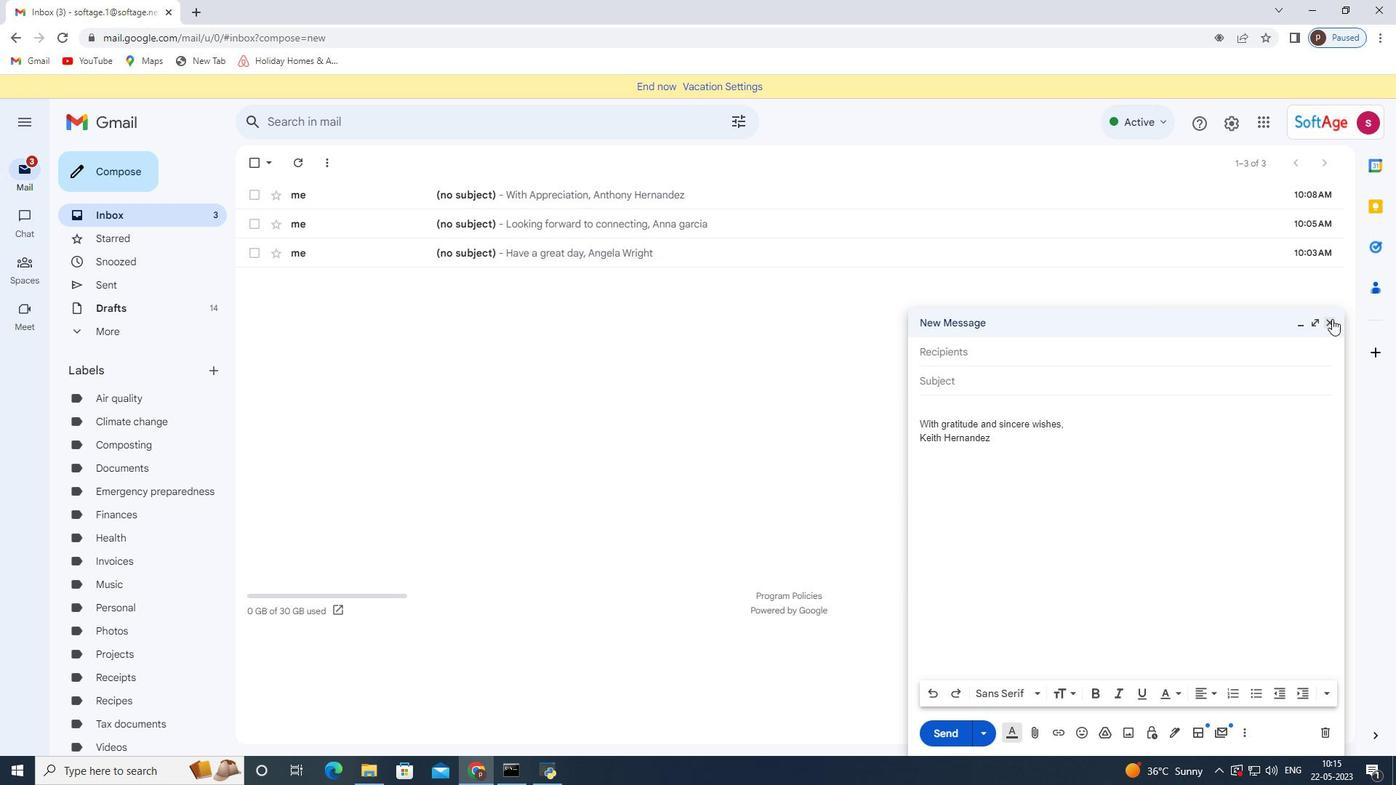 
Action: Mouse pressed left at (1331, 319)
Screenshot: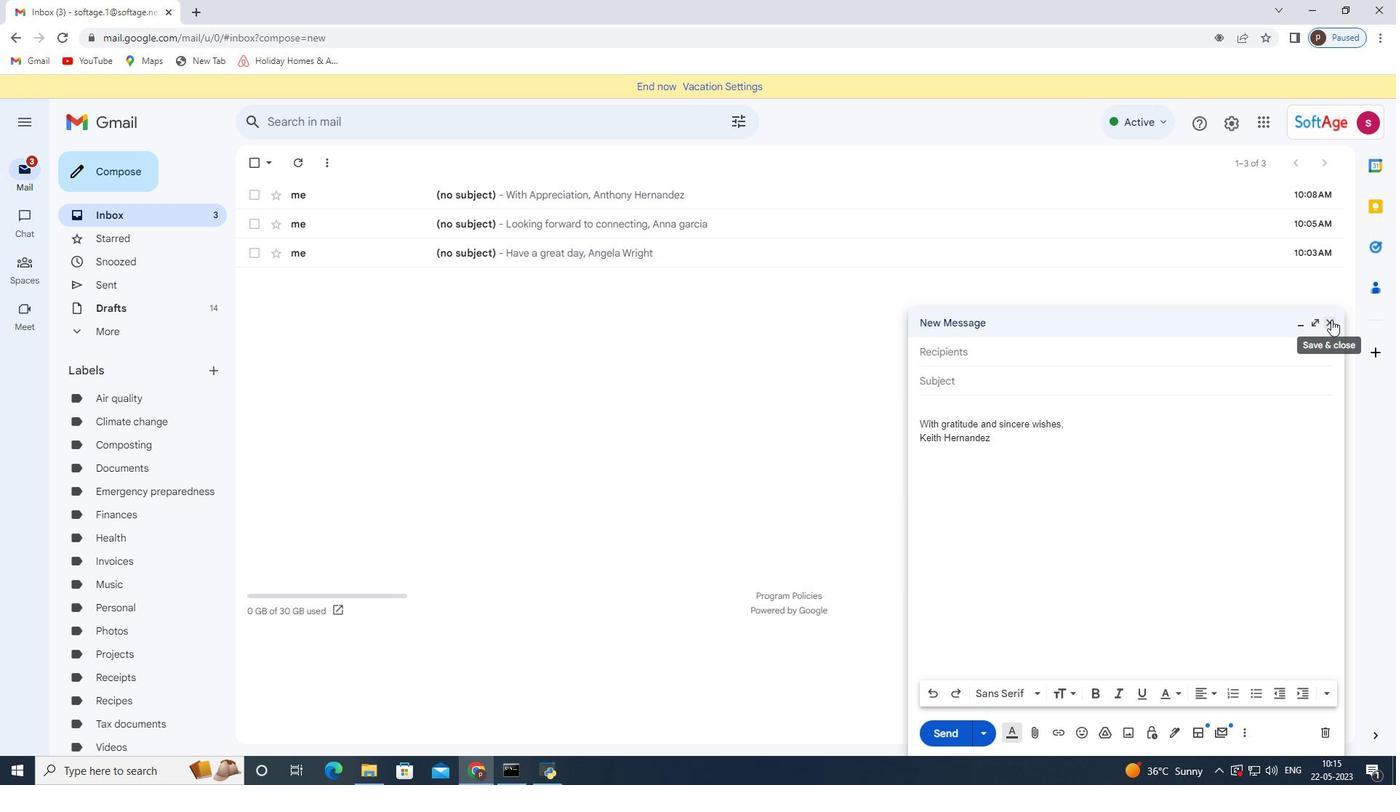 
Action: Mouse moved to (101, 176)
Screenshot: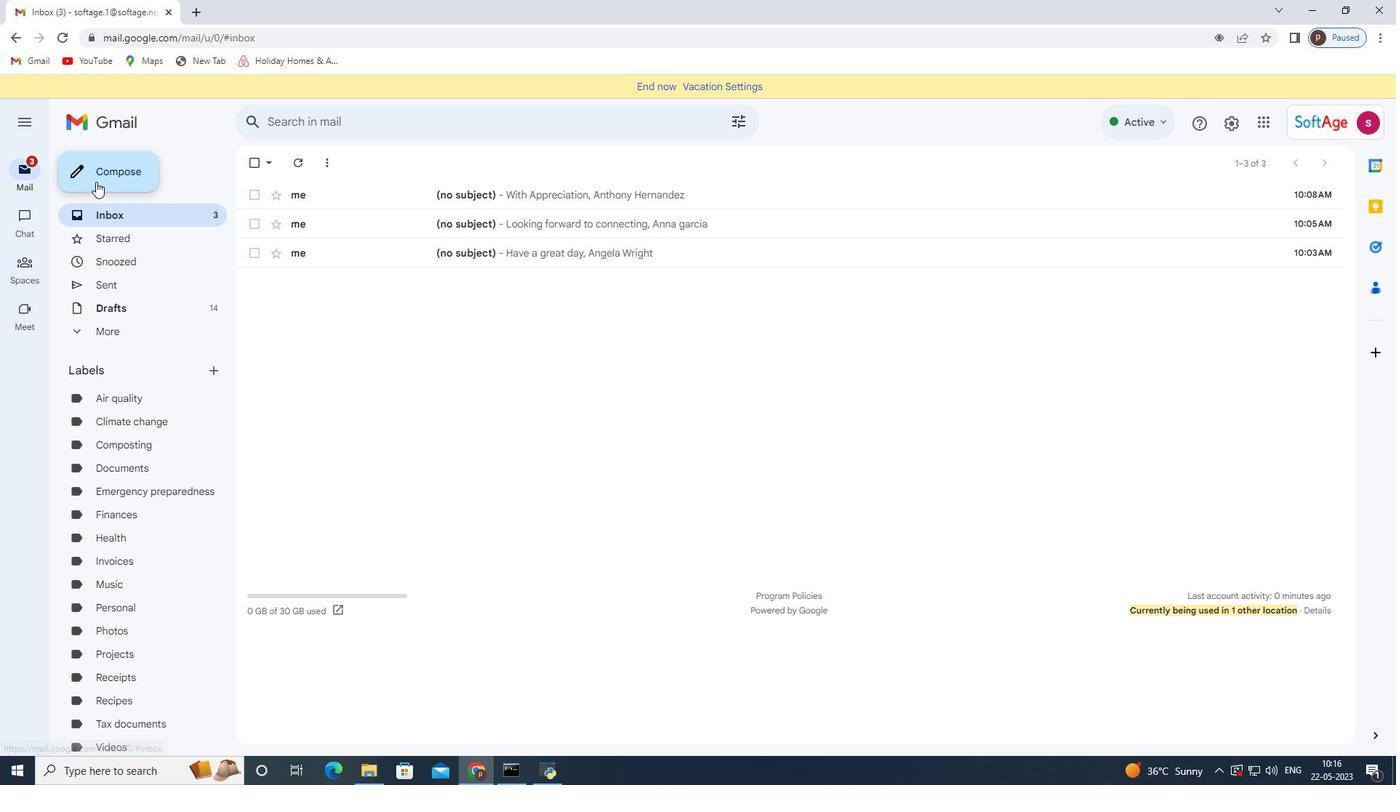 
Action: Mouse pressed left at (101, 176)
Screenshot: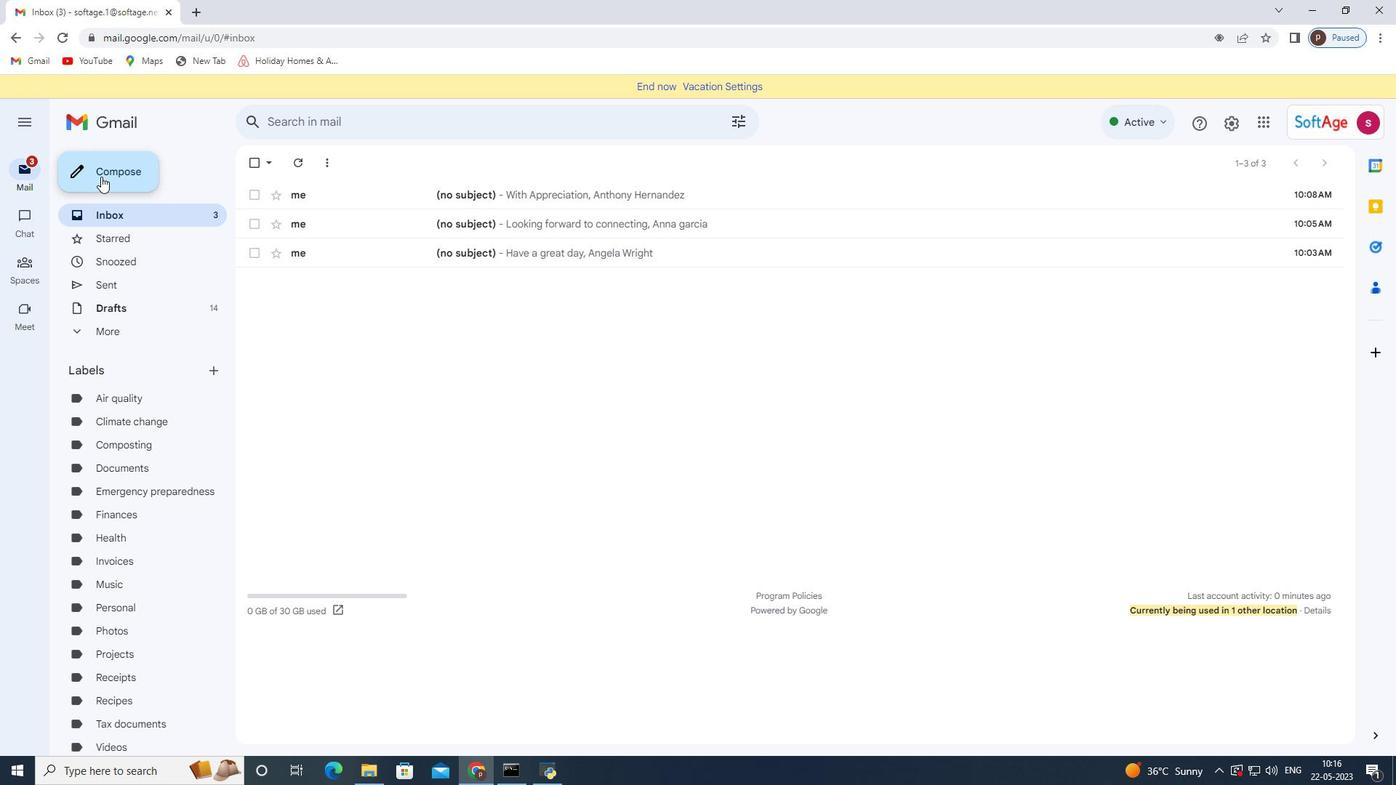 
Action: Mouse moved to (967, 351)
Screenshot: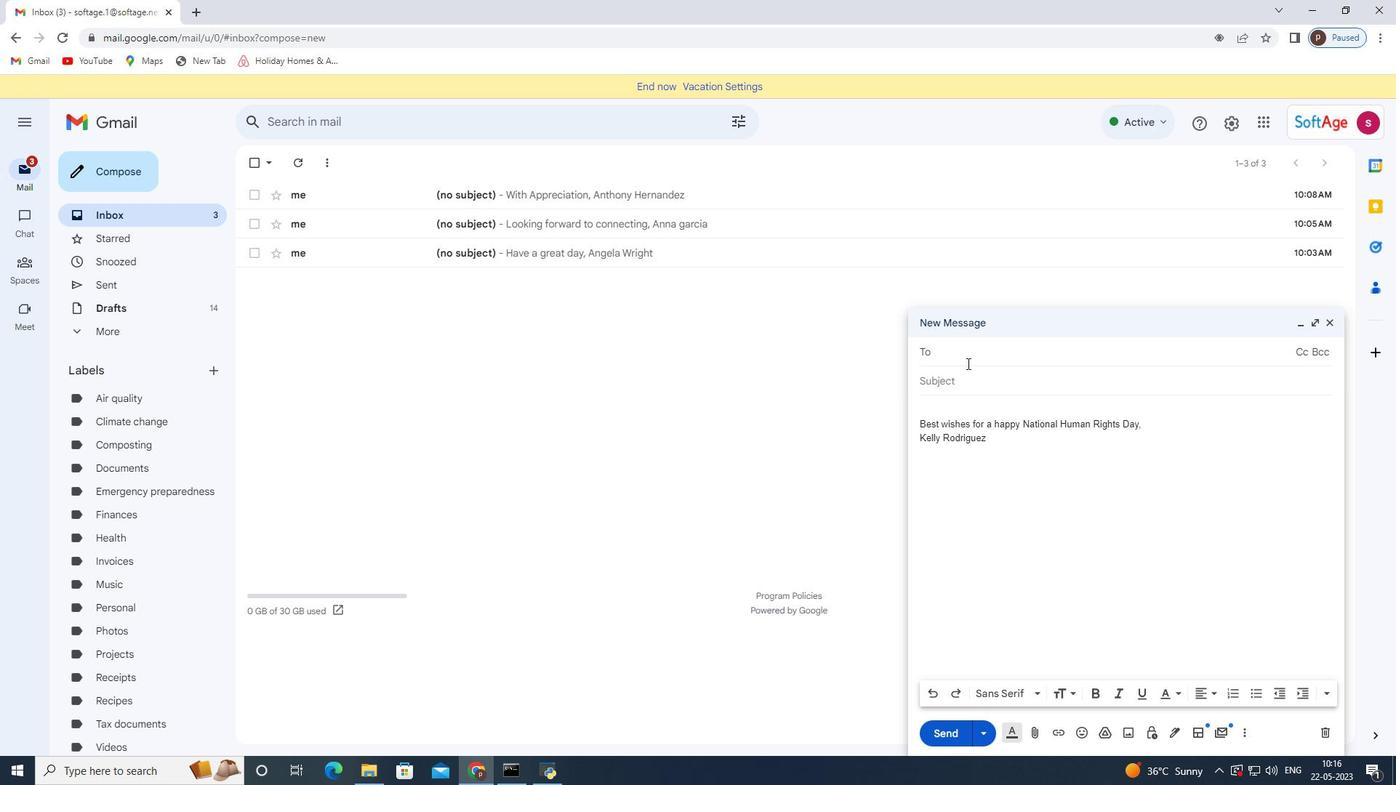 
Action: Mouse pressed left at (967, 351)
Screenshot: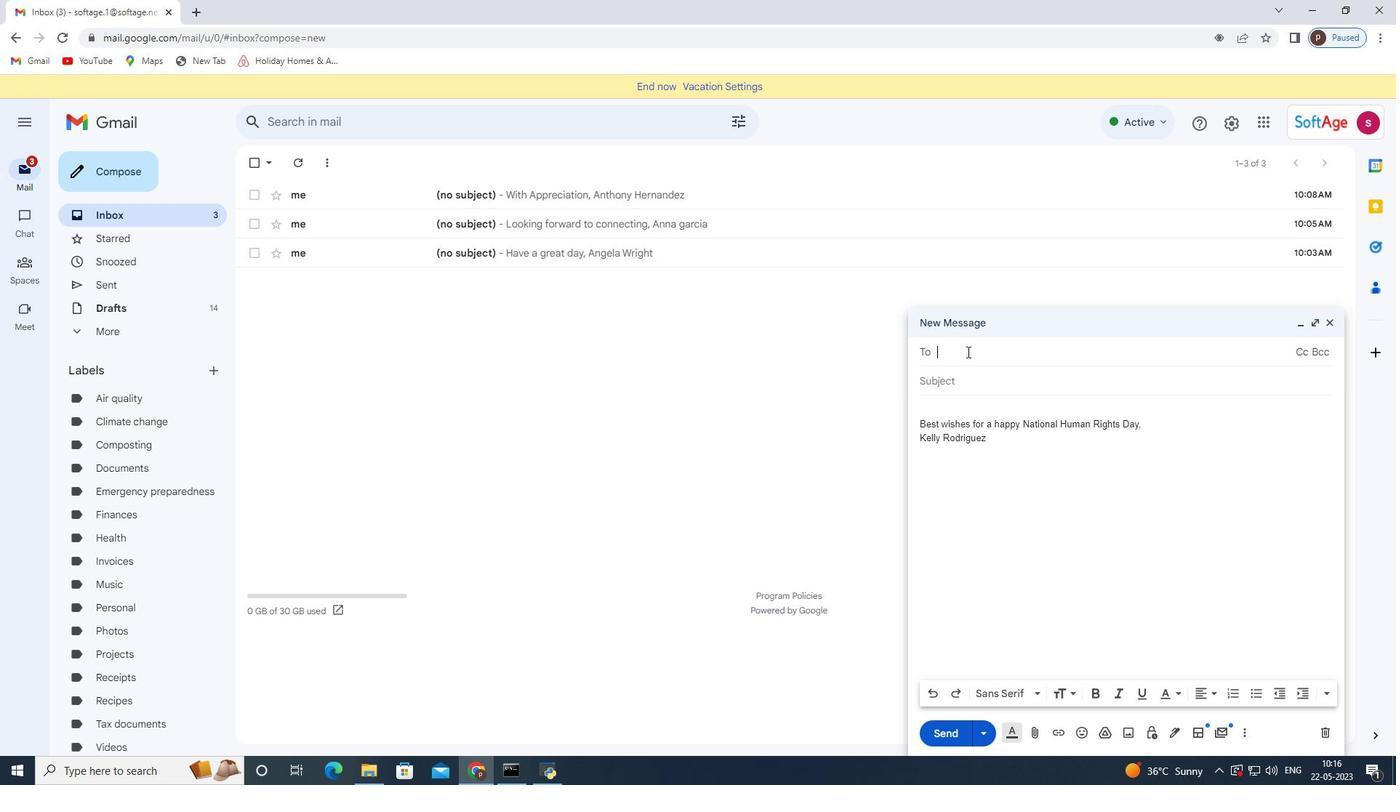 
Action: Key pressed softage.3<Key.shift>@softage.net<Key.enter>
Screenshot: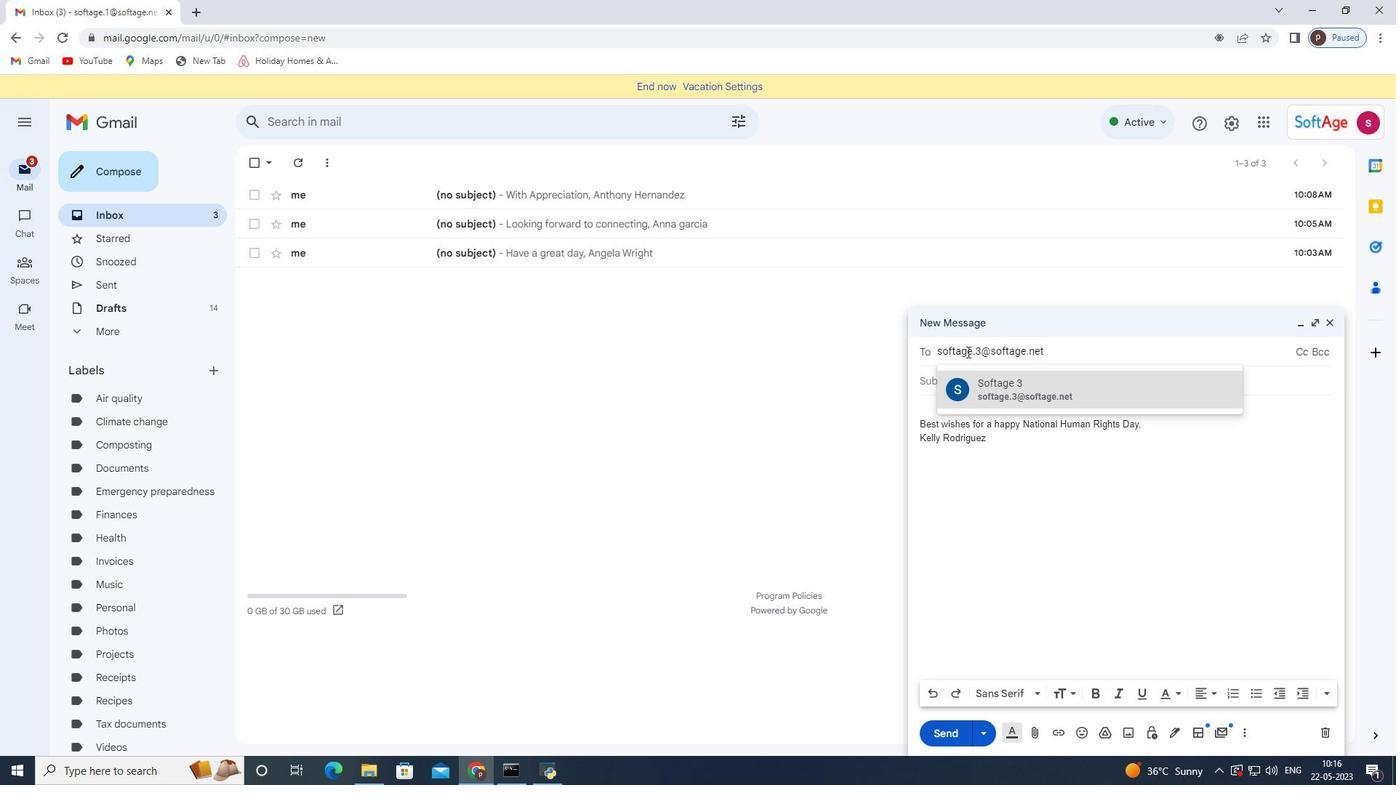 
Action: Mouse moved to (1244, 735)
Screenshot: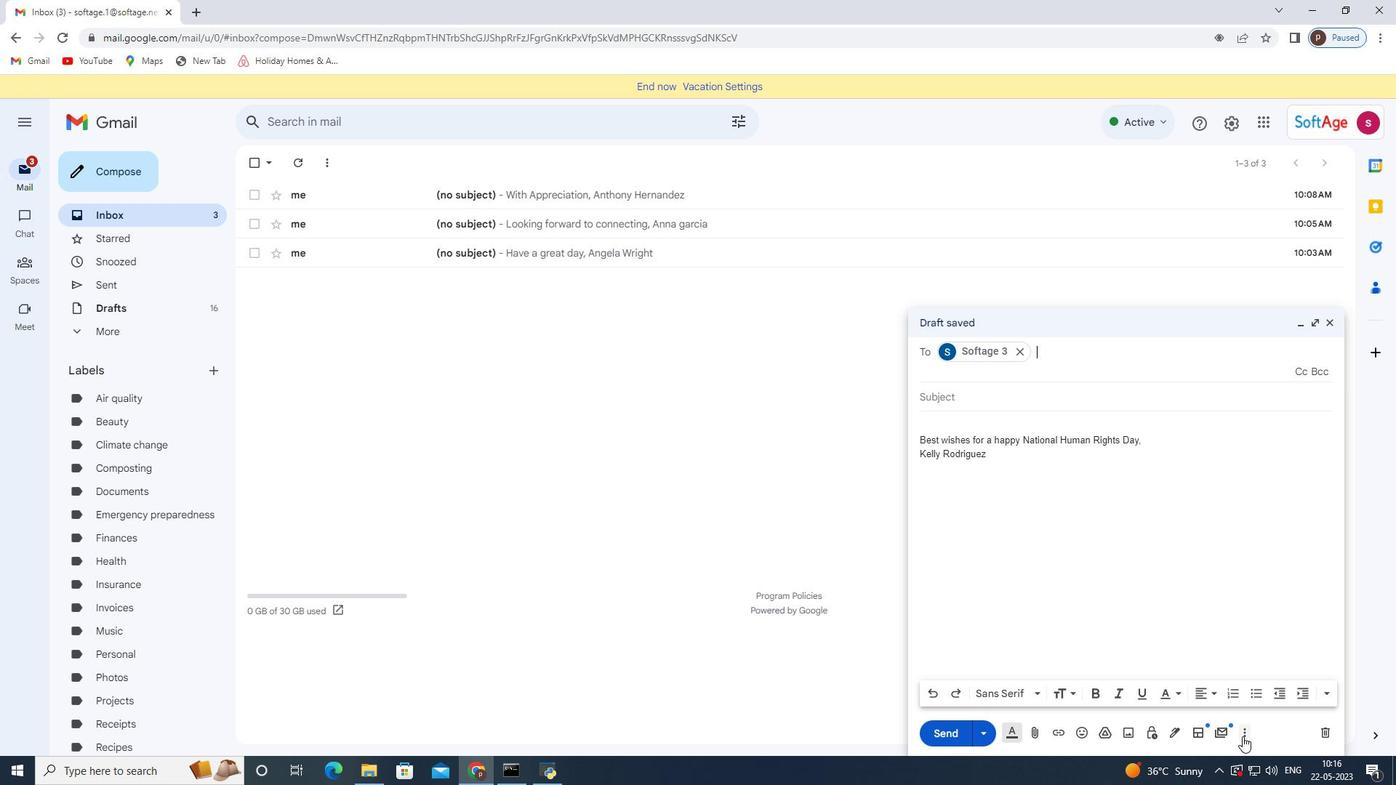 
Action: Mouse pressed left at (1244, 735)
Screenshot: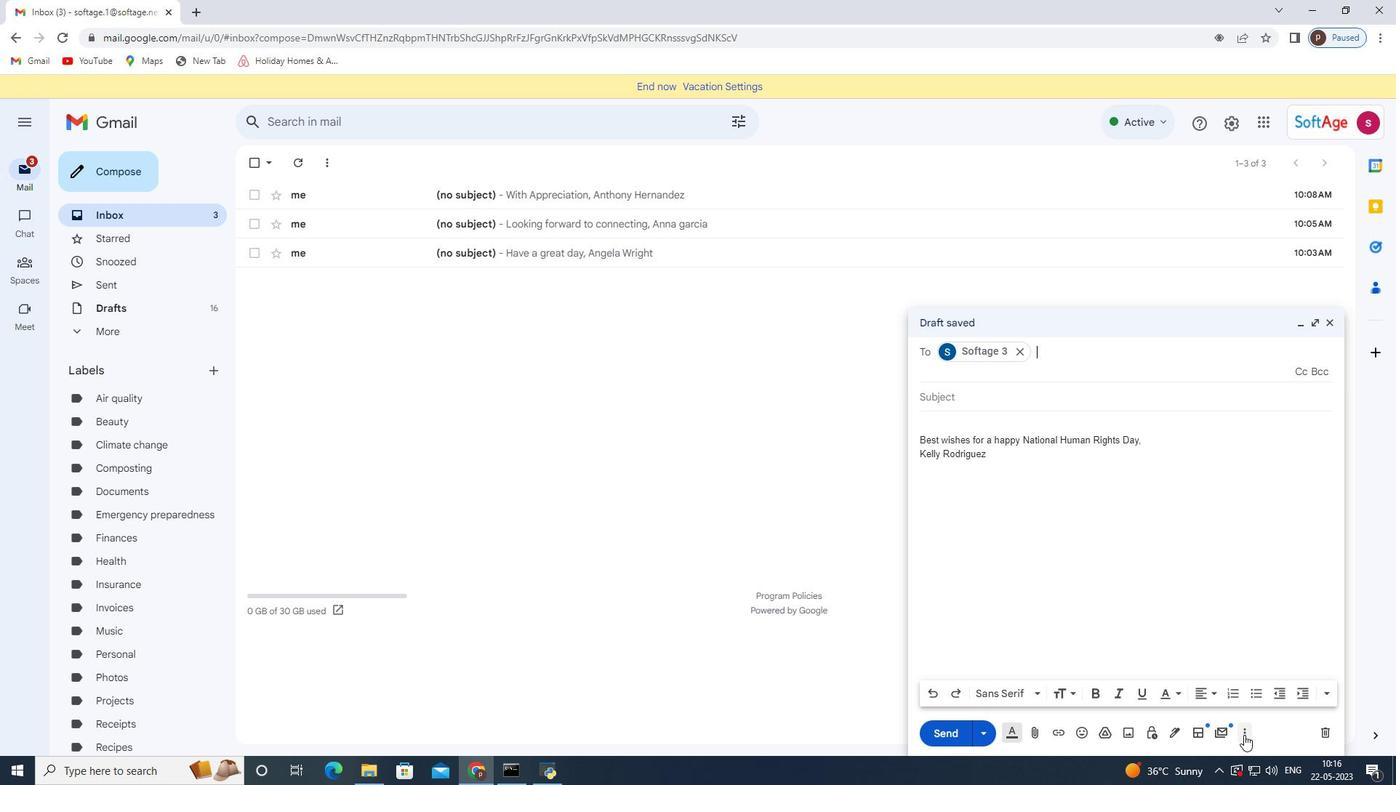 
Action: Mouse moved to (1190, 600)
Screenshot: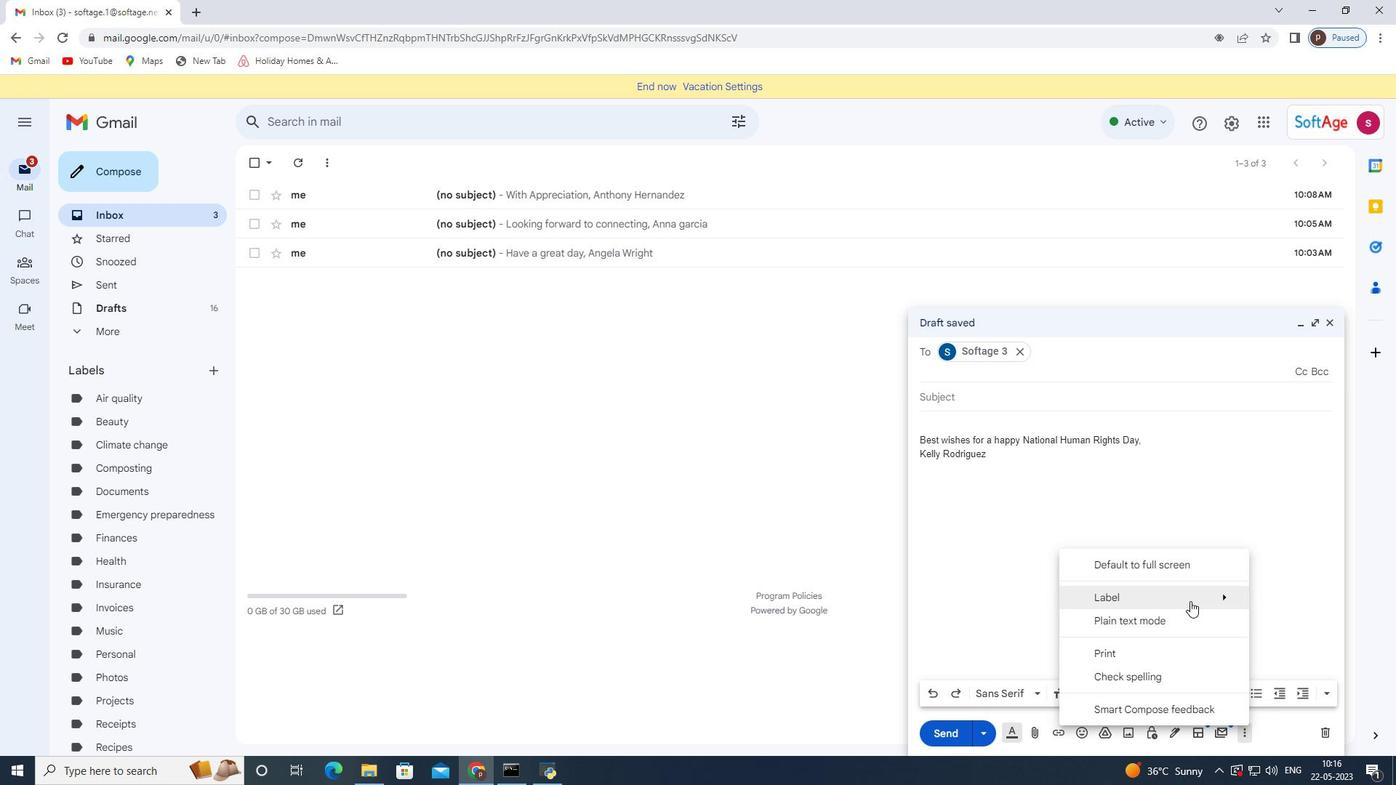 
Action: Mouse pressed left at (1190, 600)
Screenshot: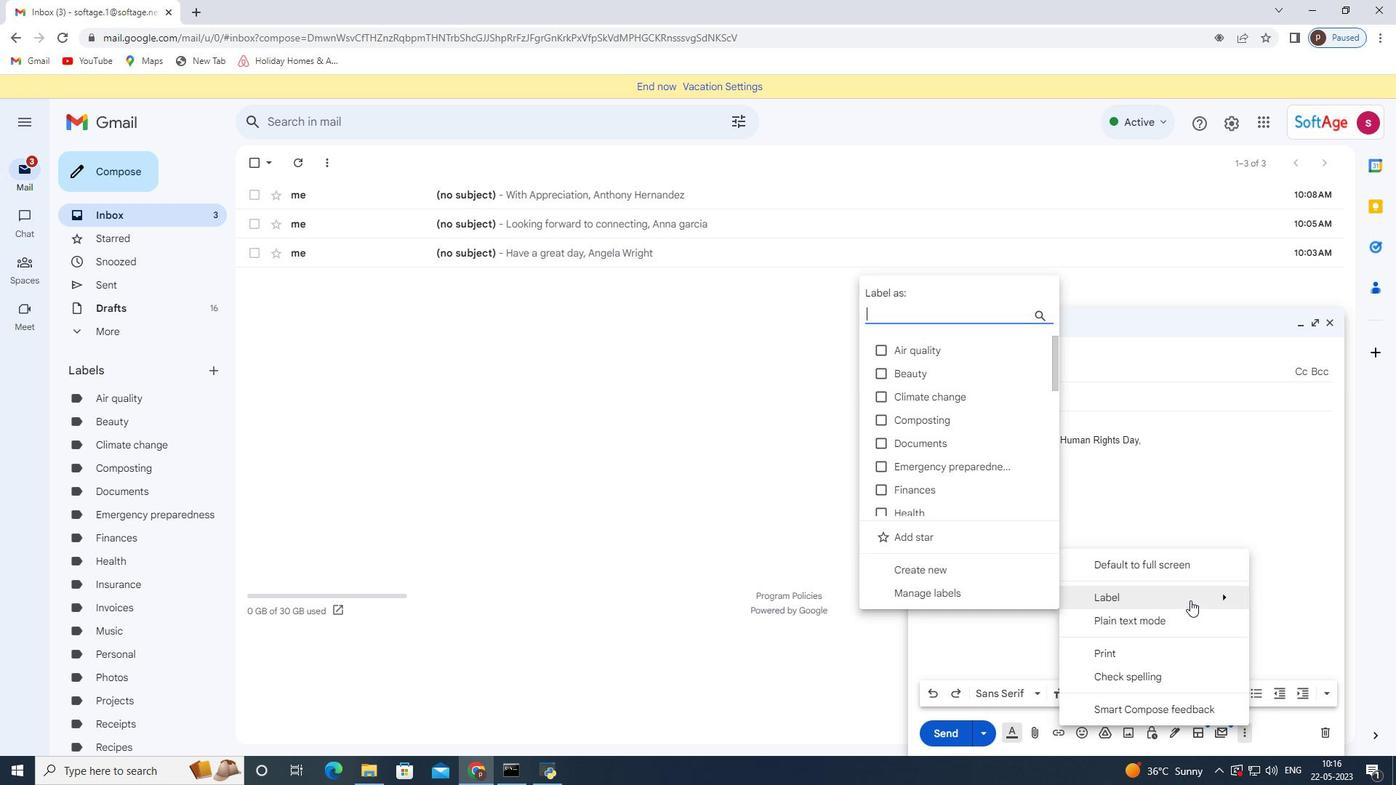 
Action: Mouse moved to (938, 566)
Screenshot: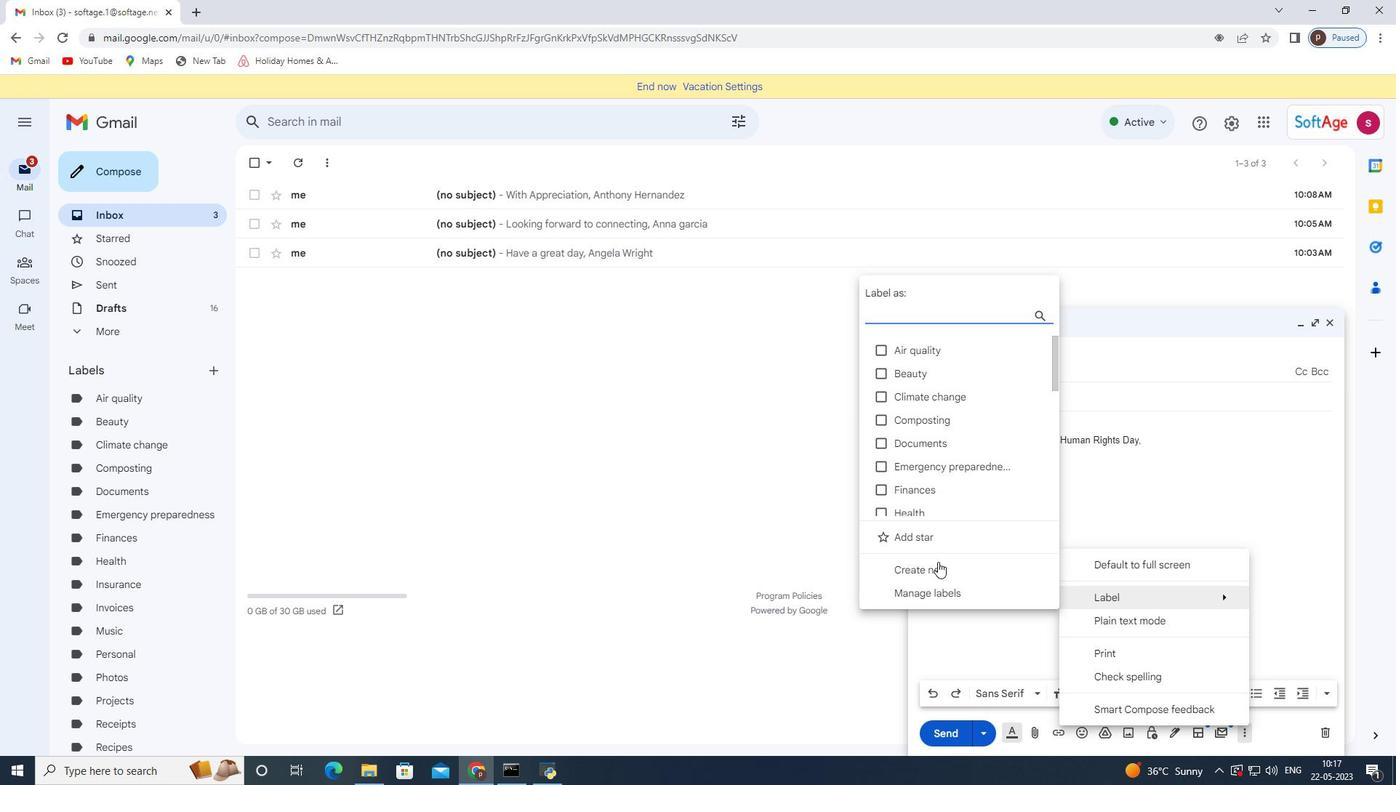 
Action: Mouse pressed left at (938, 566)
Screenshot: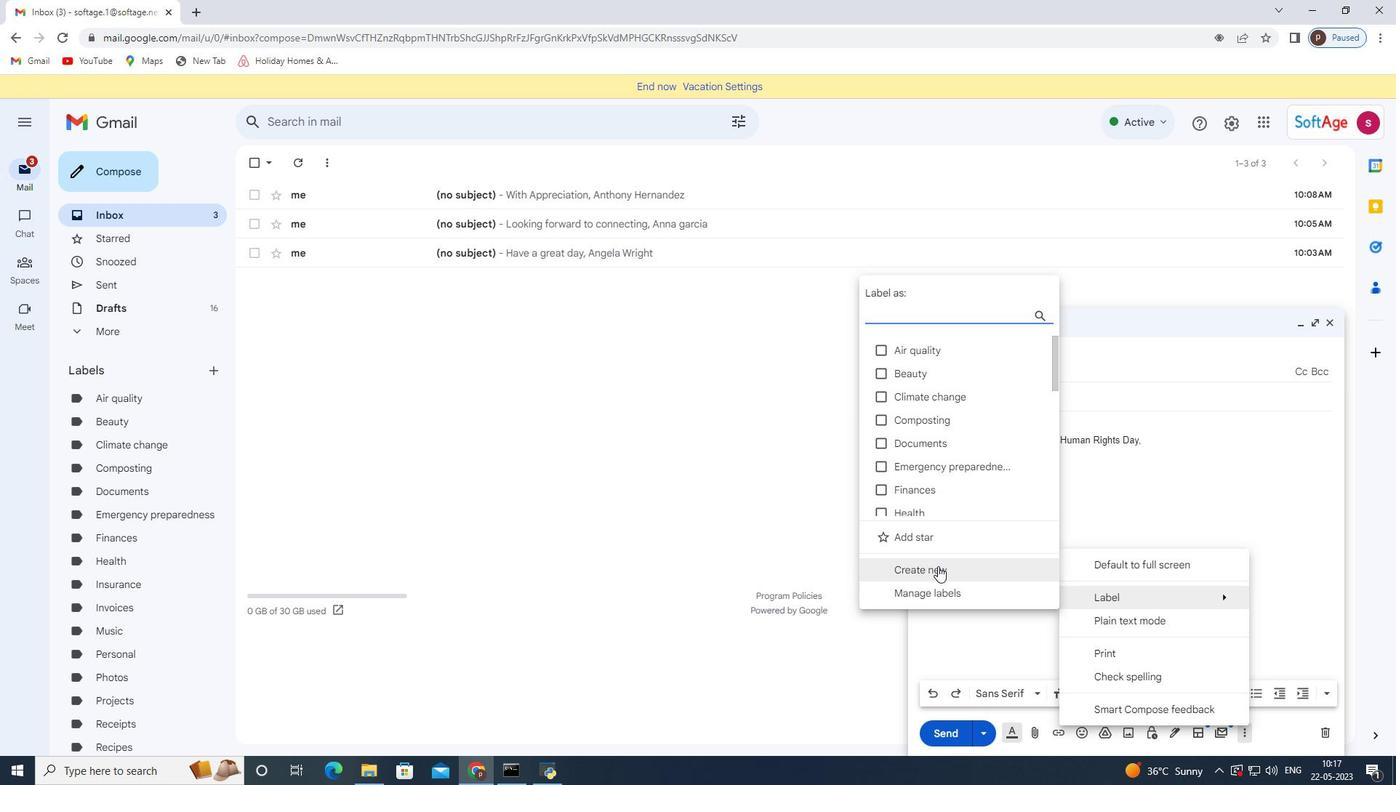 
Action: Mouse moved to (629, 401)
Screenshot: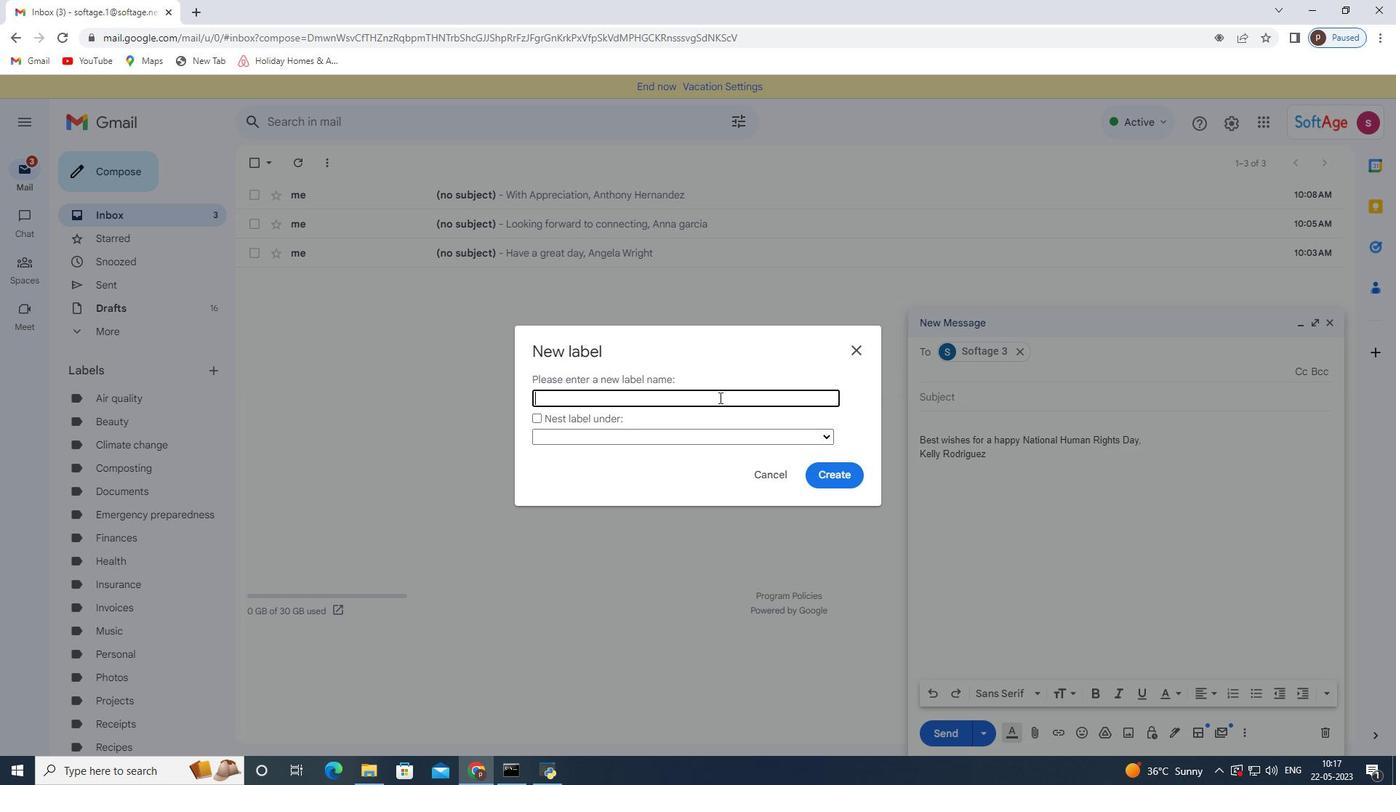 
Action: Mouse pressed left at (629, 401)
Screenshot: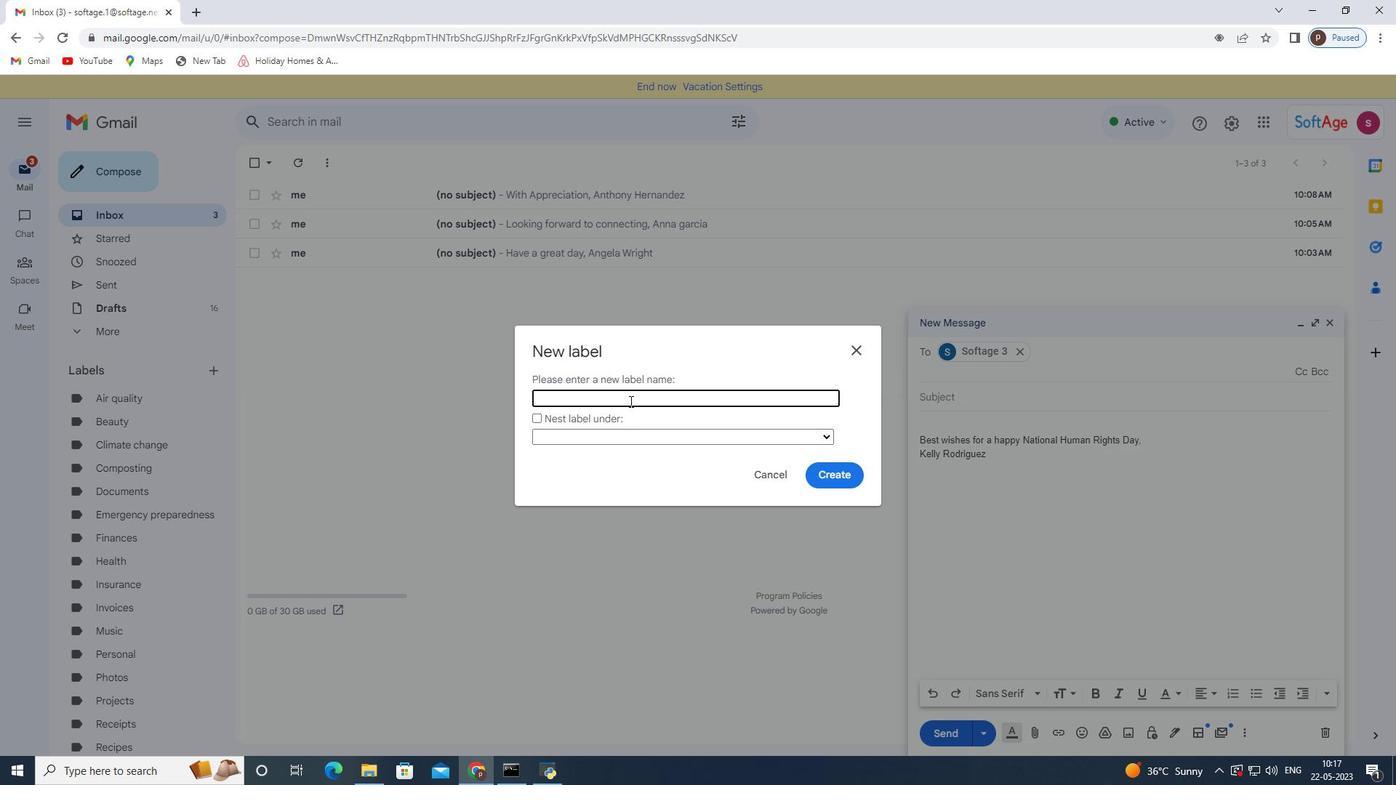 
Action: Key pressed <Key.shift><Key.shift><Key.shift><Key.shift><Key.shift><Key.shift><Key.shift><Key.shift>Hazardous<Key.space>materials
Screenshot: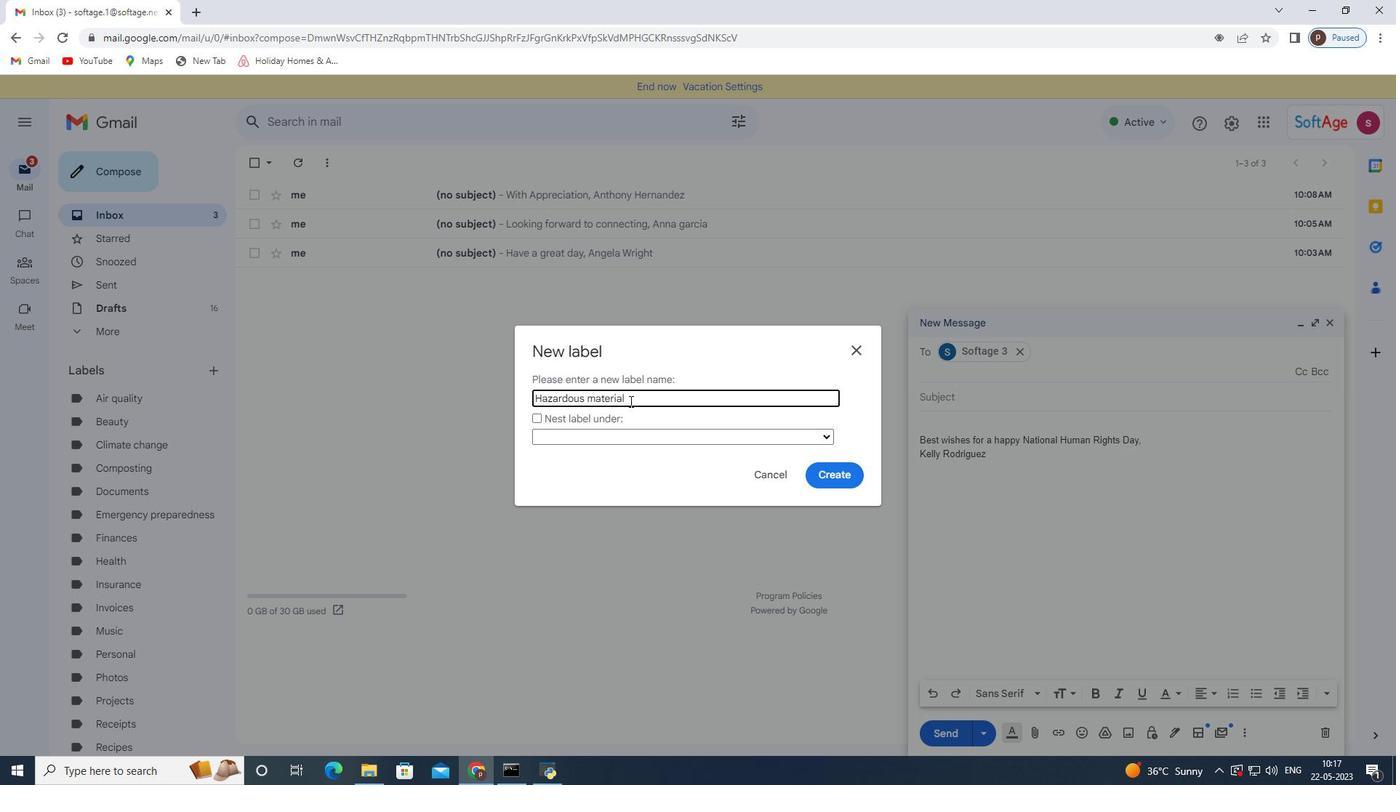 
Action: Mouse moved to (854, 474)
Screenshot: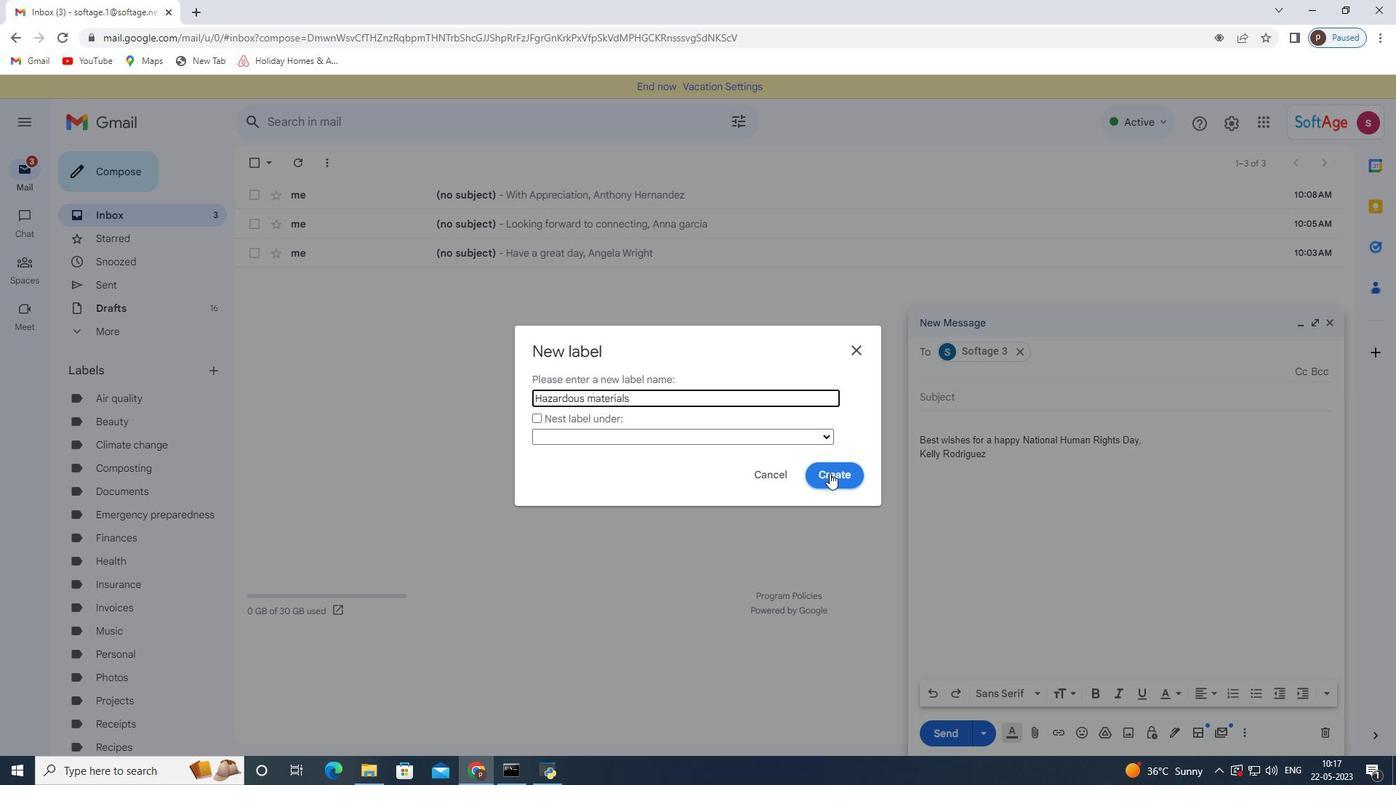 
Action: Mouse pressed left at (854, 474)
Screenshot: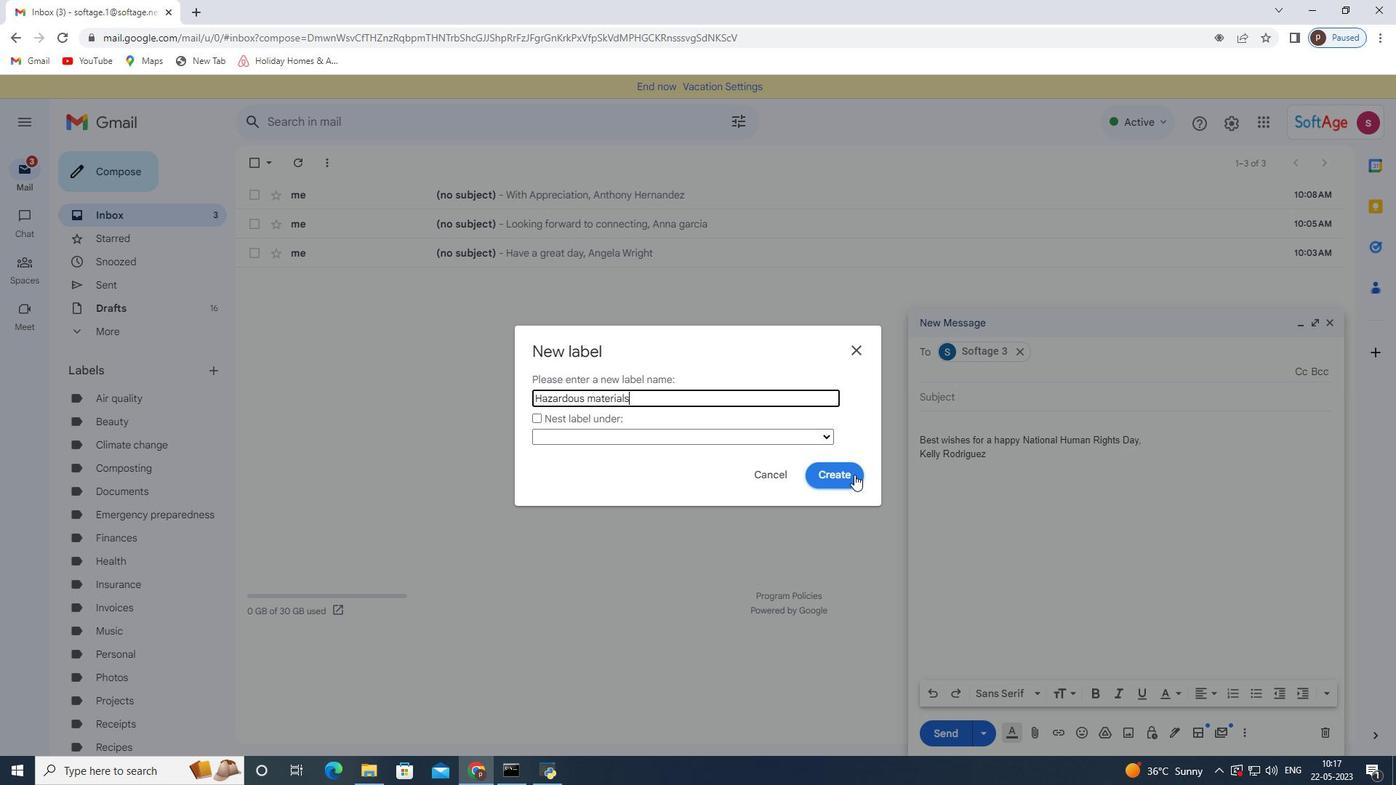 
Action: Mouse moved to (950, 725)
Screenshot: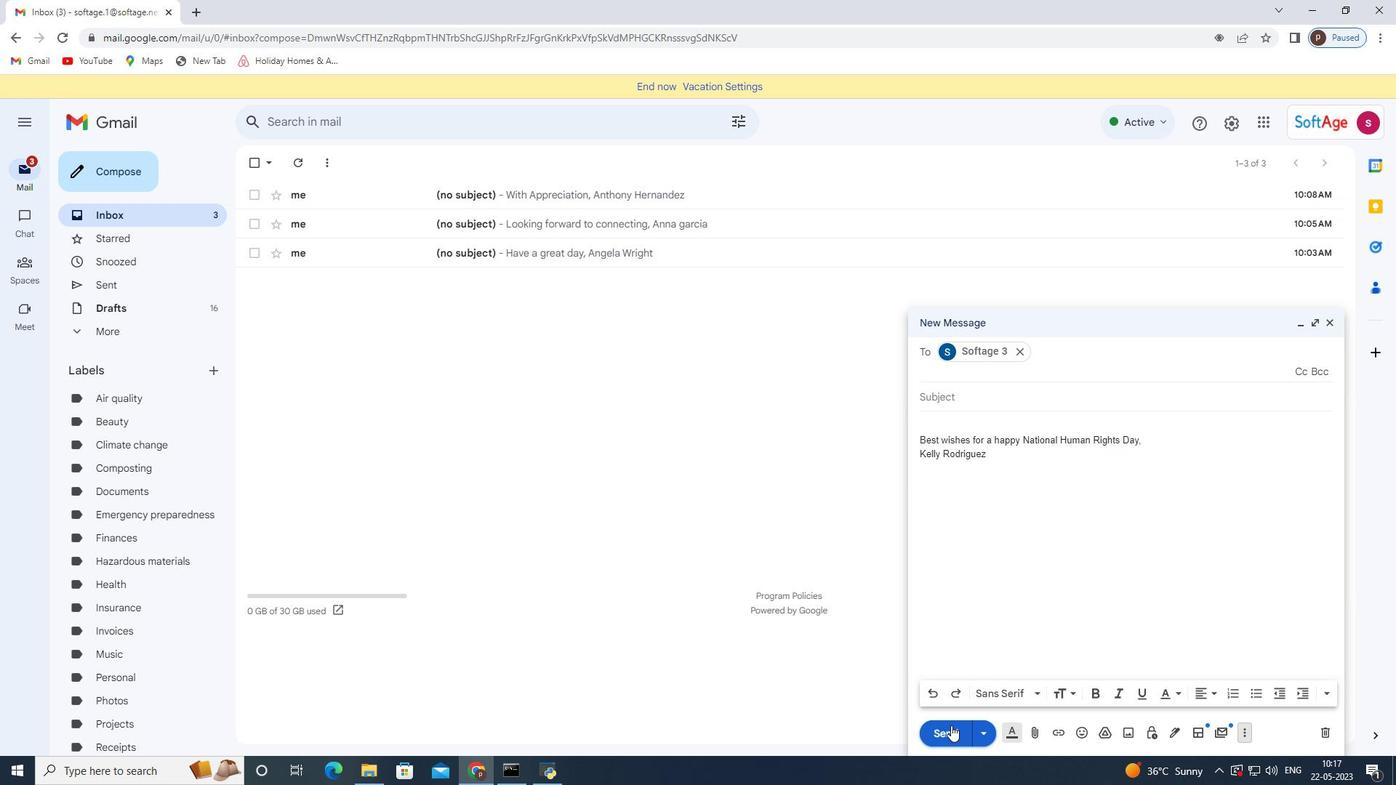 
Action: Mouse pressed left at (950, 725)
Screenshot: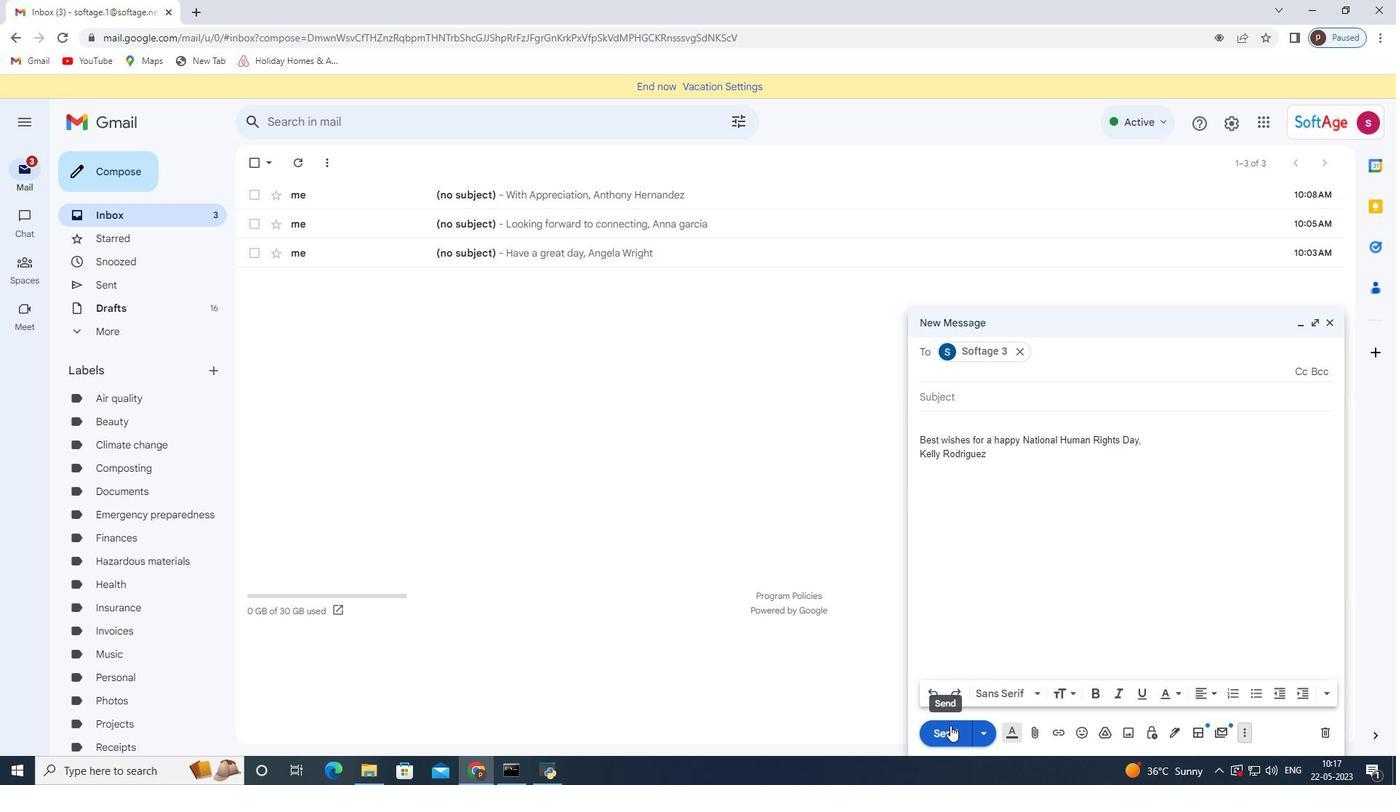 
Action: Mouse moved to (607, 637)
Screenshot: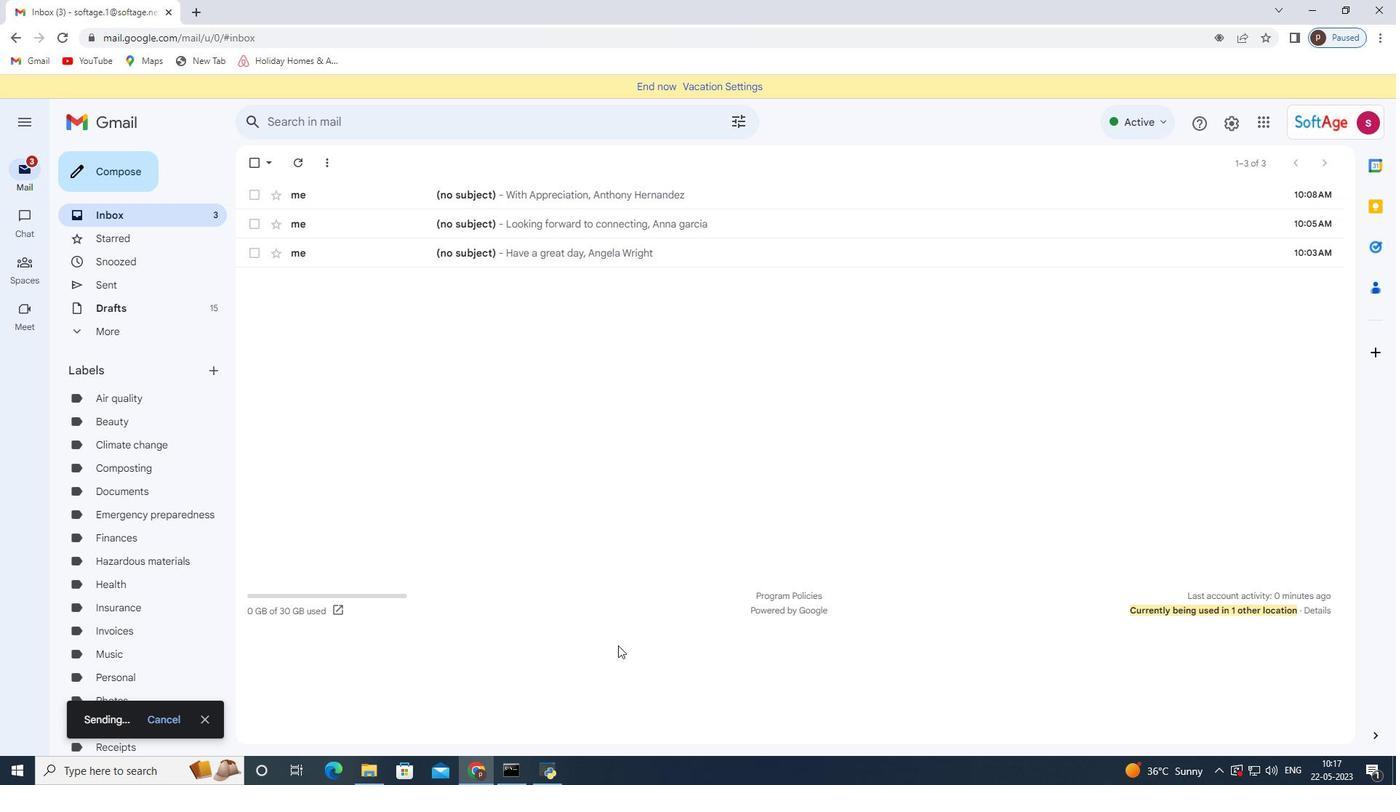 
